 Task: Open Card Mediation Execution Review in Board Sales Forecasting Software to Workspace Administrative Assistance and add a team member Softage.4@softage.net, a label Red, a checklist Aromatherapy, an attachment from your google drive, a color Red and finally, add a card description 'Conduct customer research for new service' and a comment 'This task presents an opportunity to innovate and come up with new solutions to old problems.'. Add a start date 'Jan 04, 1900' with a due date 'Jan 11, 1900'
Action: Mouse moved to (650, 262)
Screenshot: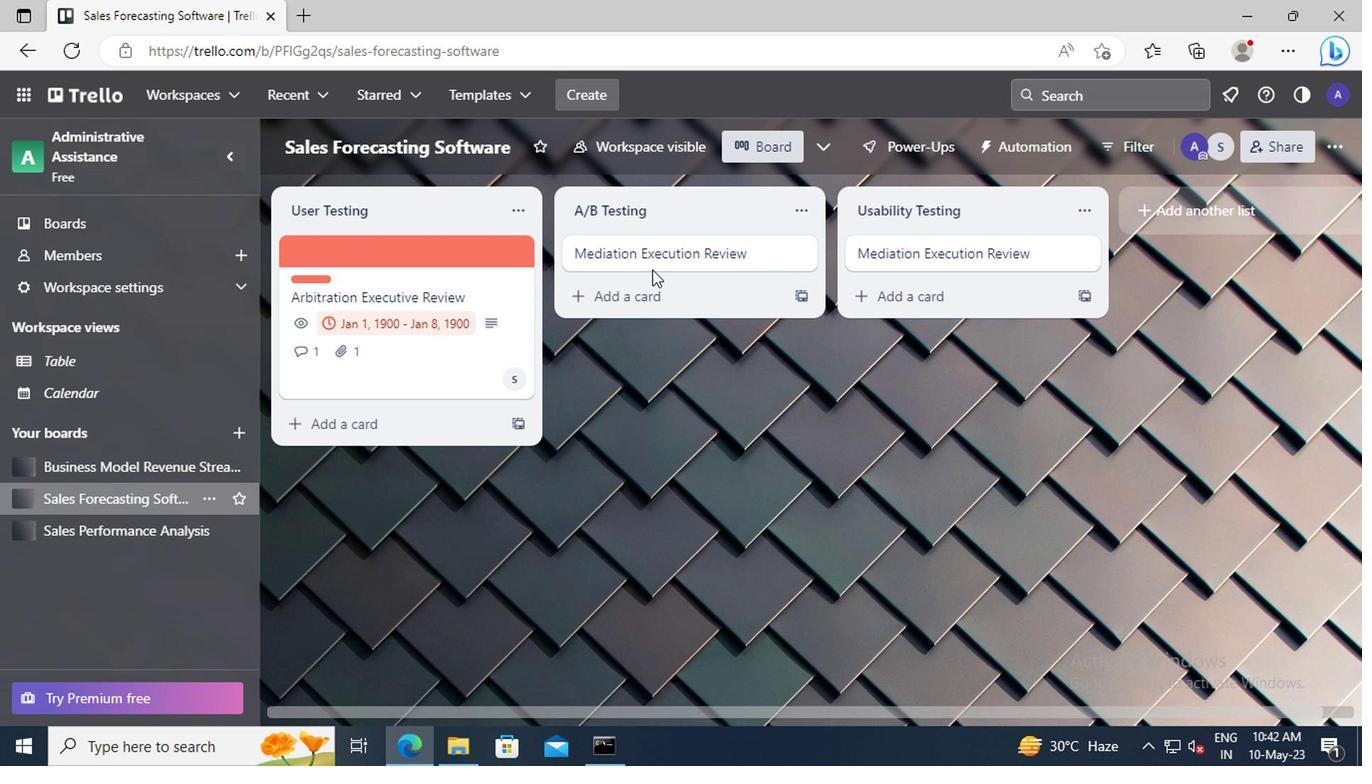 
Action: Mouse pressed left at (650, 262)
Screenshot: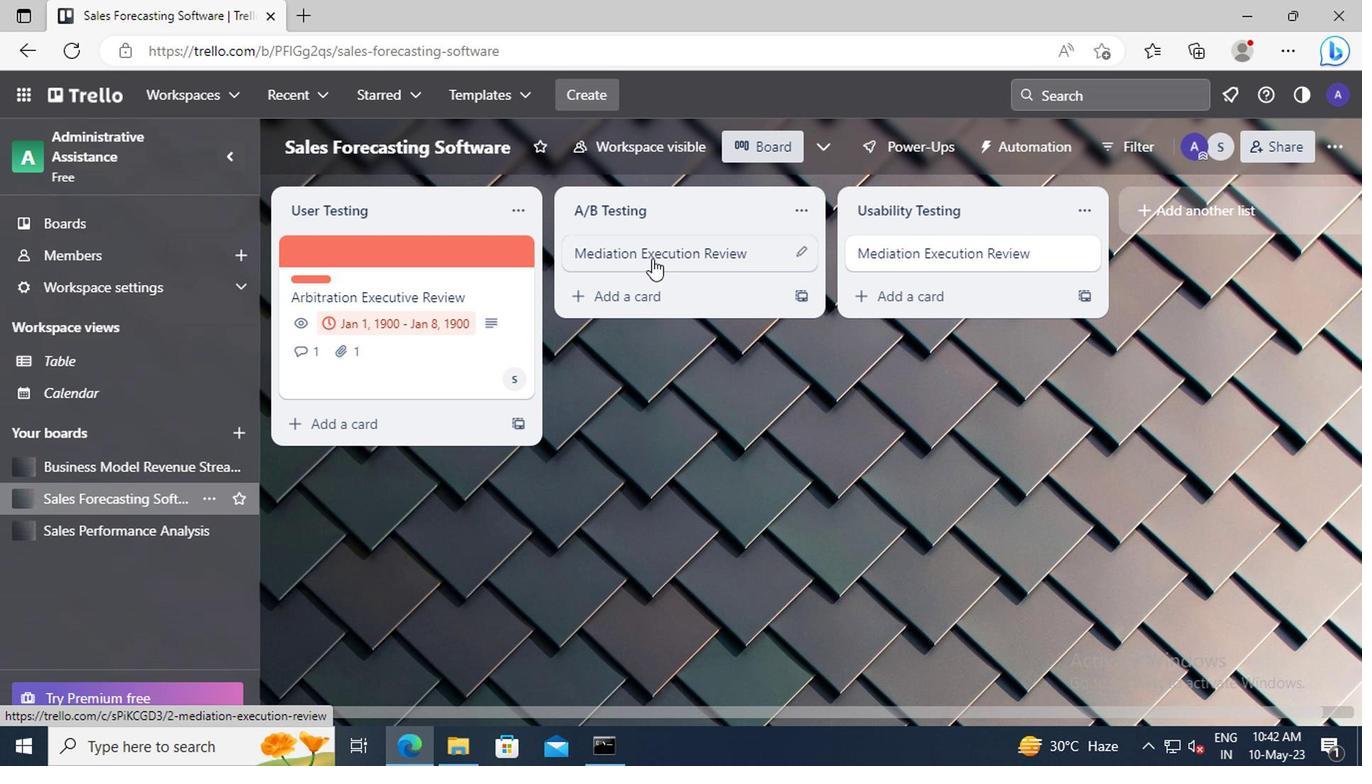 
Action: Mouse moved to (903, 319)
Screenshot: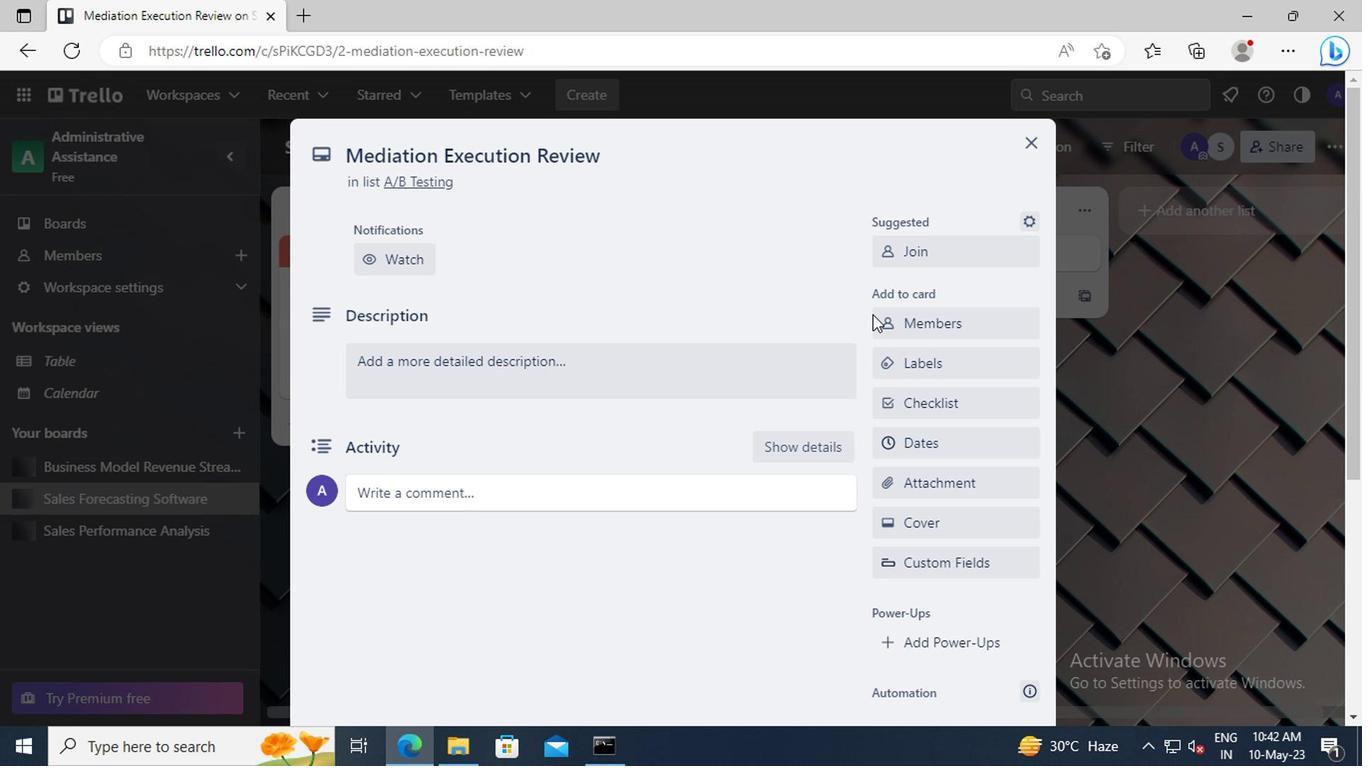 
Action: Mouse pressed left at (903, 319)
Screenshot: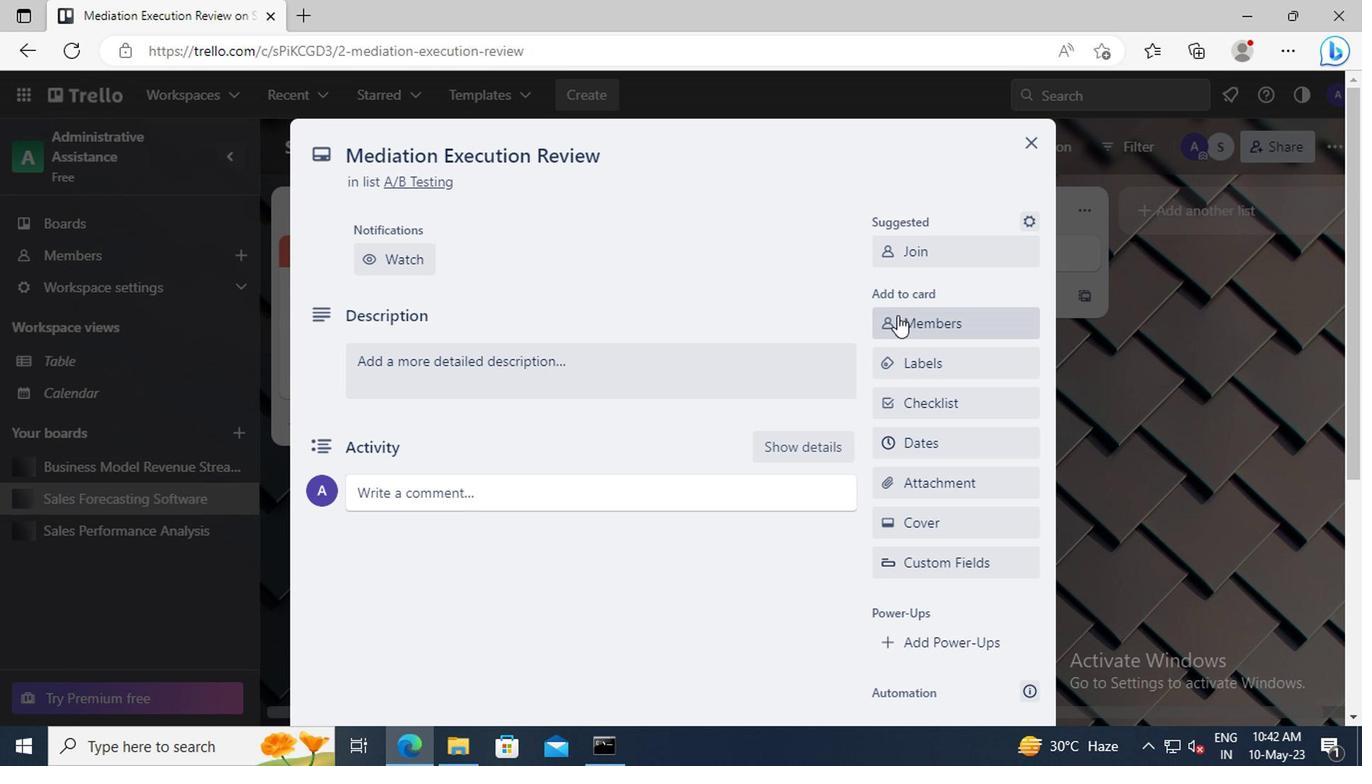 
Action: Mouse moved to (911, 427)
Screenshot: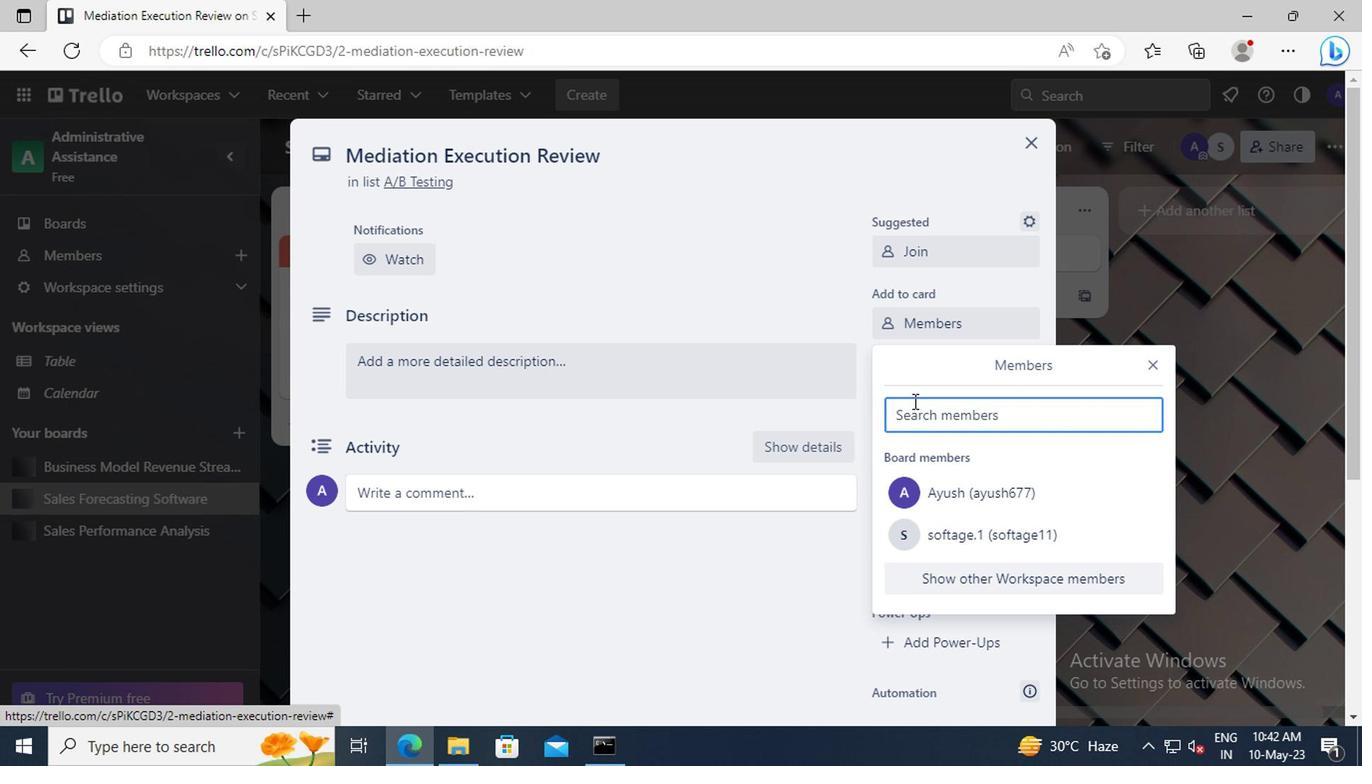 
Action: Mouse pressed left at (911, 427)
Screenshot: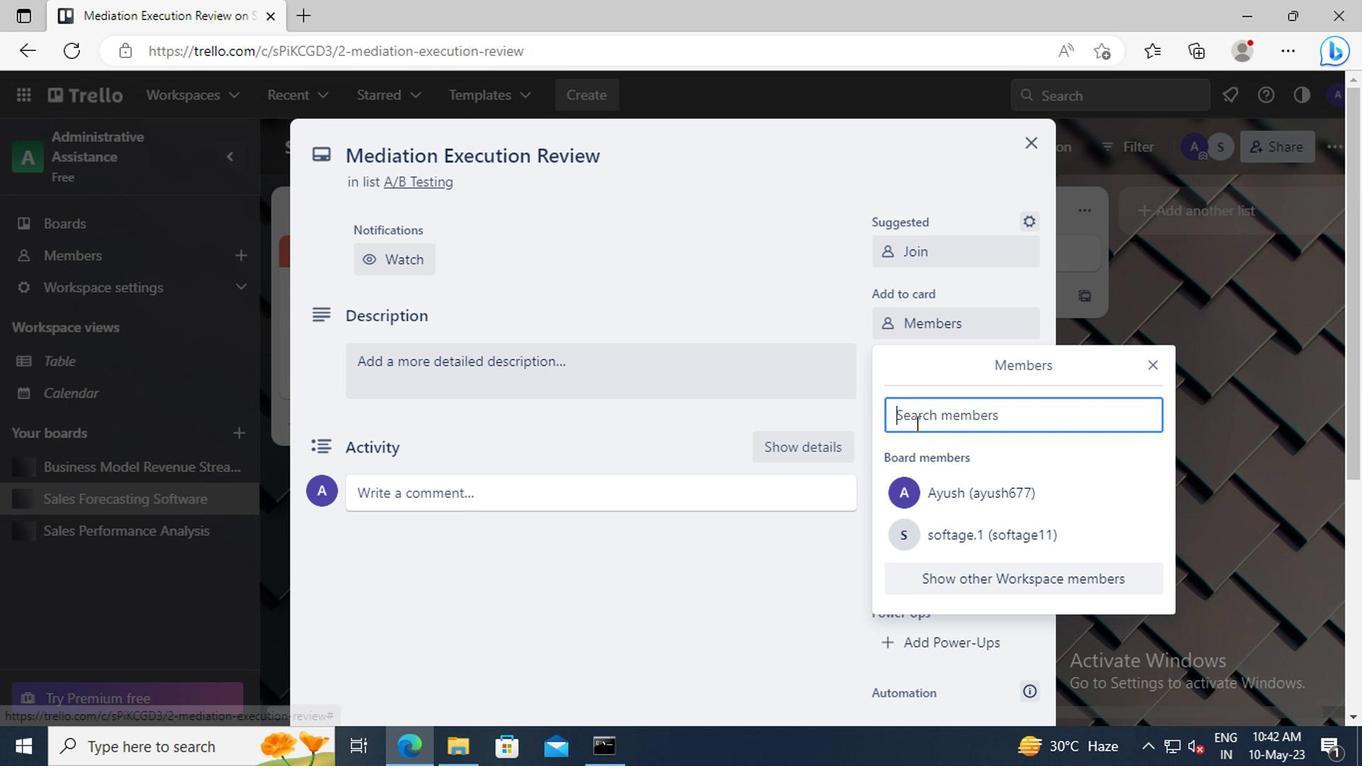 
Action: Key pressed <Key.shift>SOFTAGE.4
Screenshot: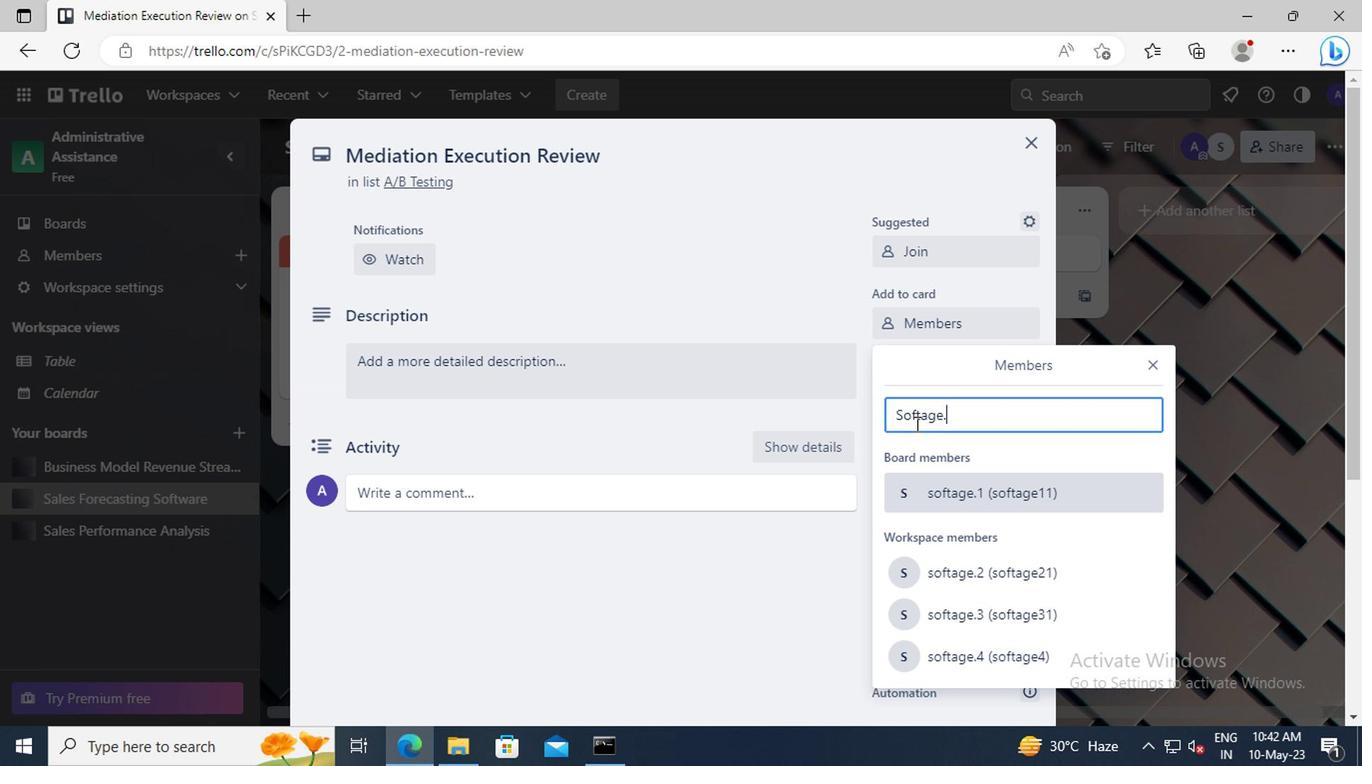 
Action: Mouse moved to (949, 605)
Screenshot: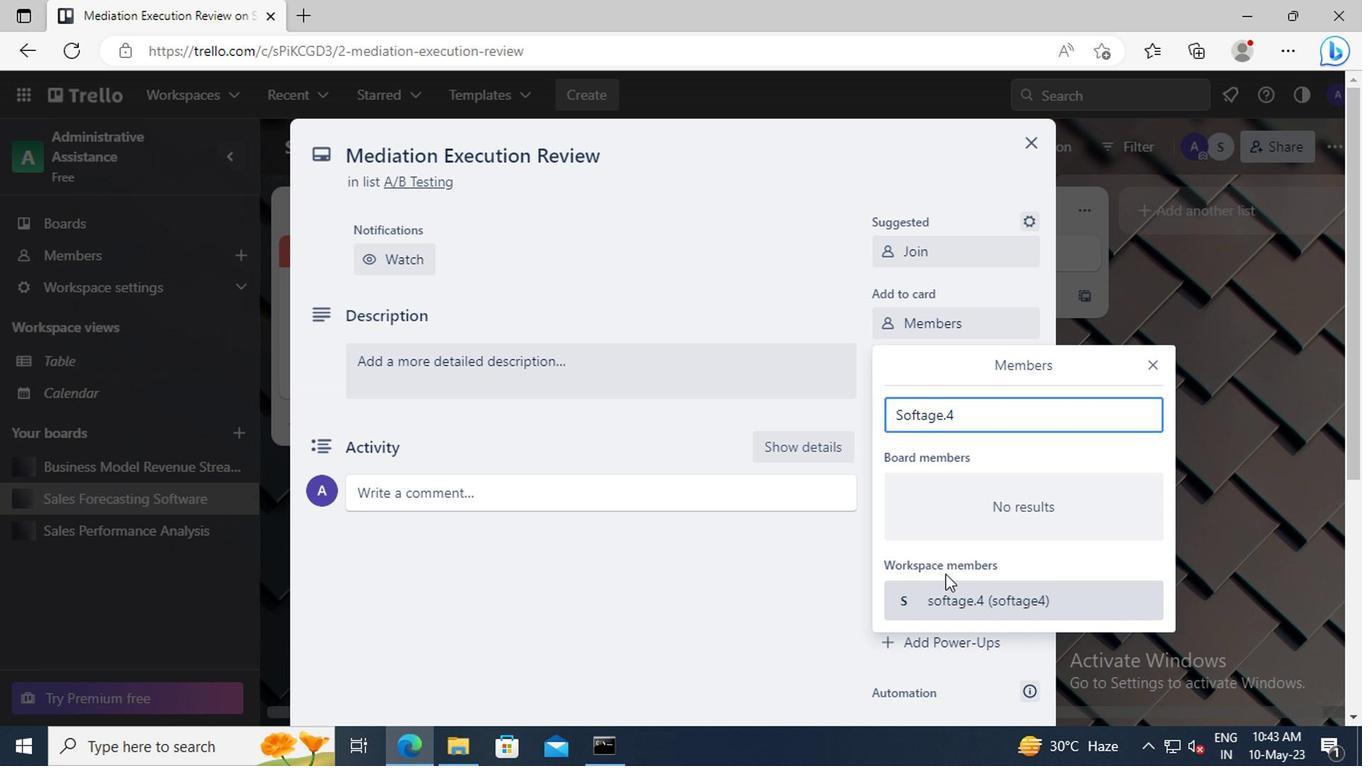 
Action: Mouse pressed left at (949, 605)
Screenshot: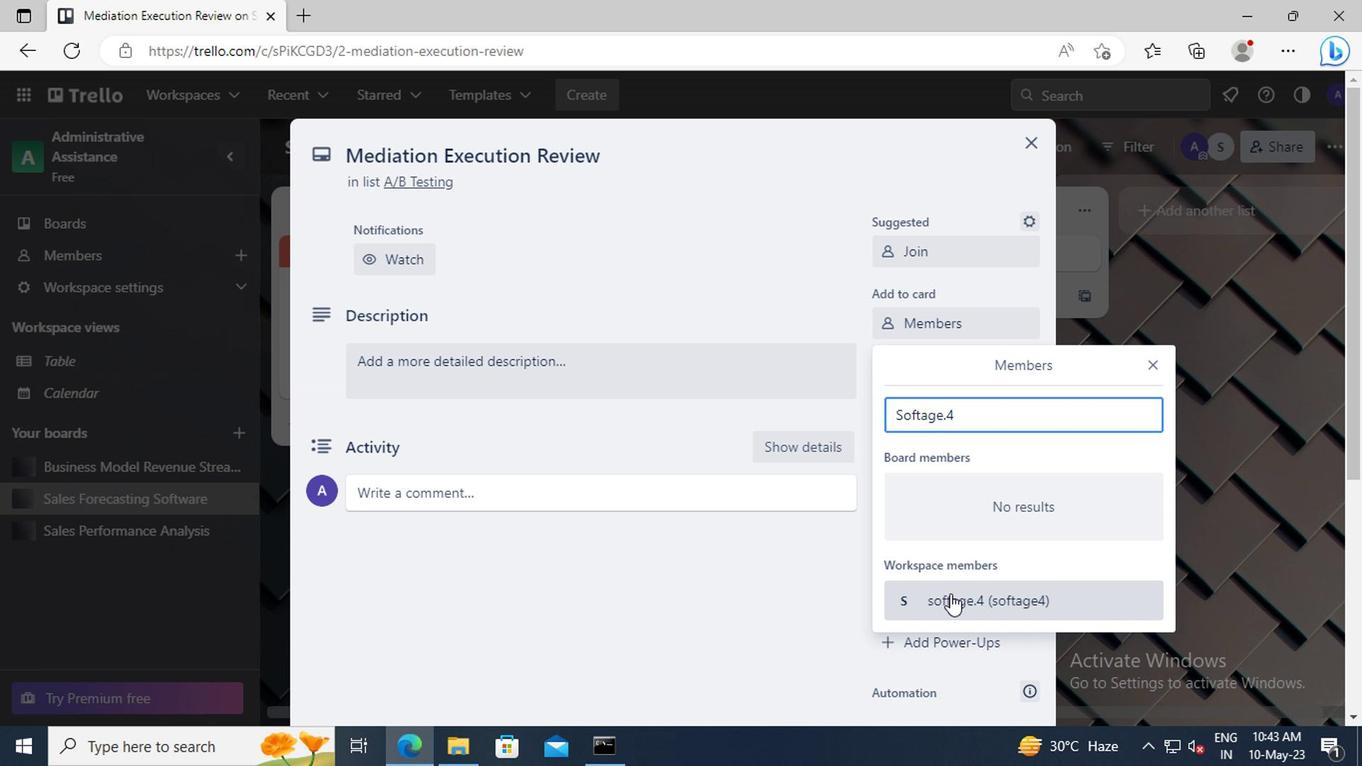 
Action: Mouse moved to (1143, 370)
Screenshot: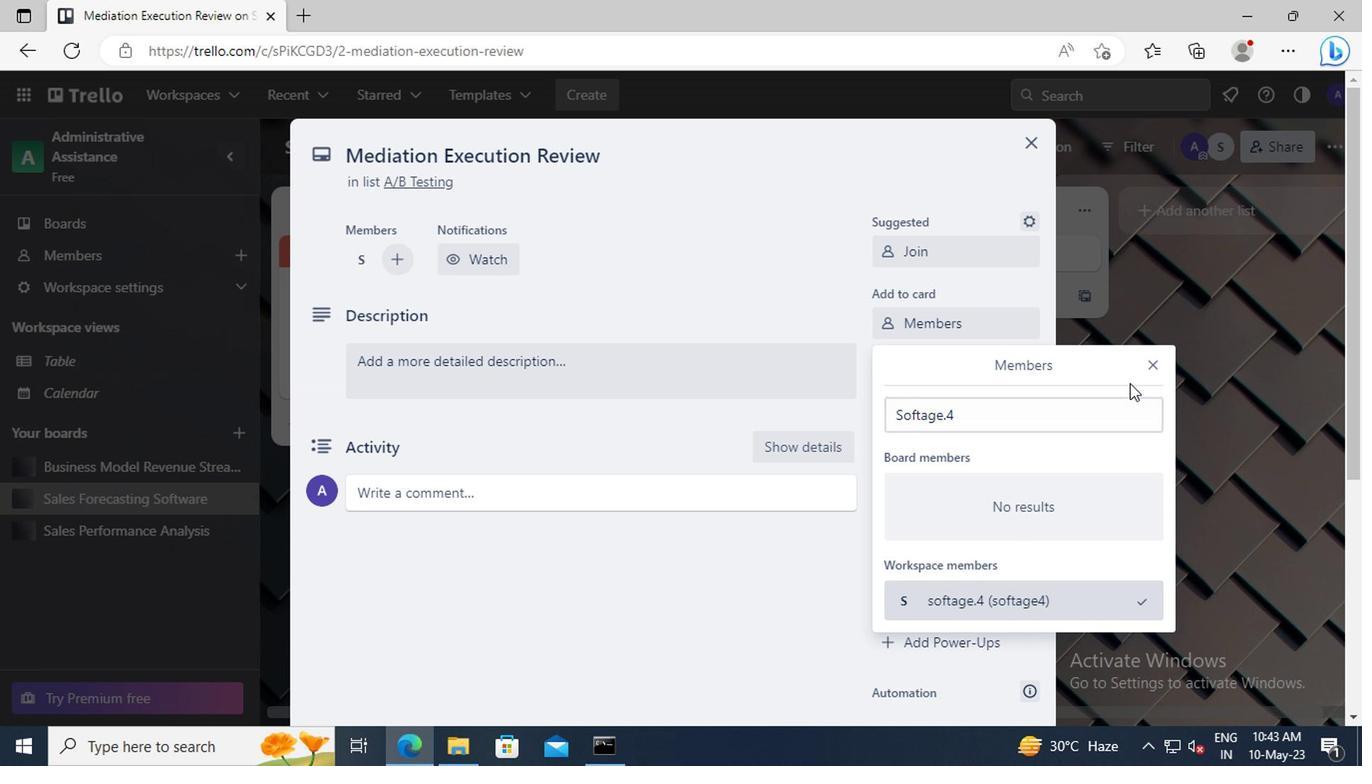 
Action: Mouse pressed left at (1143, 370)
Screenshot: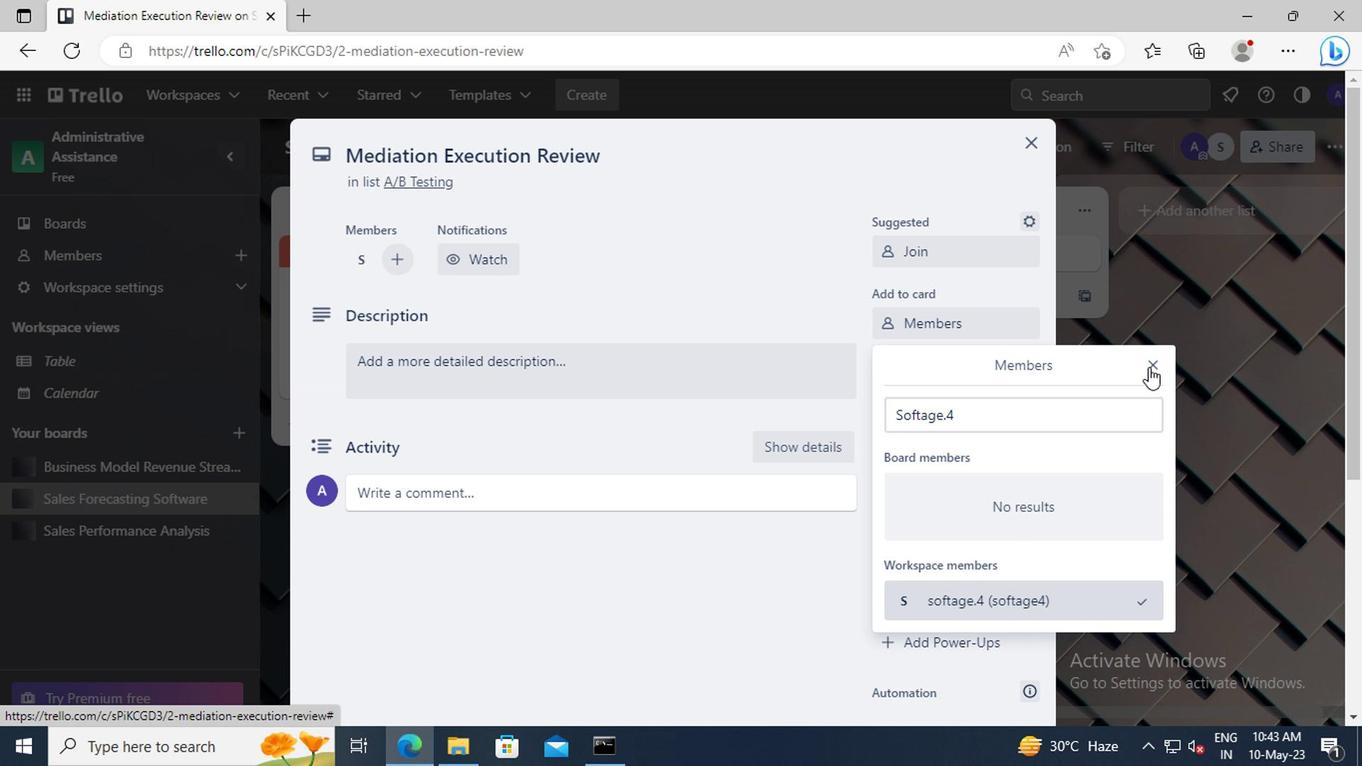 
Action: Mouse moved to (991, 367)
Screenshot: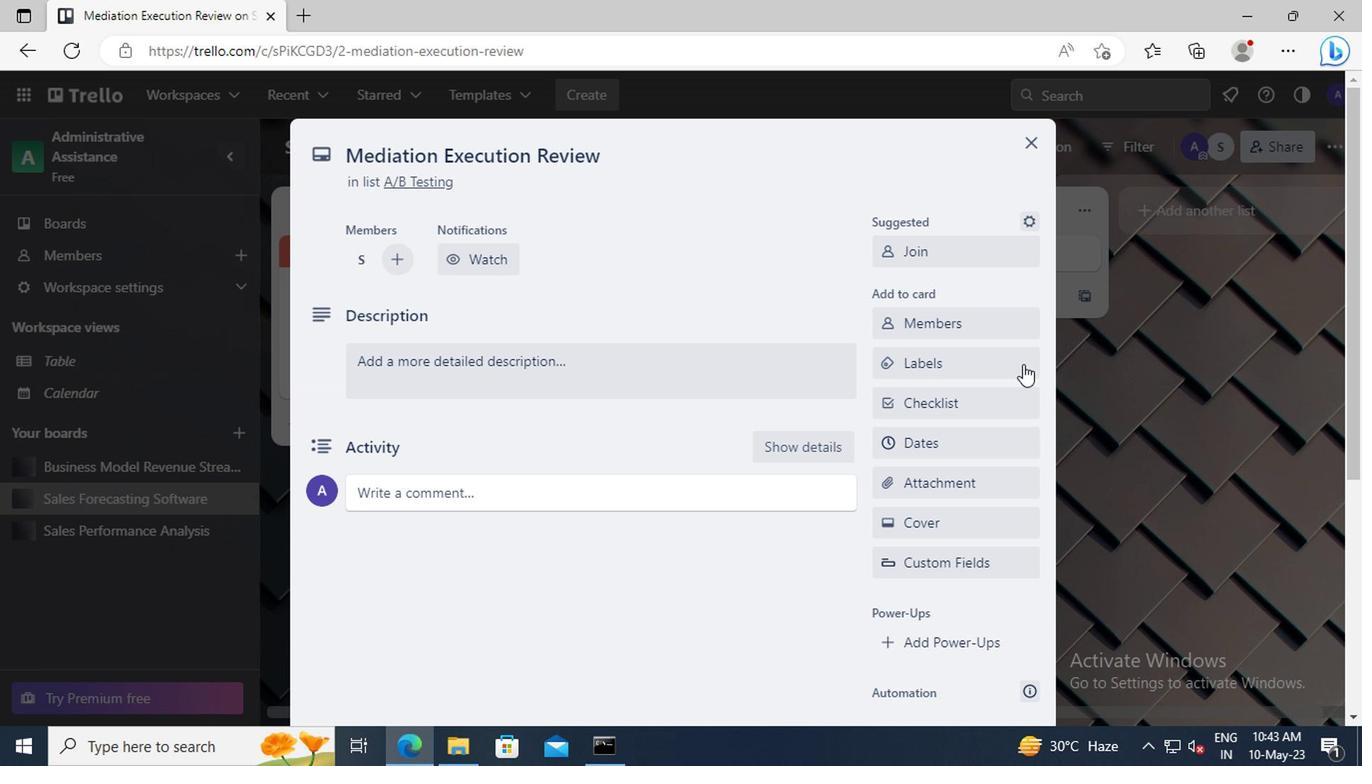 
Action: Mouse pressed left at (991, 367)
Screenshot: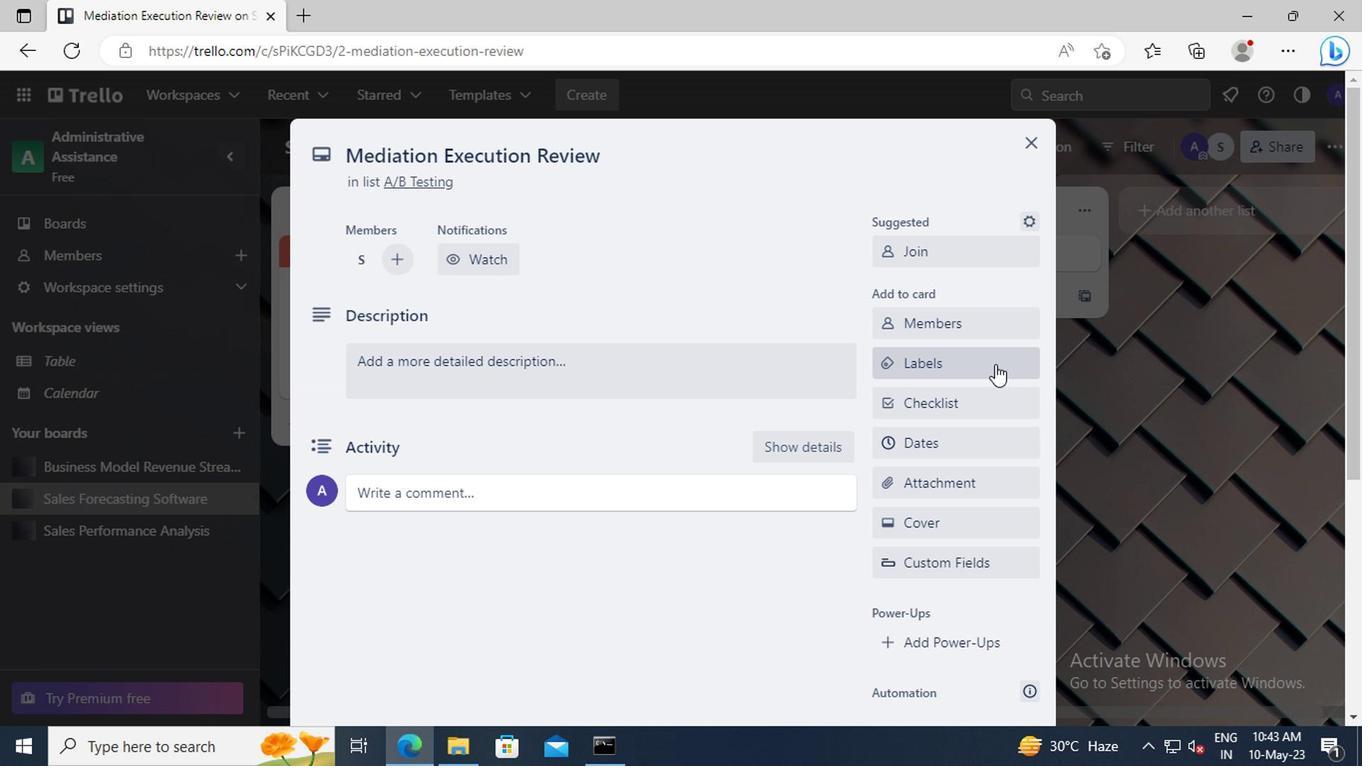 
Action: Mouse moved to (1003, 500)
Screenshot: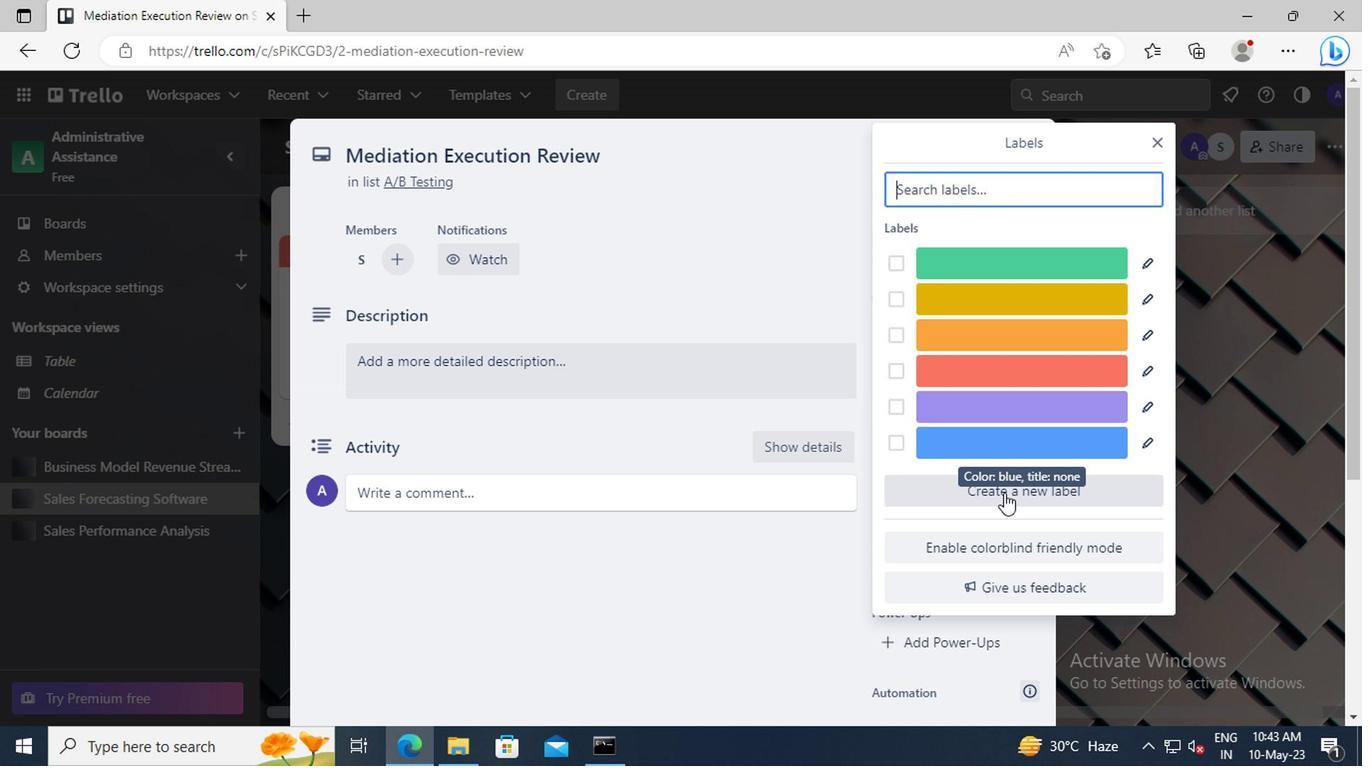 
Action: Mouse pressed left at (1003, 500)
Screenshot: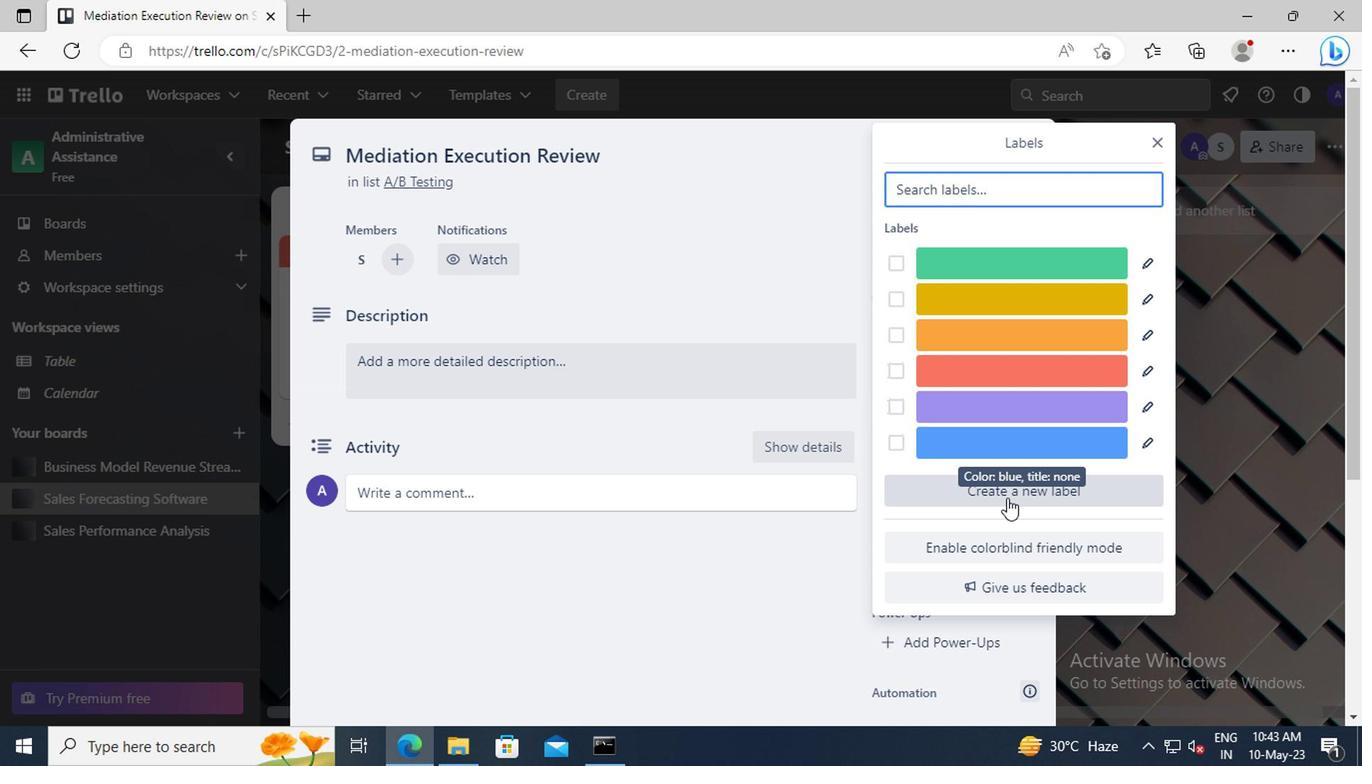 
Action: Mouse moved to (1071, 432)
Screenshot: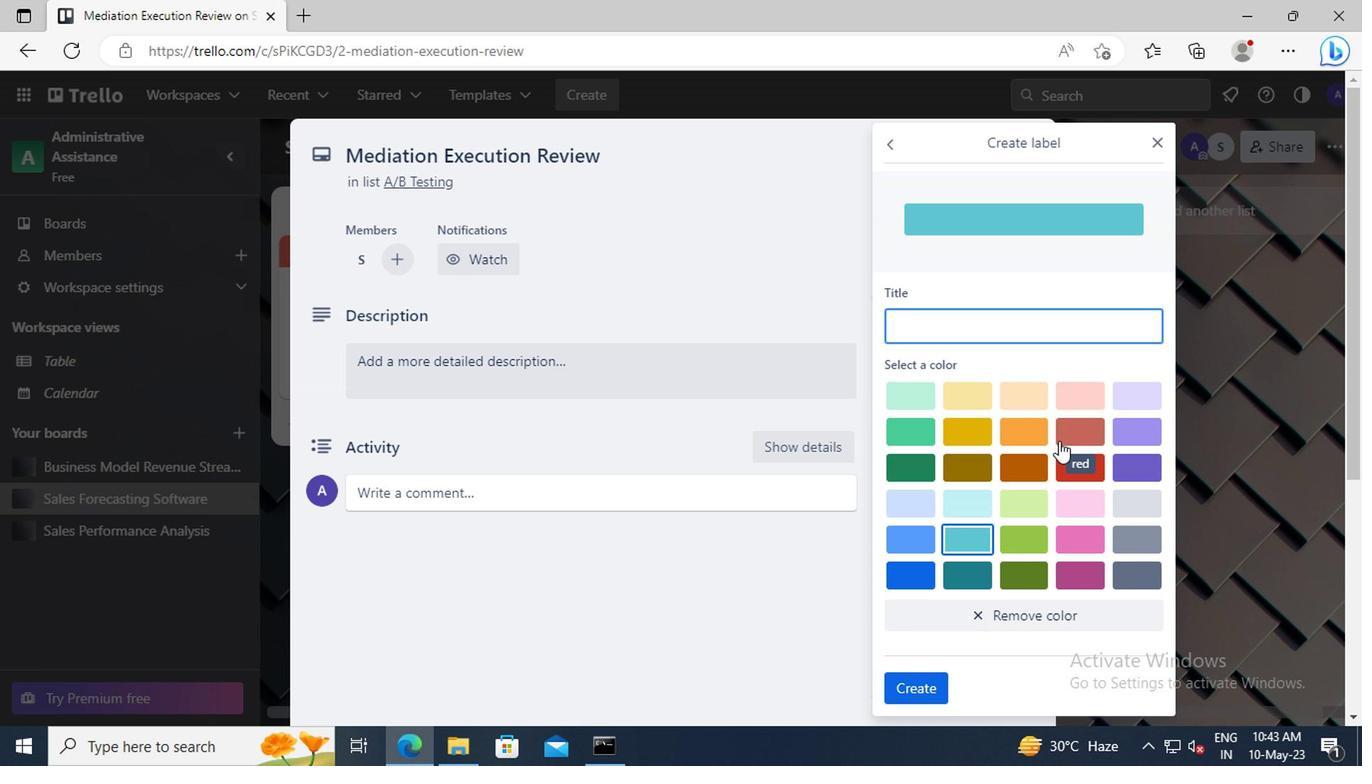 
Action: Mouse pressed left at (1071, 432)
Screenshot: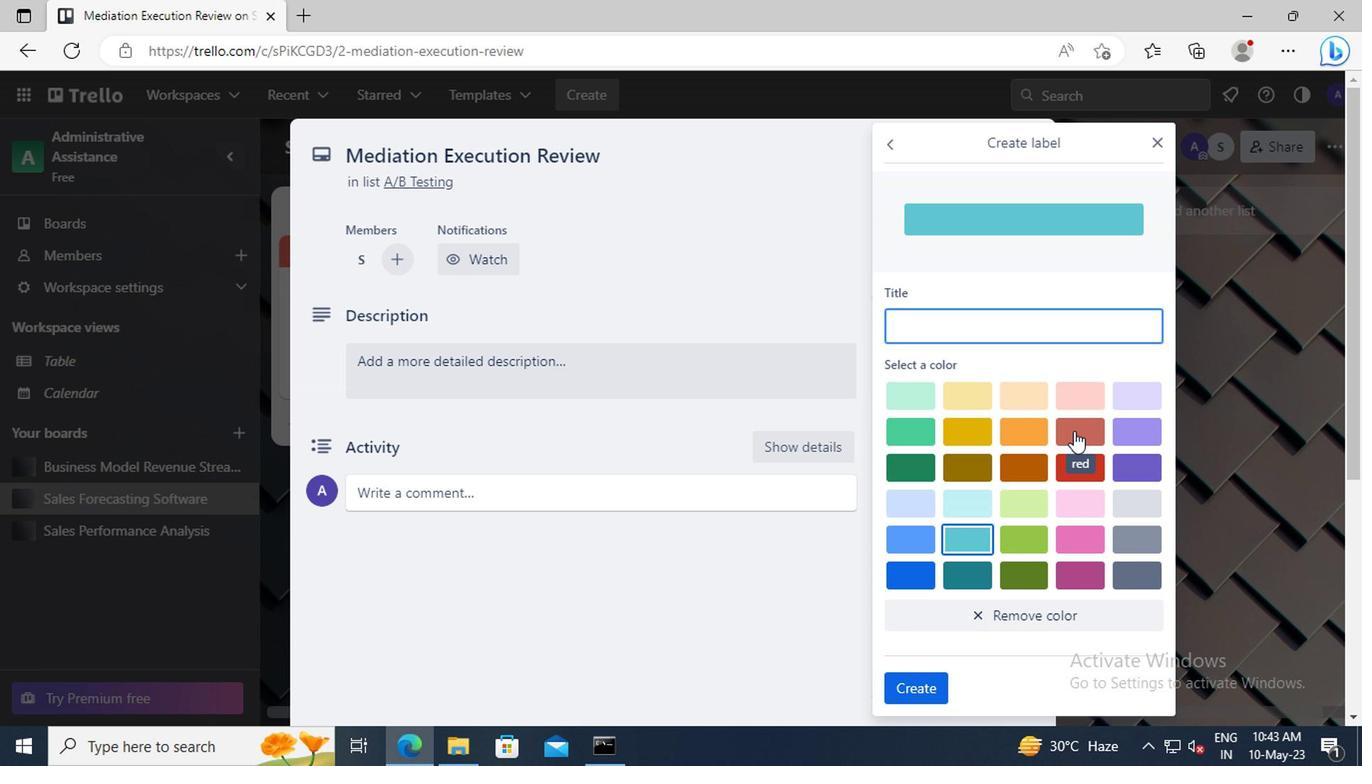 
Action: Mouse moved to (925, 687)
Screenshot: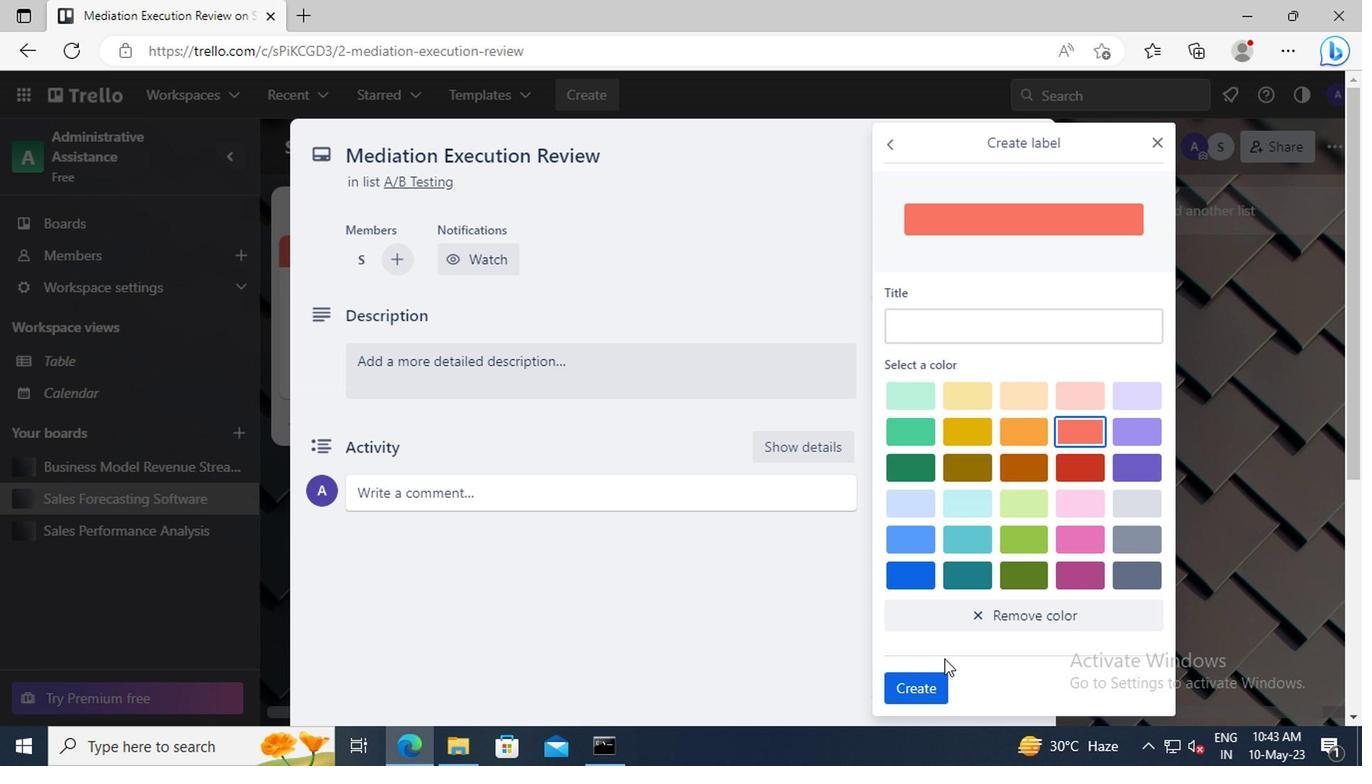 
Action: Mouse pressed left at (925, 687)
Screenshot: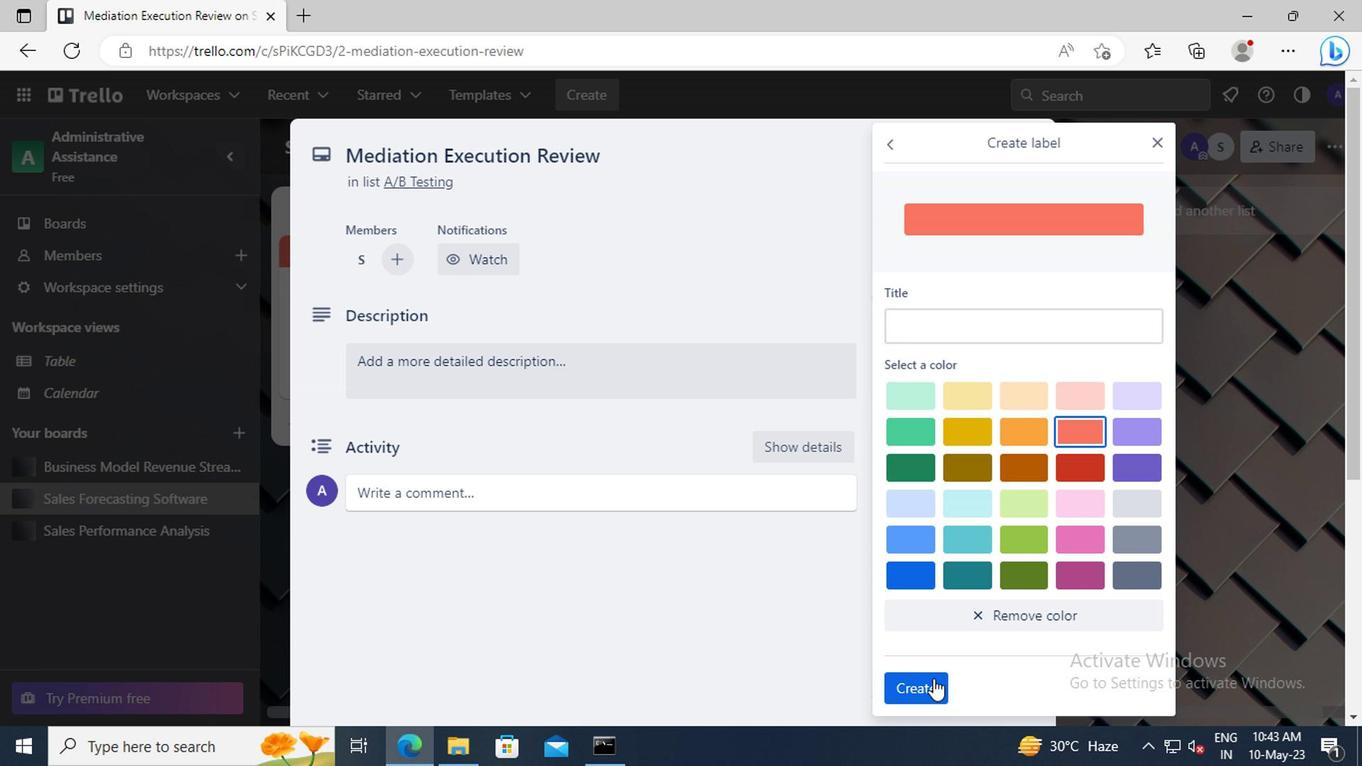 
Action: Mouse moved to (1148, 148)
Screenshot: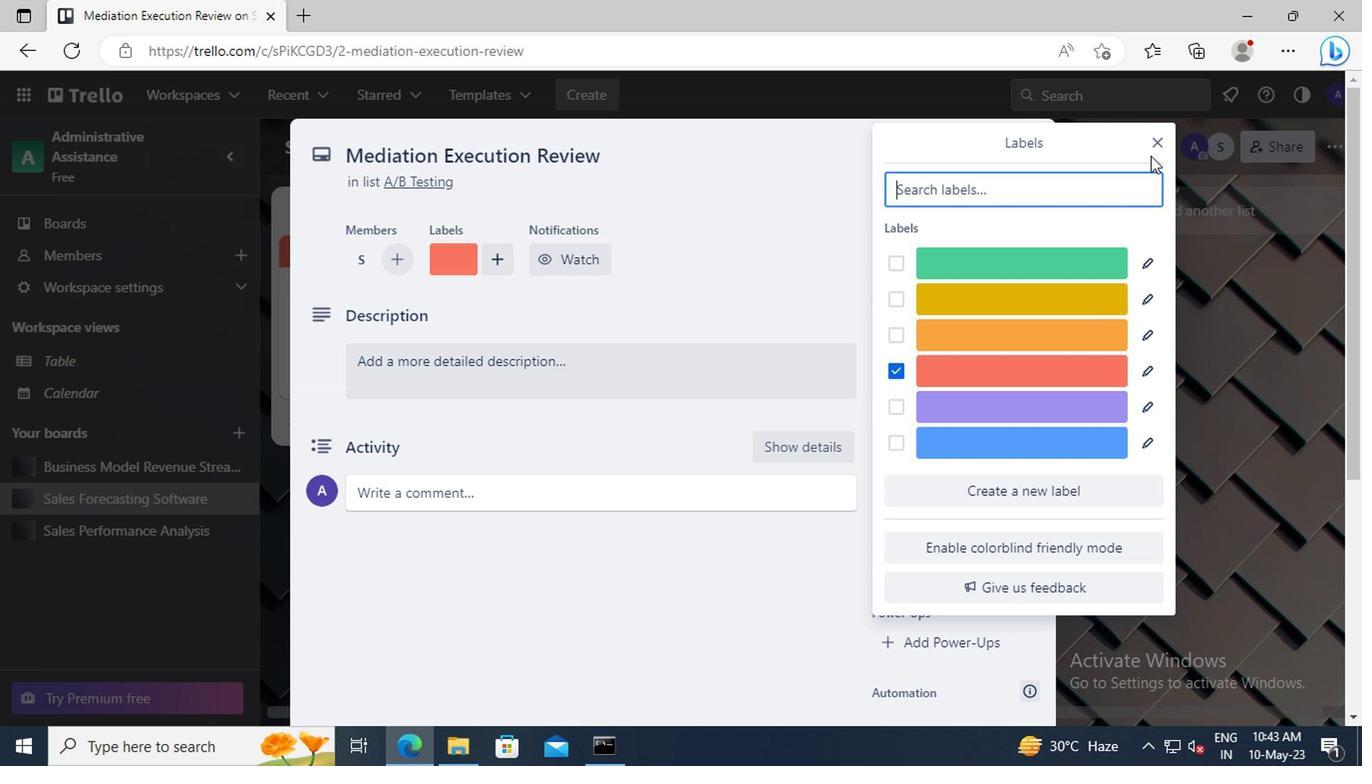 
Action: Mouse pressed left at (1148, 148)
Screenshot: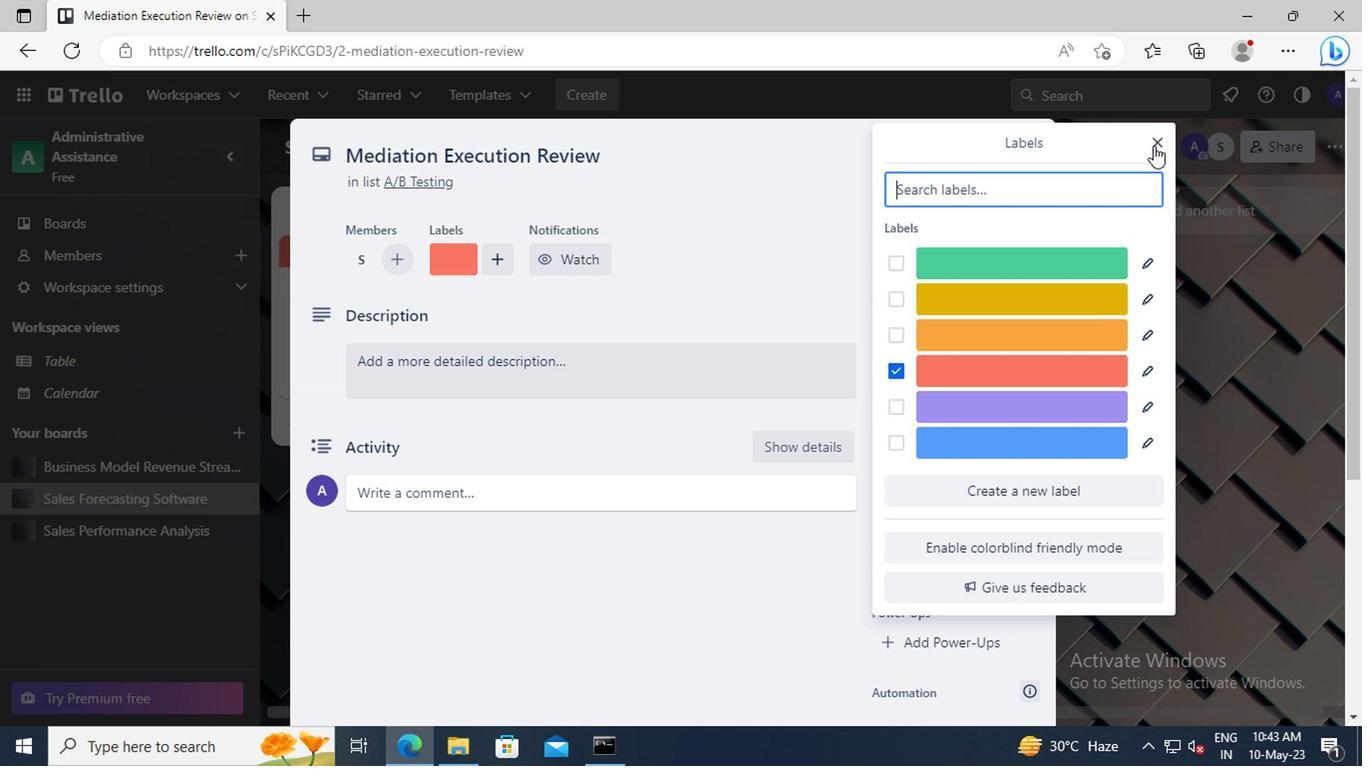 
Action: Mouse moved to (950, 405)
Screenshot: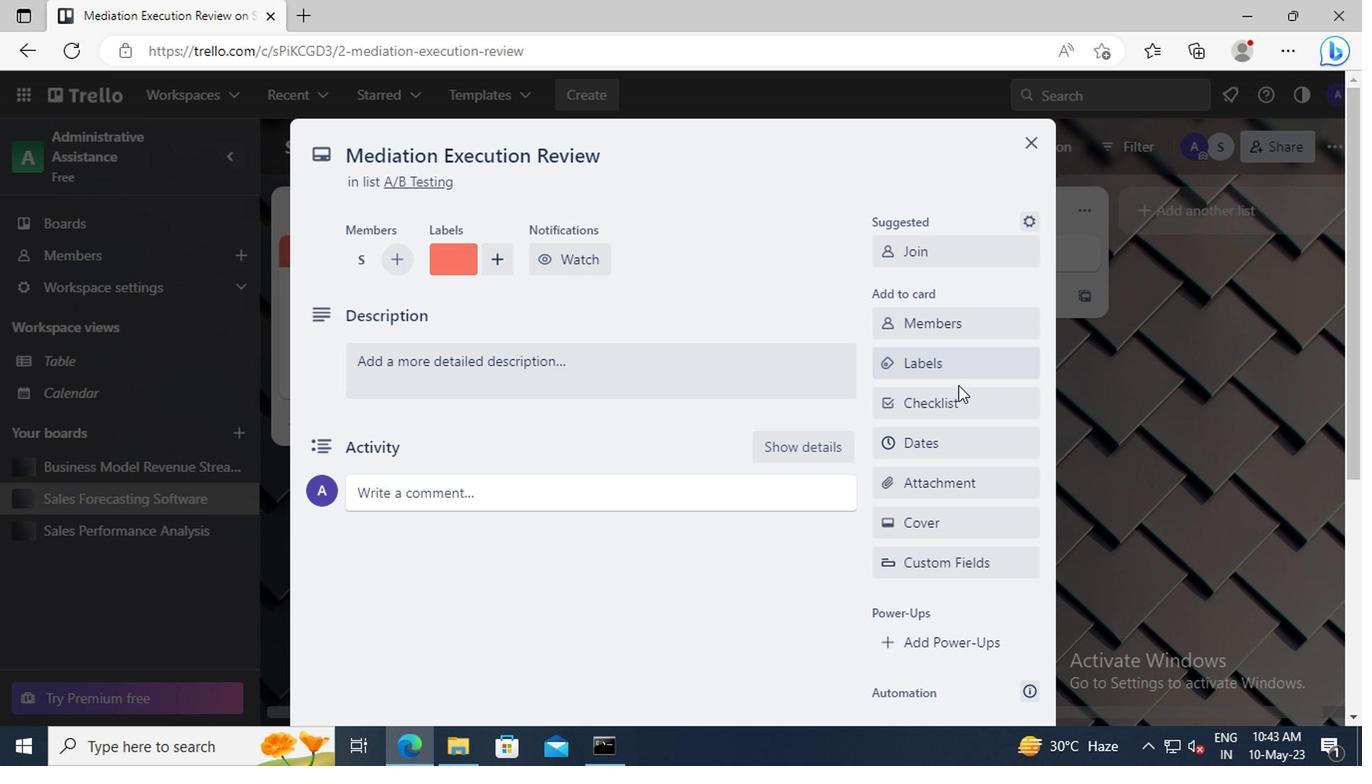 
Action: Mouse pressed left at (950, 405)
Screenshot: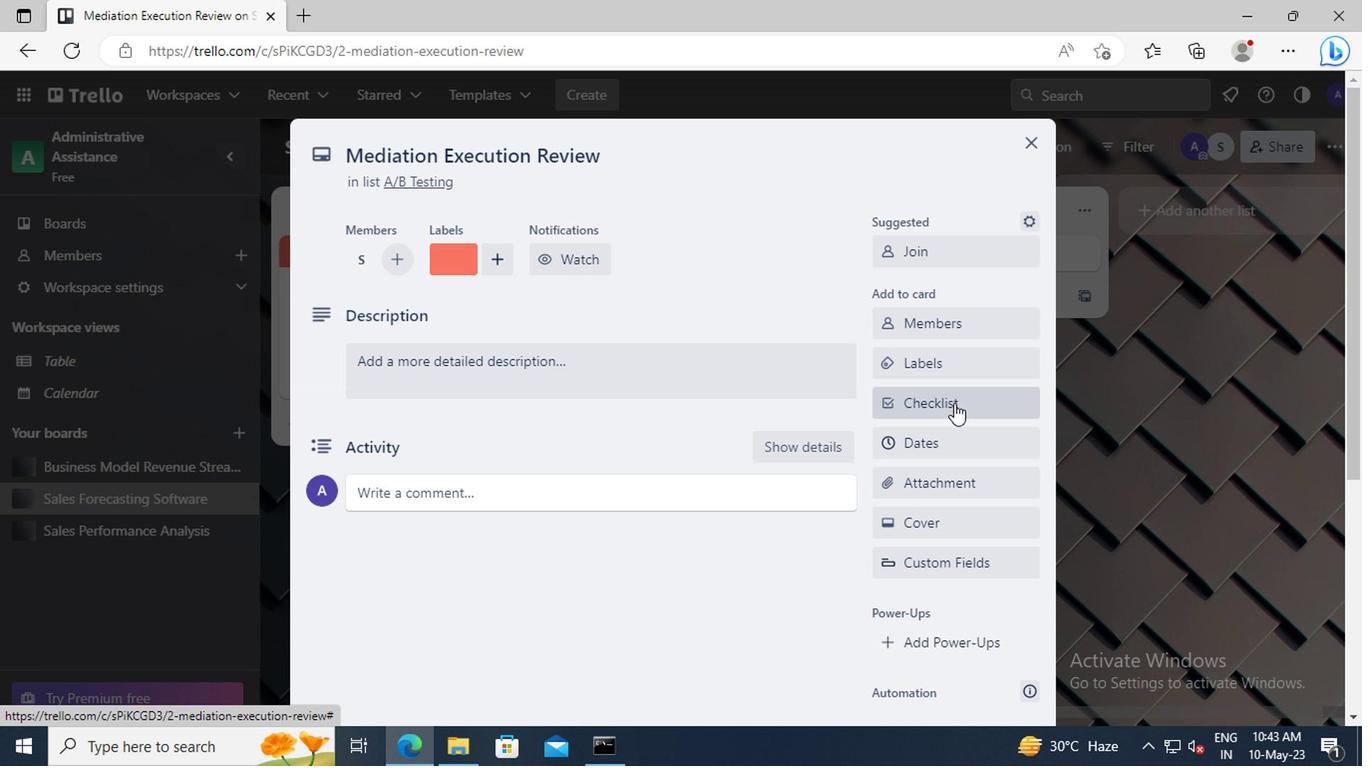 
Action: Key pressed <Key.shift>AROMATHERAPY
Screenshot: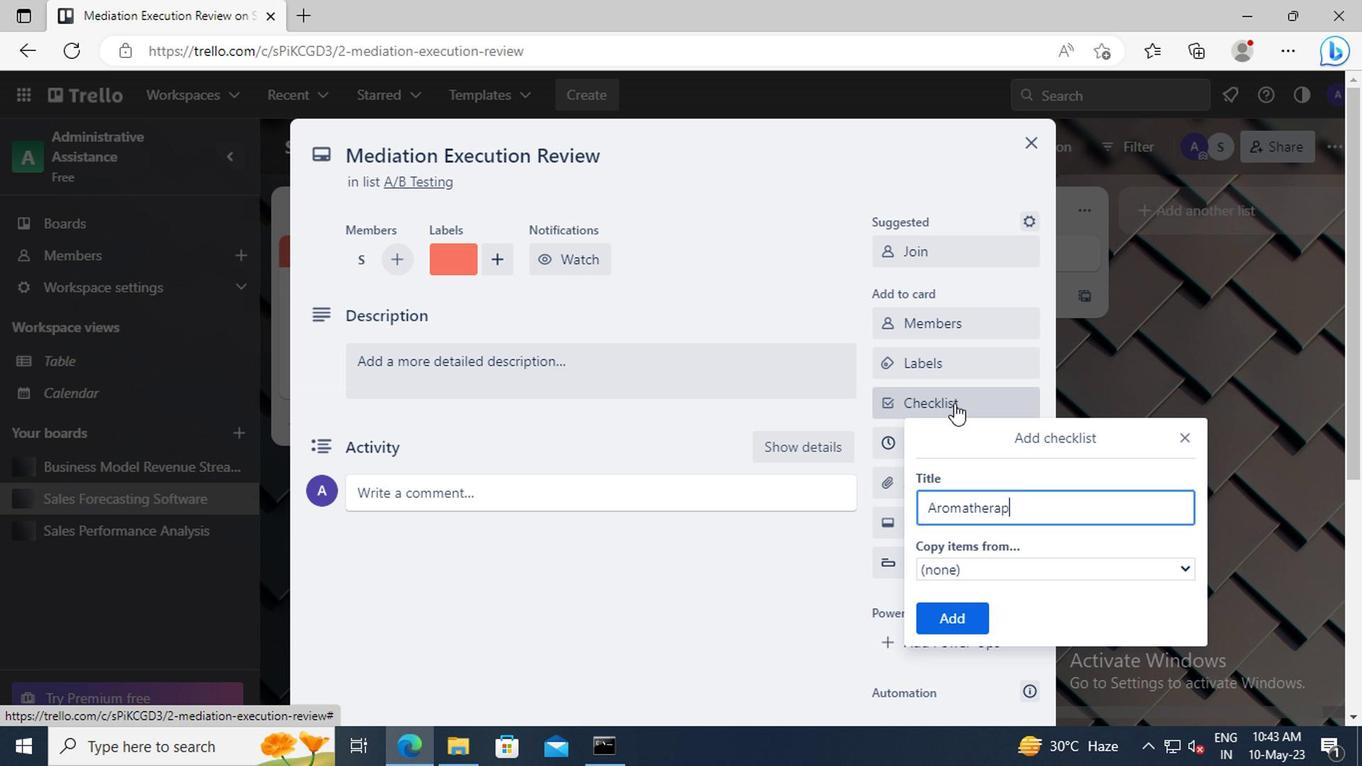 
Action: Mouse moved to (954, 617)
Screenshot: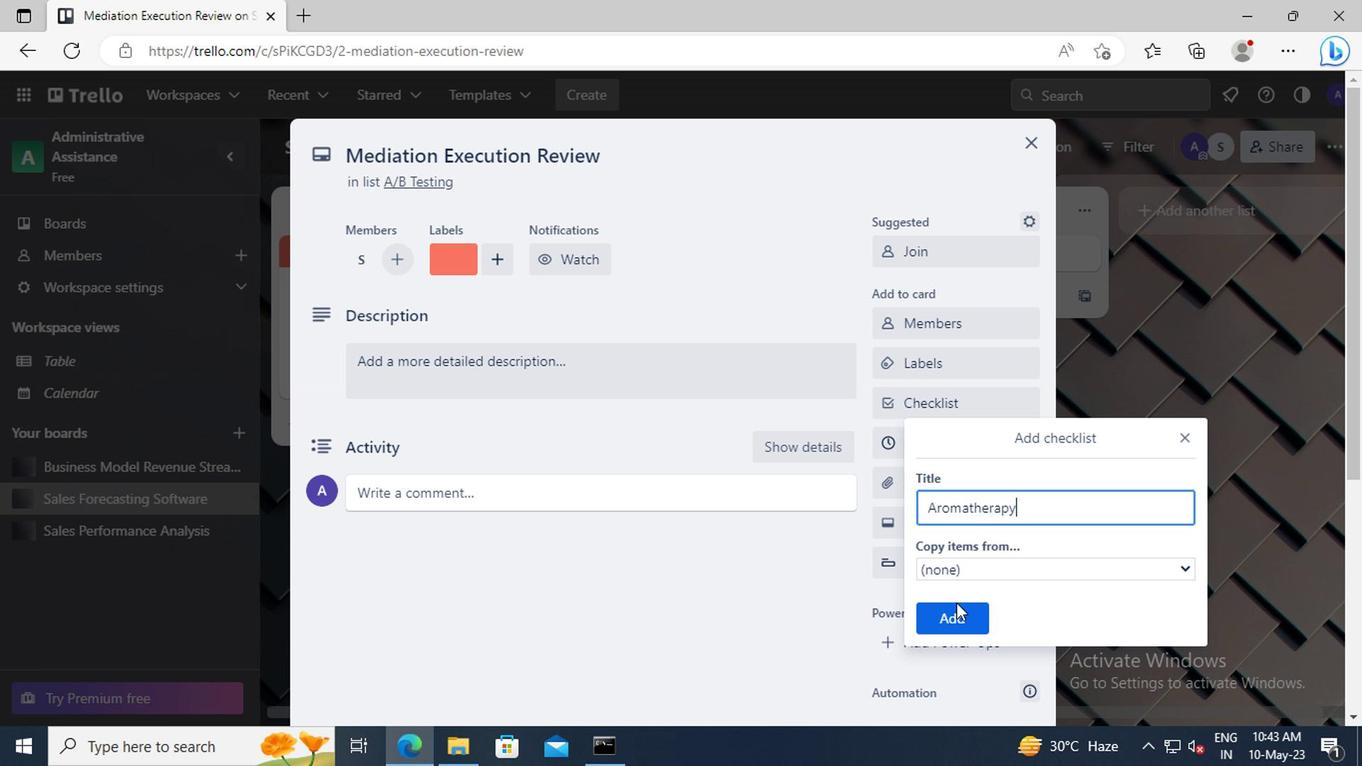 
Action: Mouse pressed left at (954, 617)
Screenshot: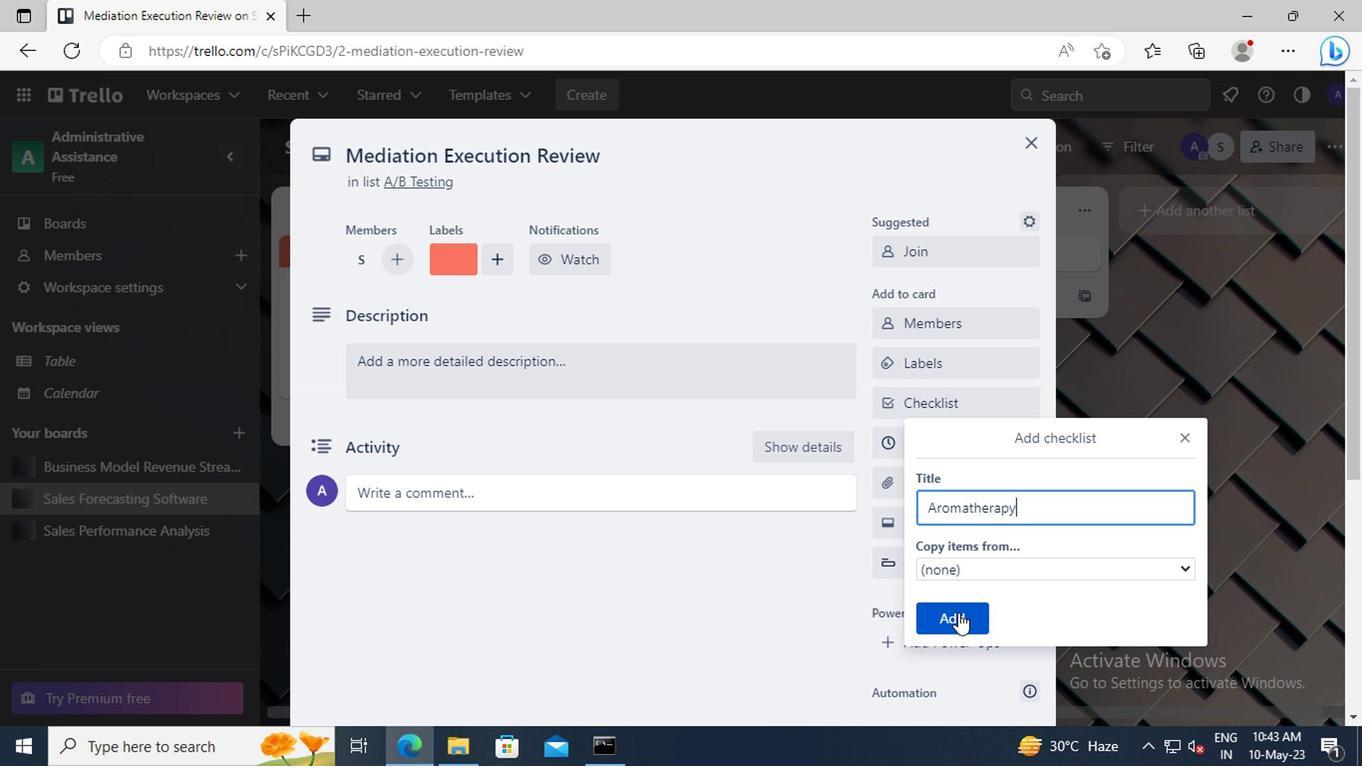 
Action: Mouse moved to (955, 490)
Screenshot: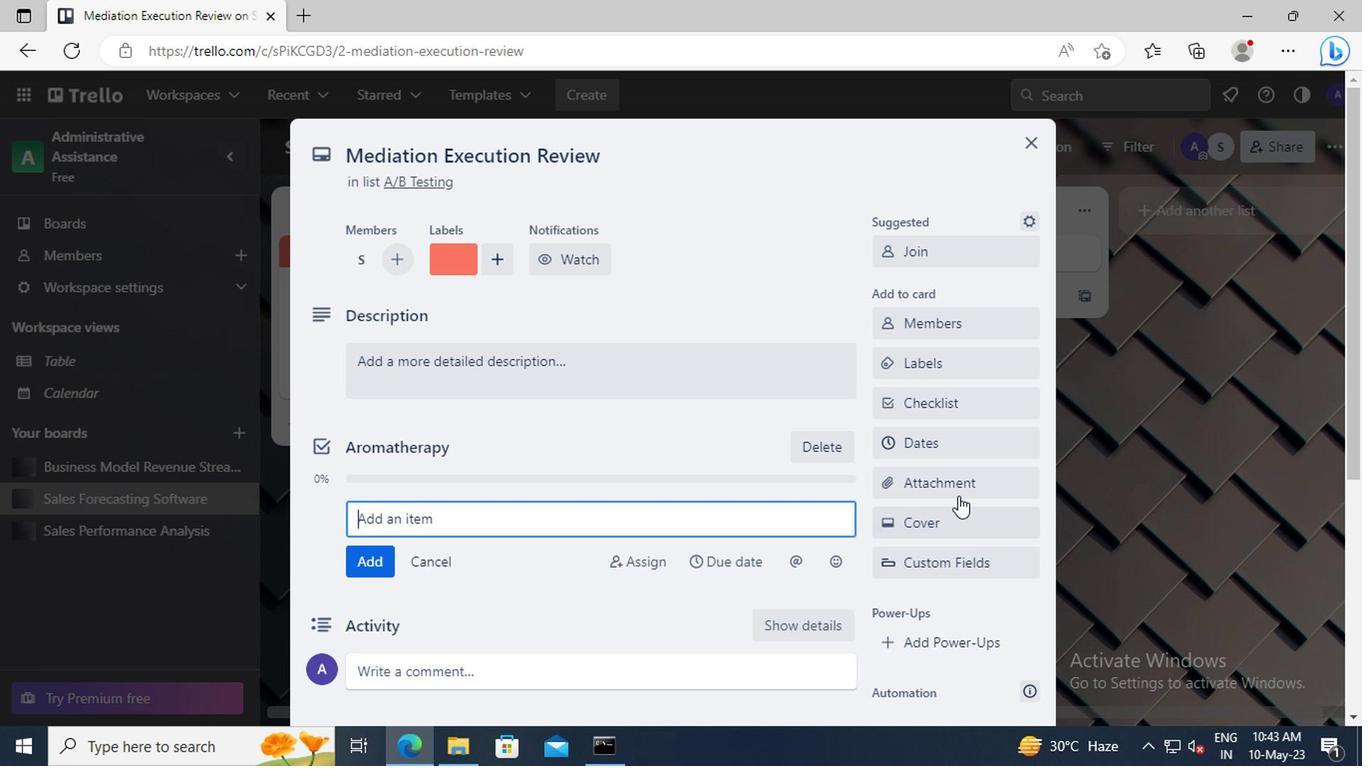 
Action: Mouse pressed left at (955, 490)
Screenshot: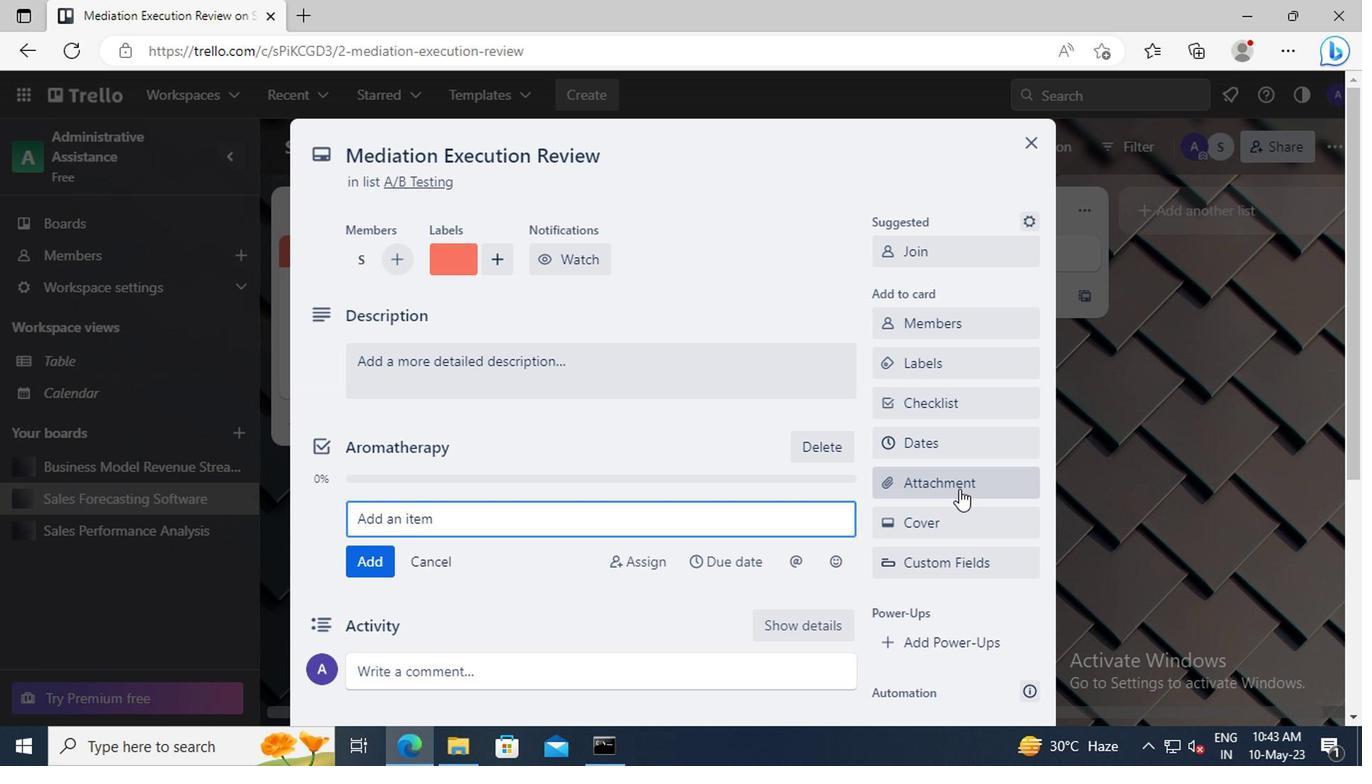 
Action: Mouse moved to (960, 255)
Screenshot: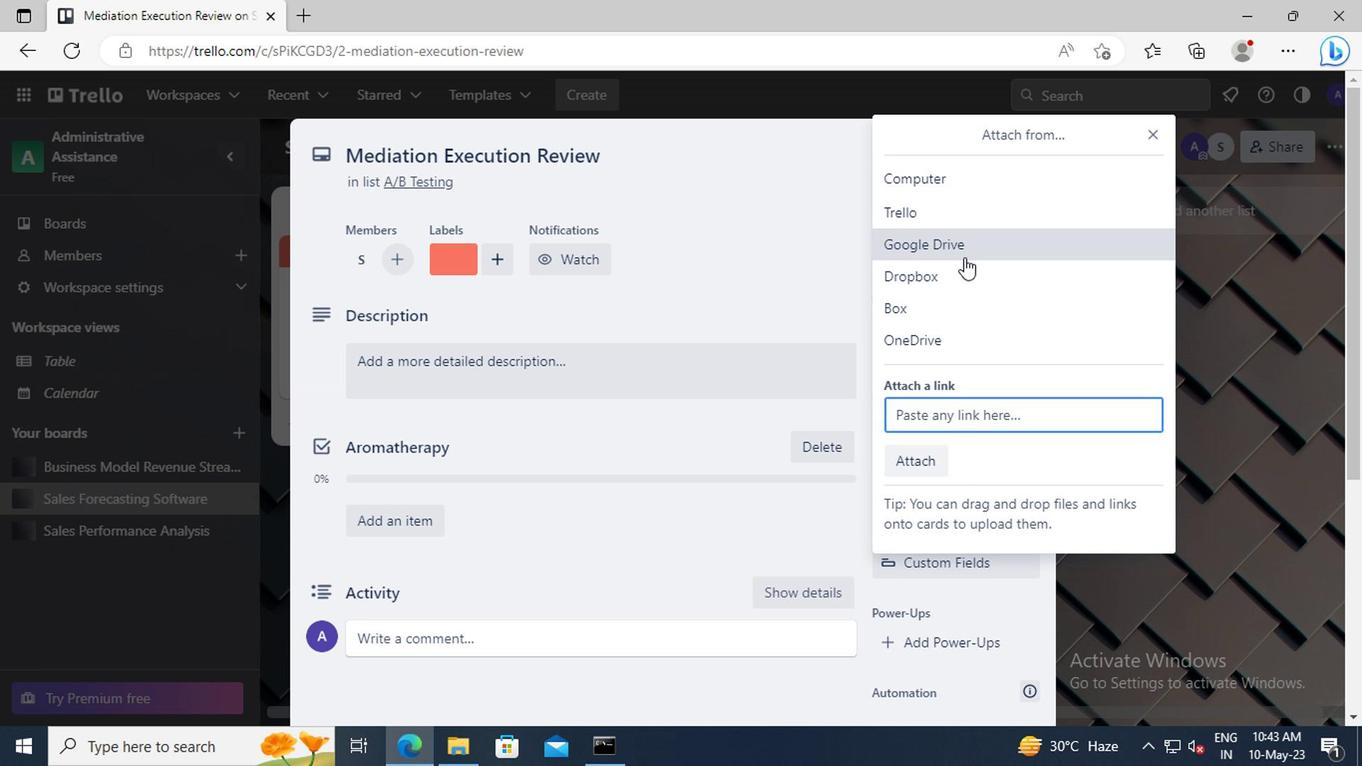
Action: Mouse pressed left at (960, 255)
Screenshot: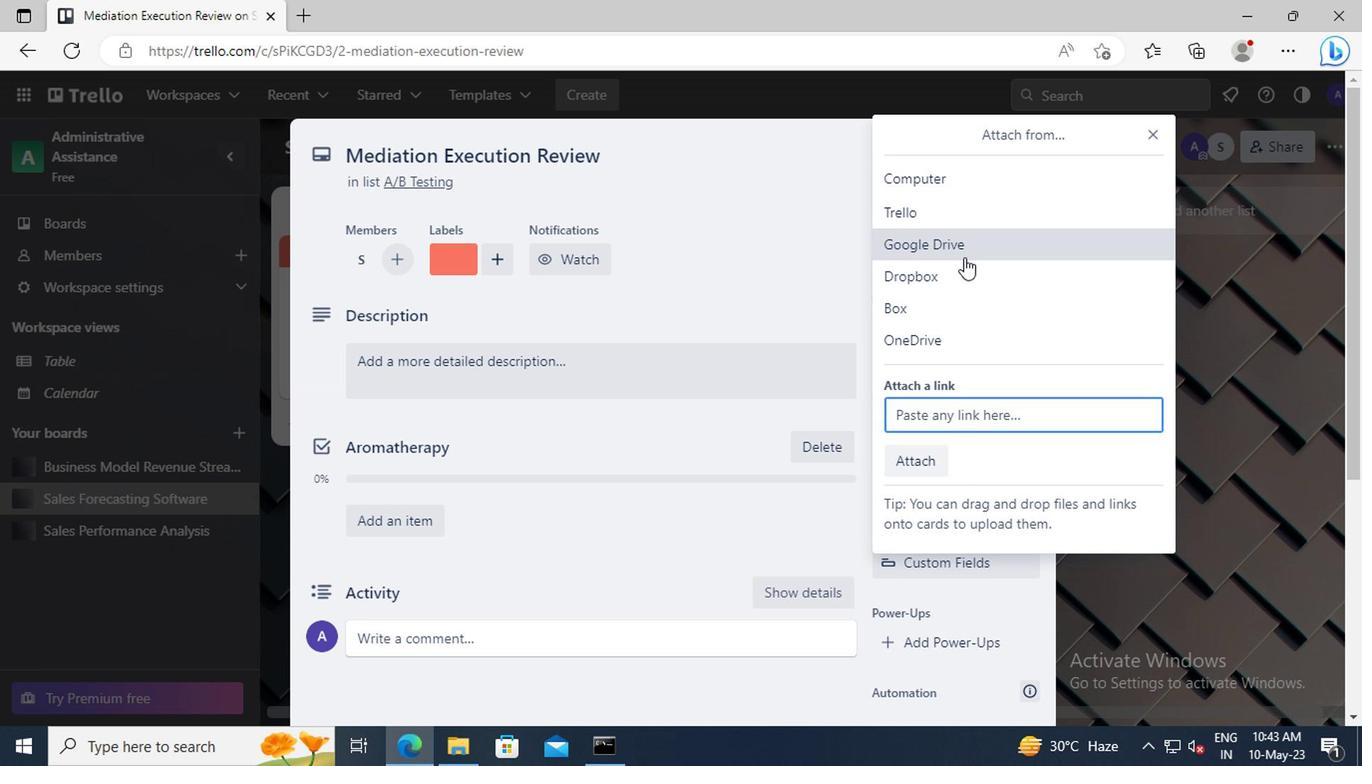 
Action: Mouse moved to (378, 427)
Screenshot: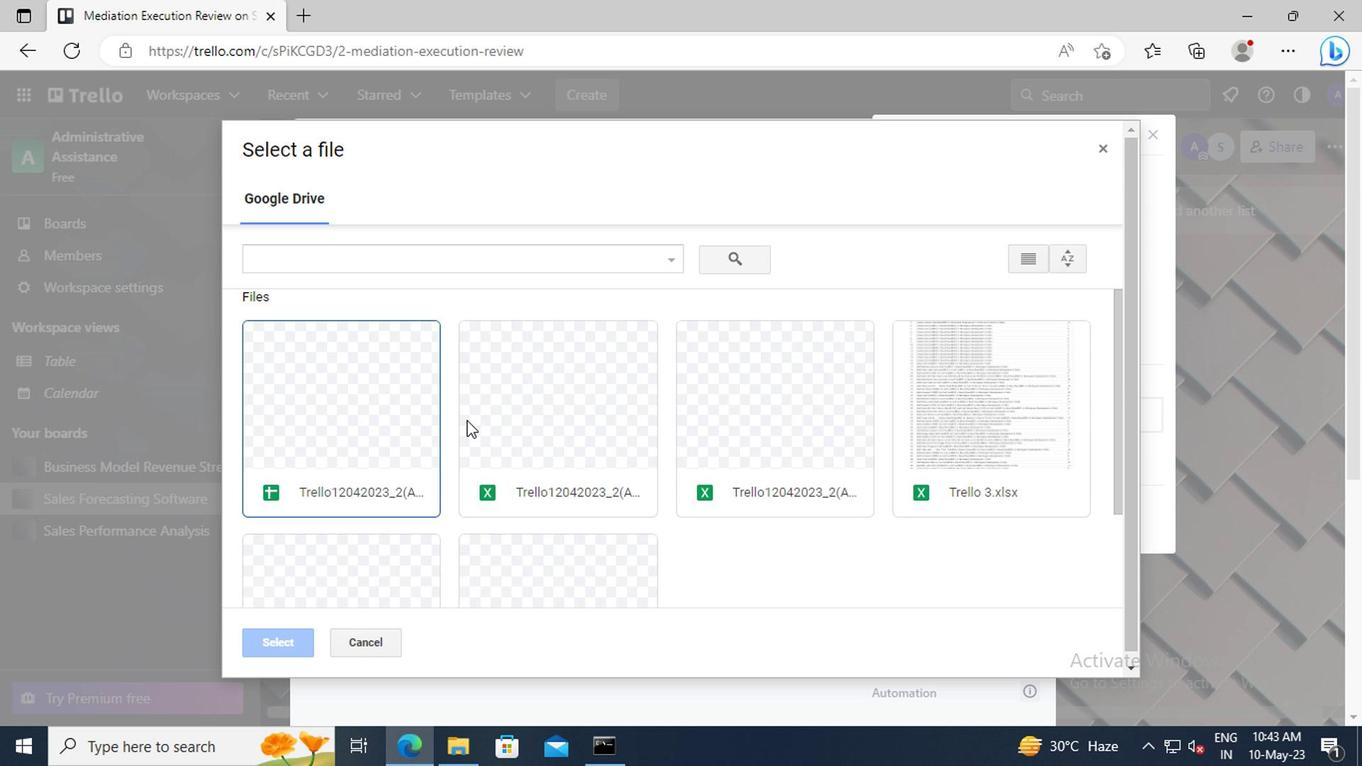 
Action: Mouse pressed left at (378, 427)
Screenshot: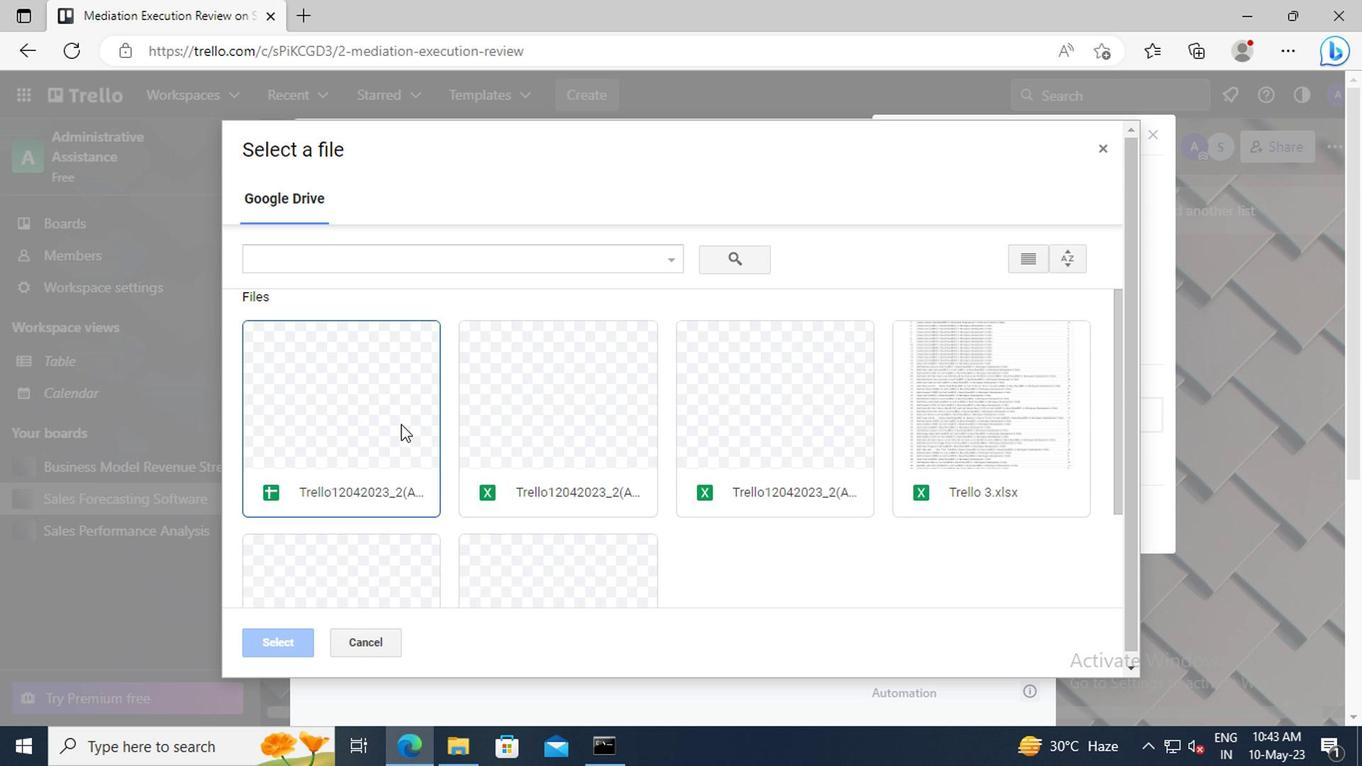 
Action: Mouse moved to (294, 642)
Screenshot: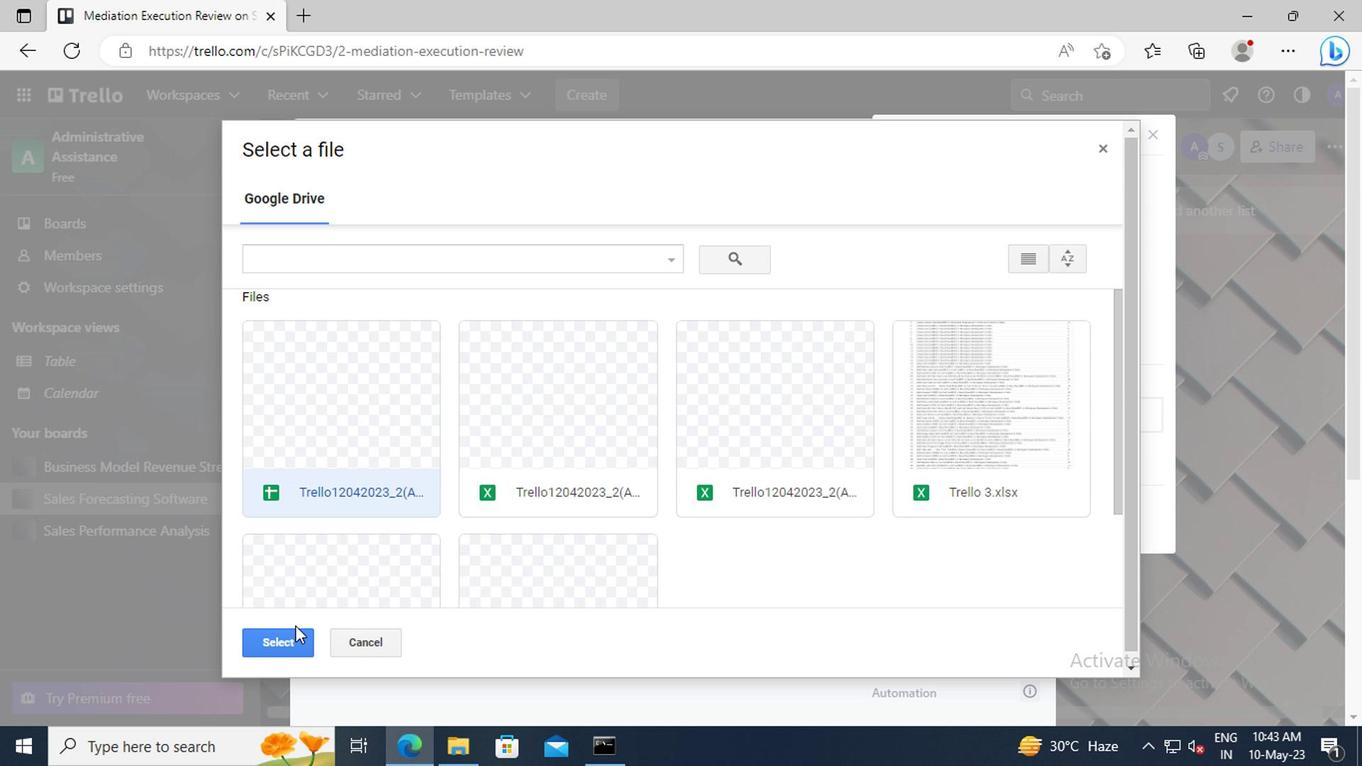 
Action: Mouse pressed left at (294, 642)
Screenshot: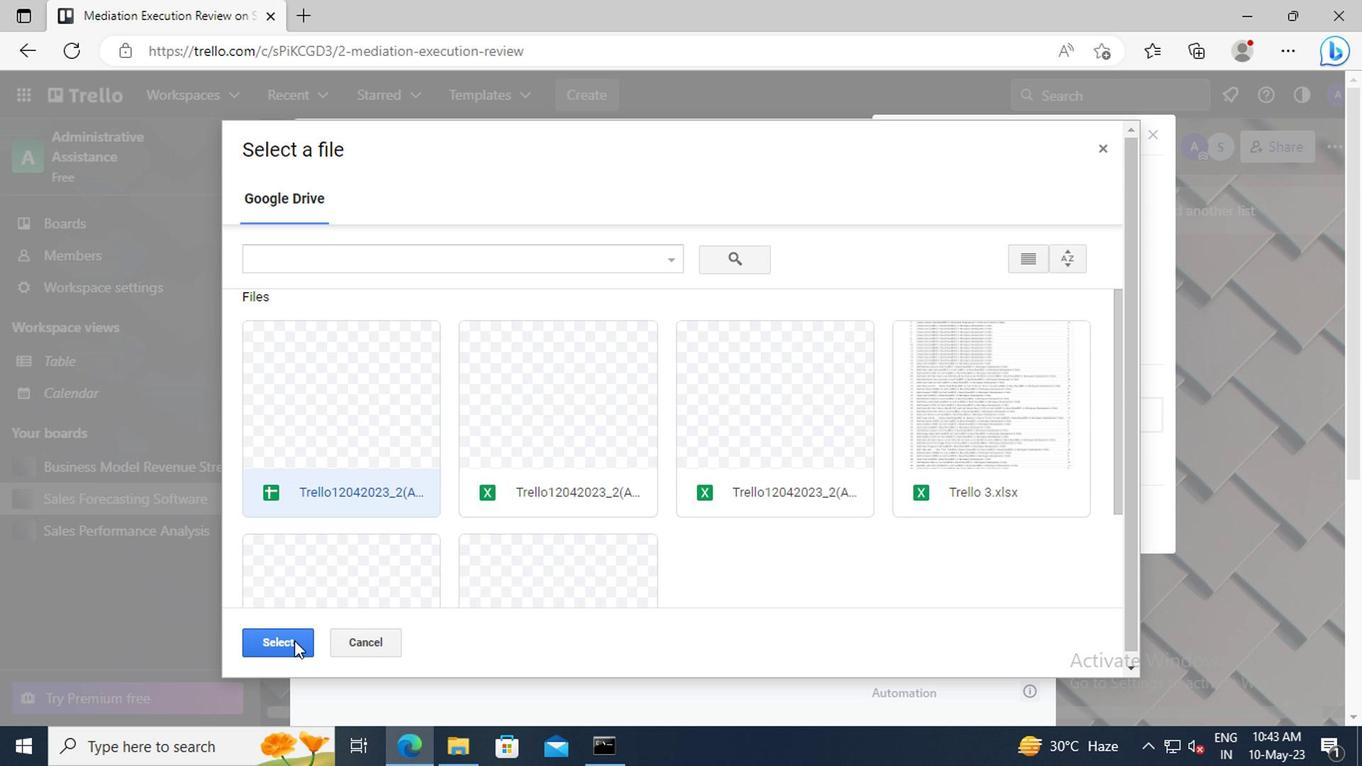 
Action: Mouse moved to (905, 524)
Screenshot: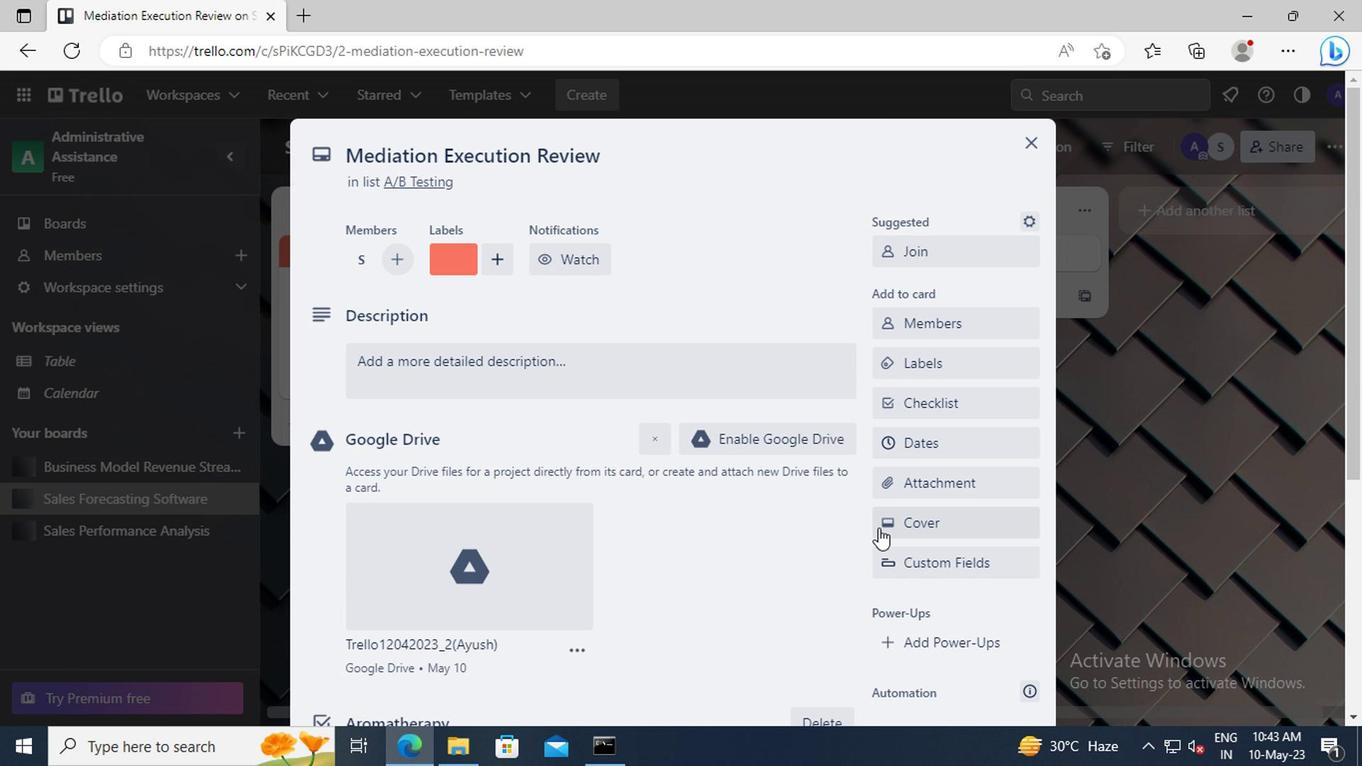 
Action: Mouse pressed left at (905, 524)
Screenshot: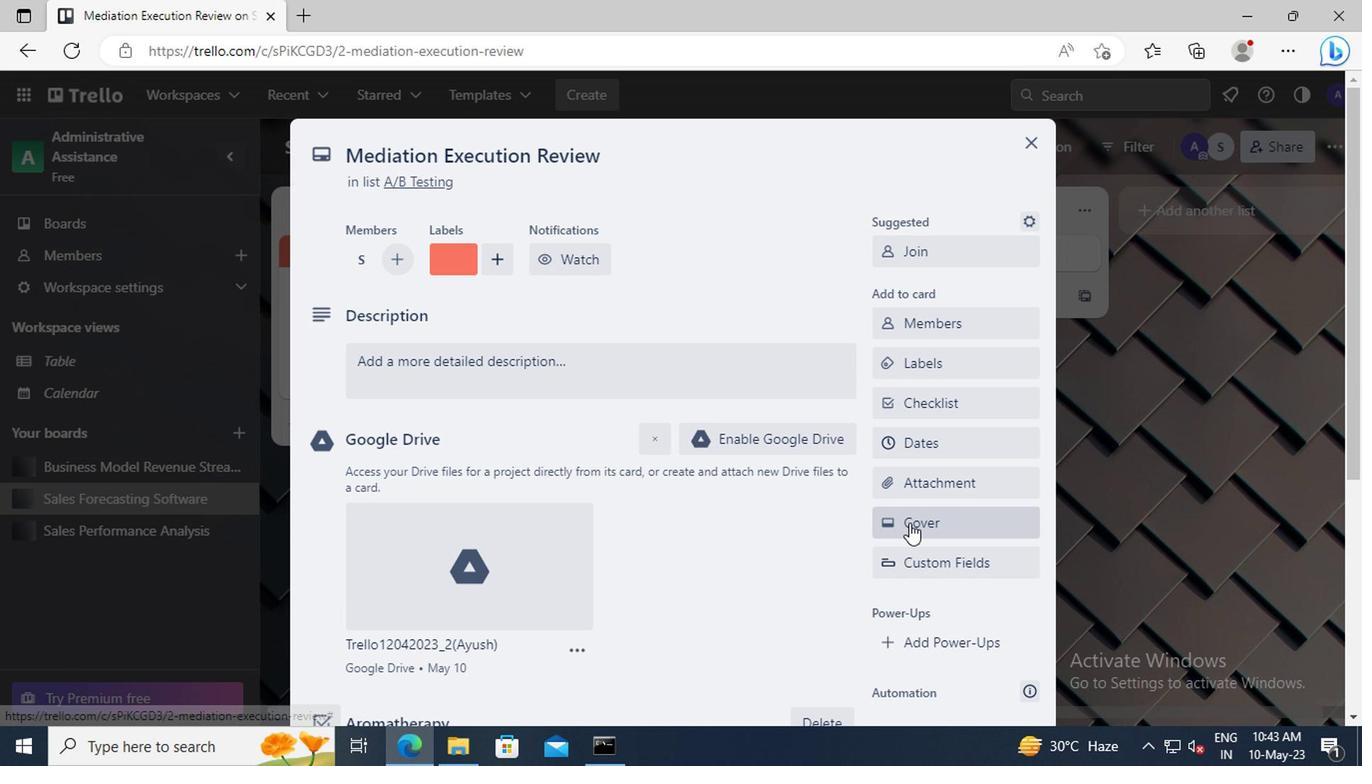 
Action: Mouse moved to (1071, 330)
Screenshot: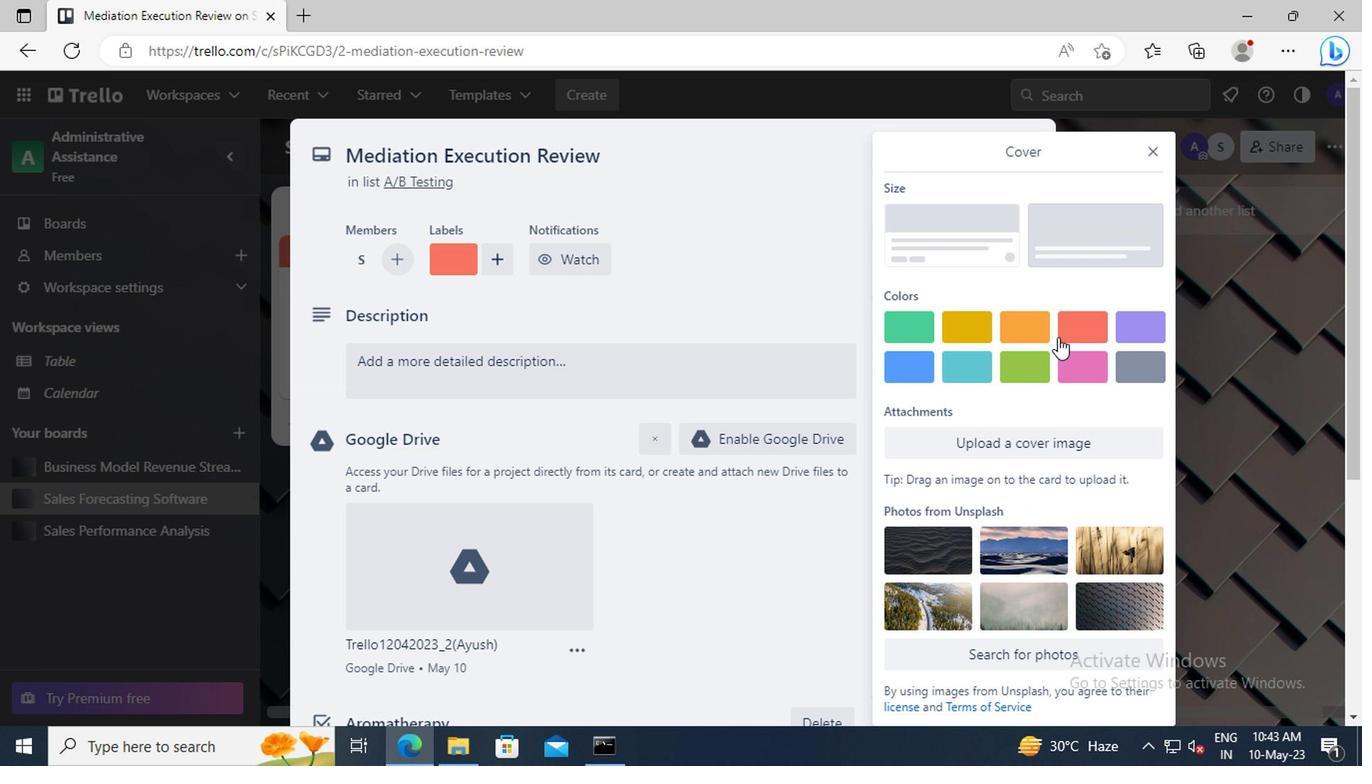 
Action: Mouse pressed left at (1071, 330)
Screenshot: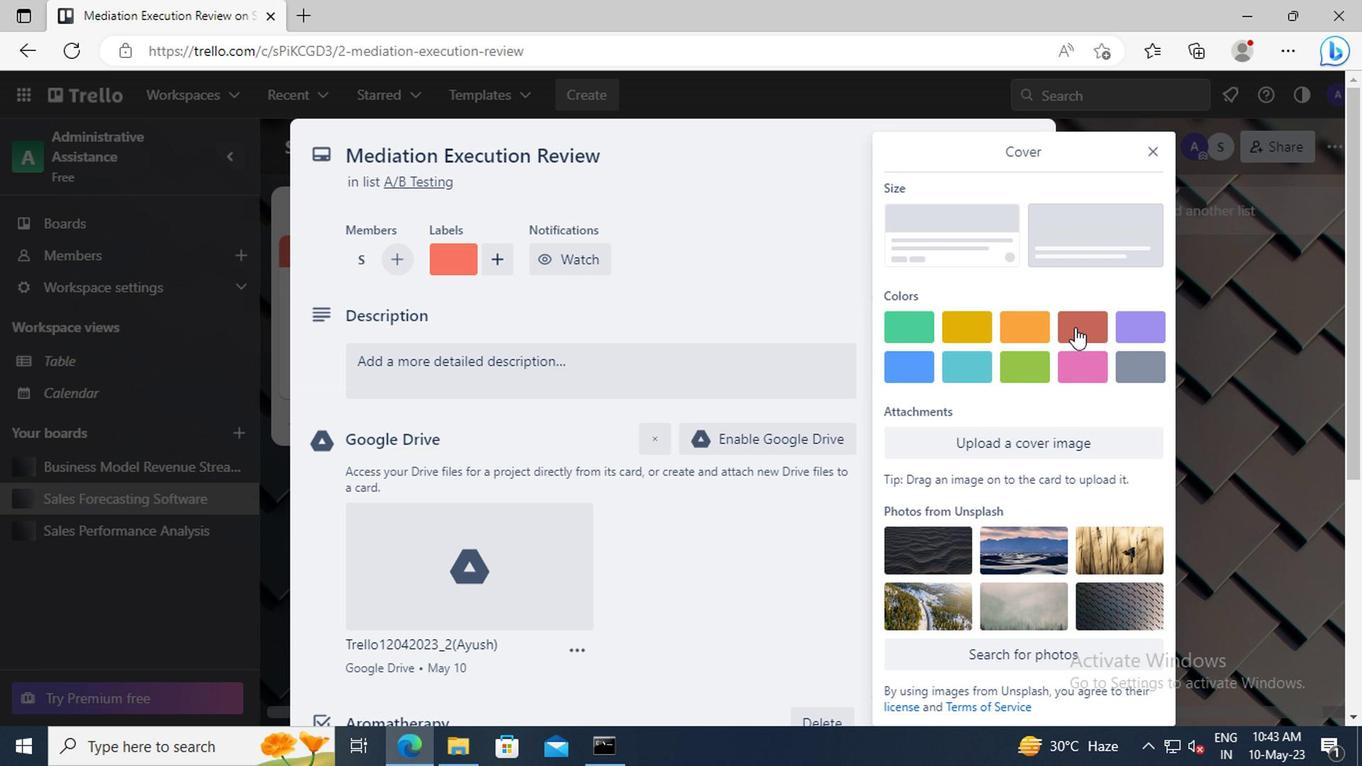 
Action: Mouse moved to (1145, 143)
Screenshot: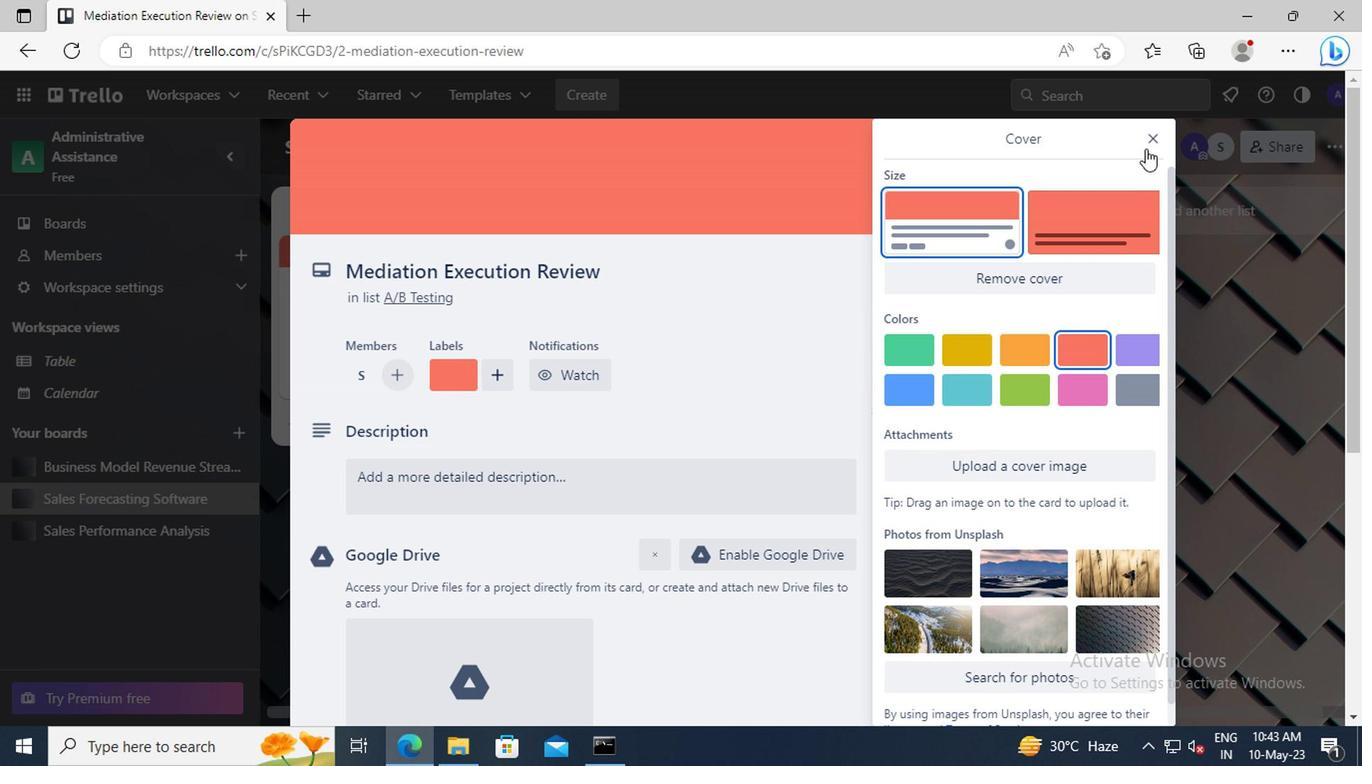 
Action: Mouse pressed left at (1145, 143)
Screenshot: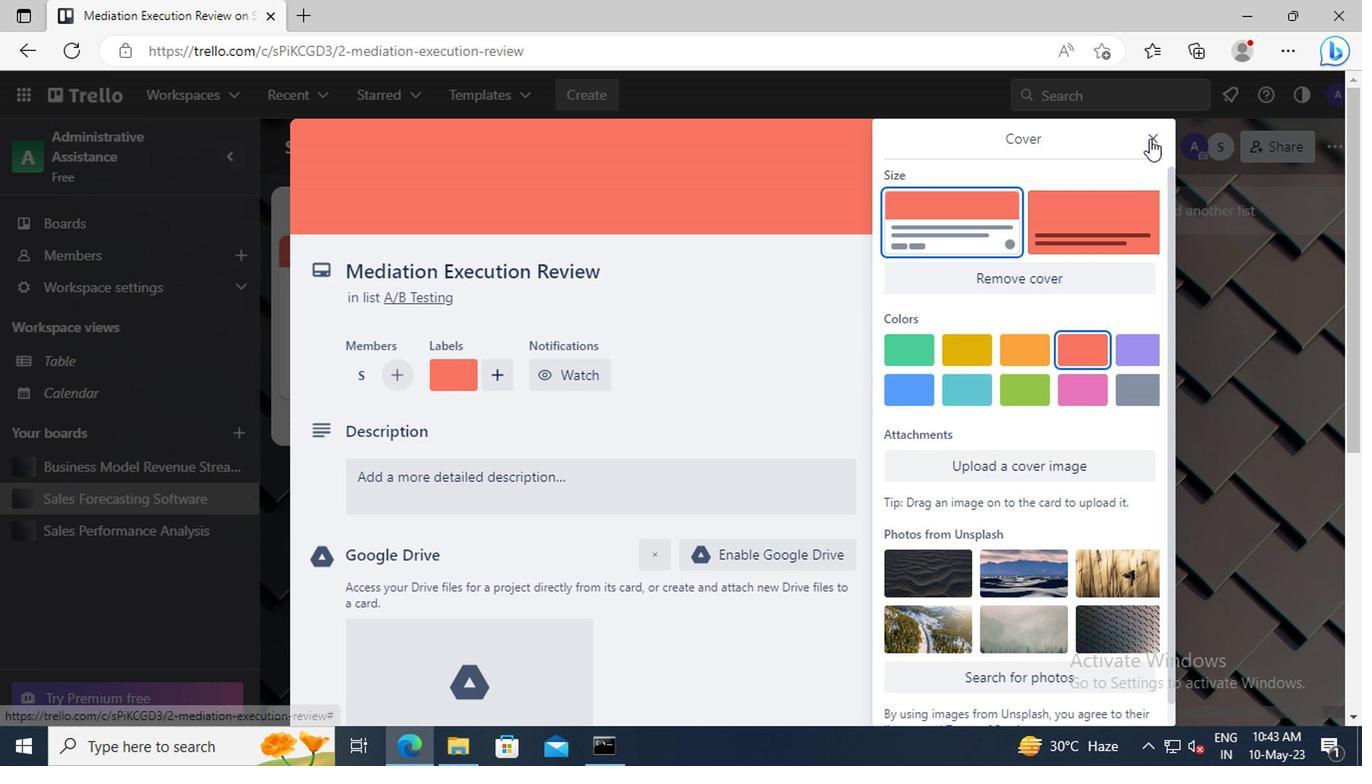 
Action: Mouse moved to (442, 510)
Screenshot: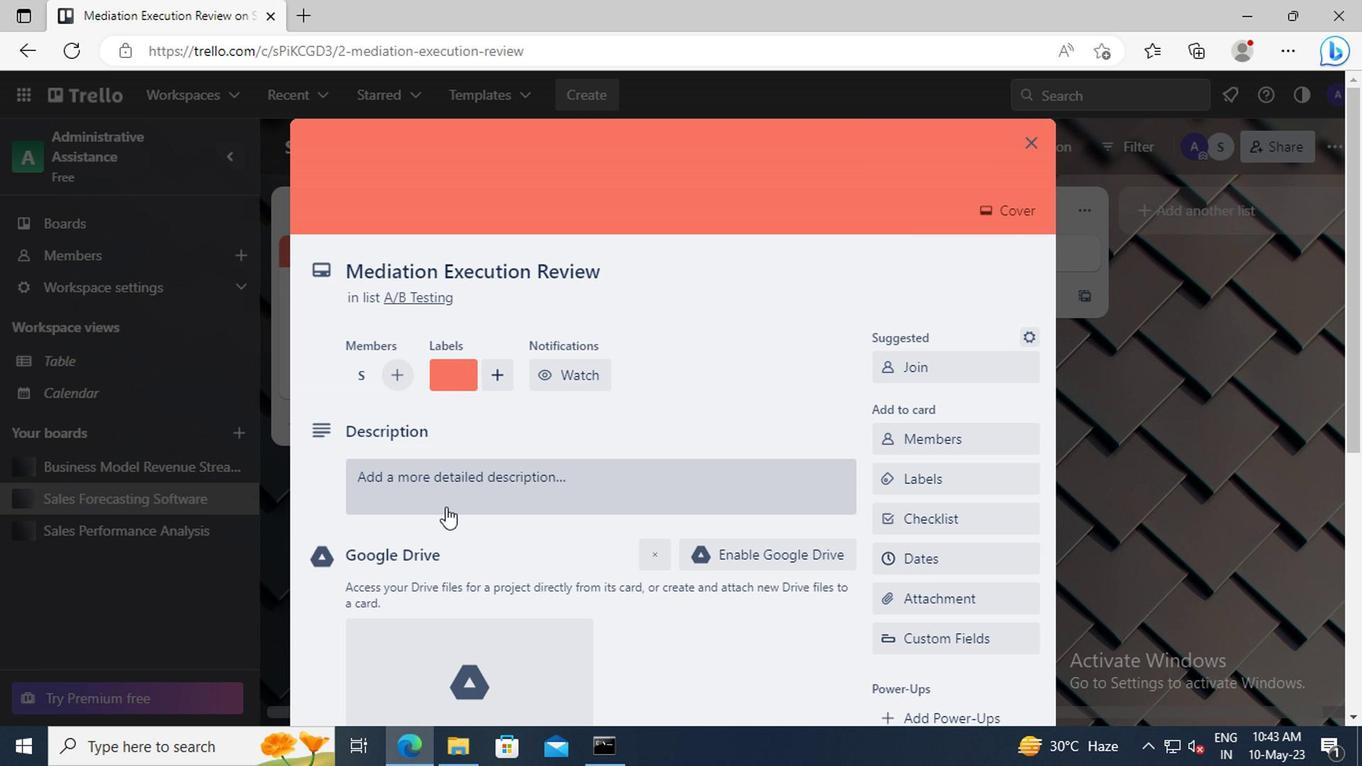 
Action: Mouse scrolled (442, 510) with delta (0, 0)
Screenshot: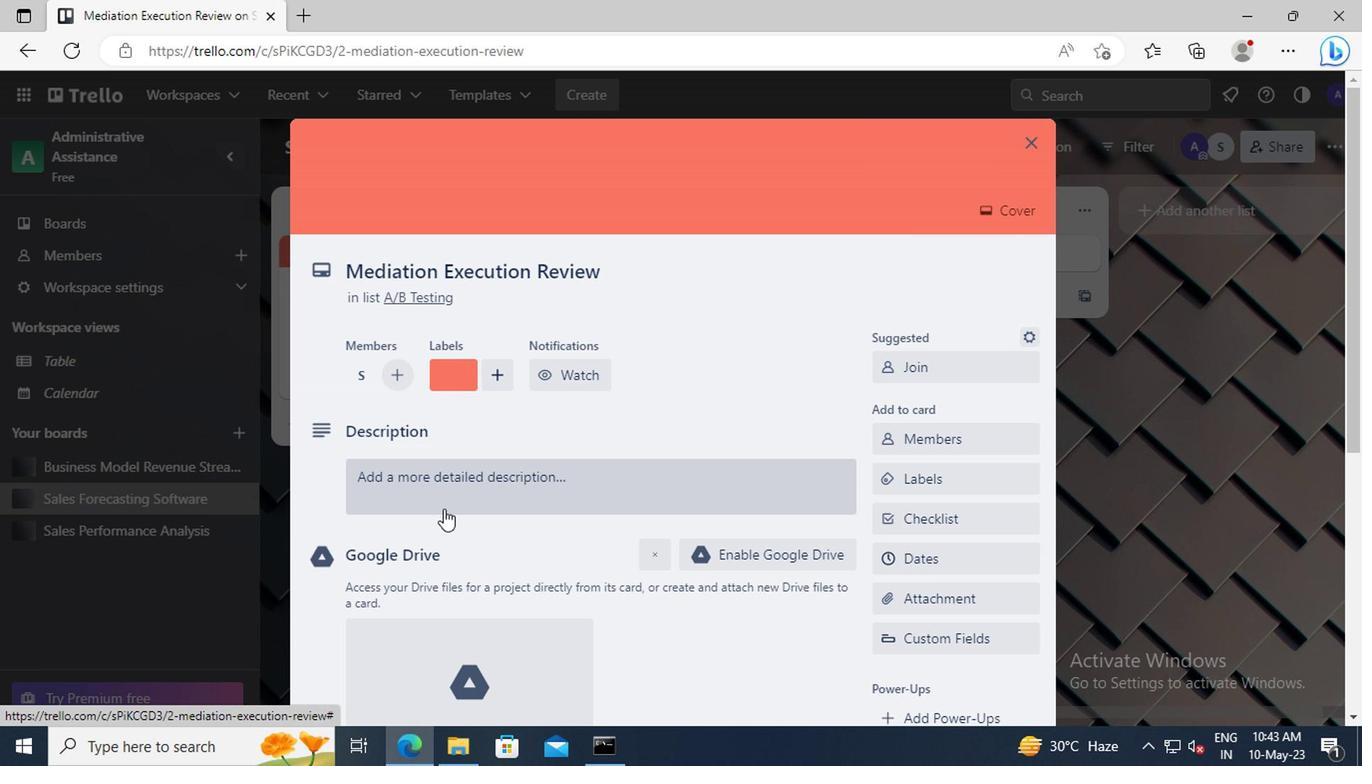 
Action: Mouse moved to (408, 393)
Screenshot: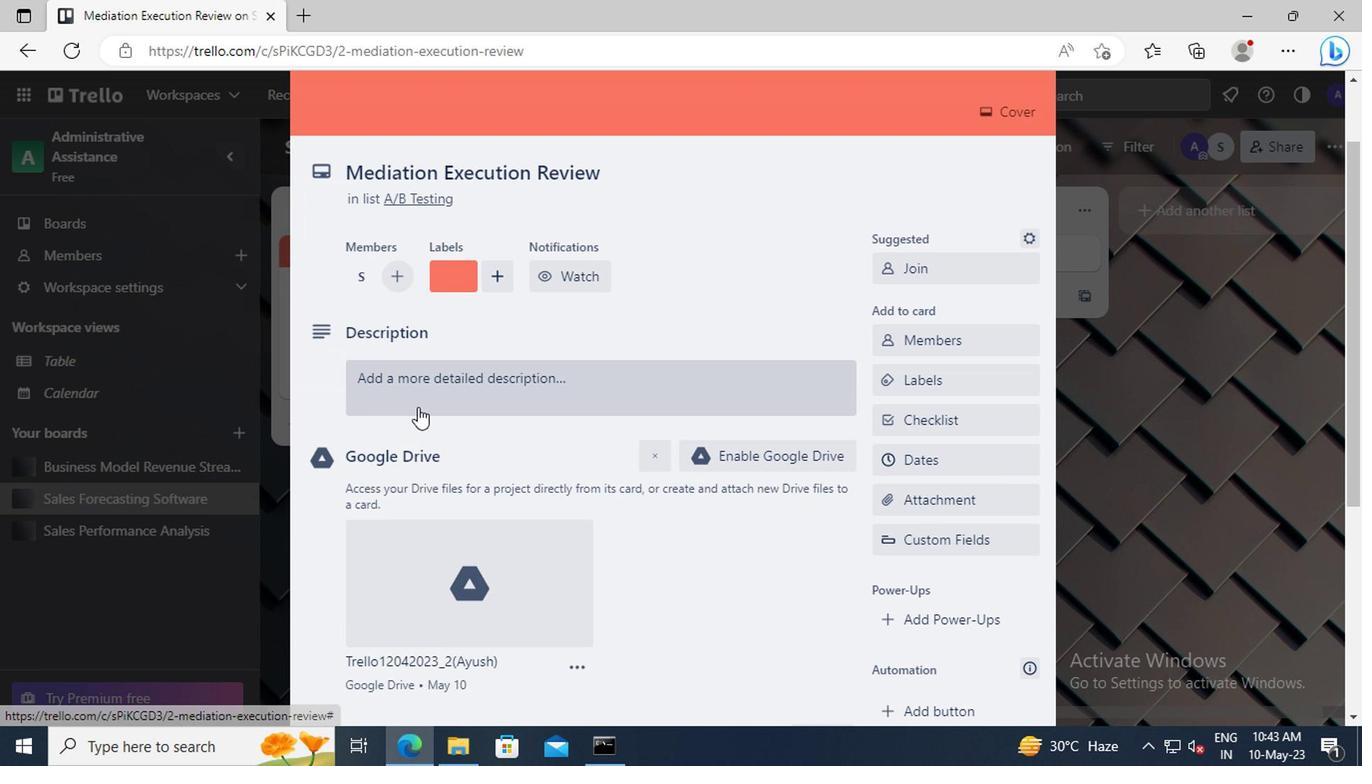 
Action: Mouse pressed left at (408, 393)
Screenshot: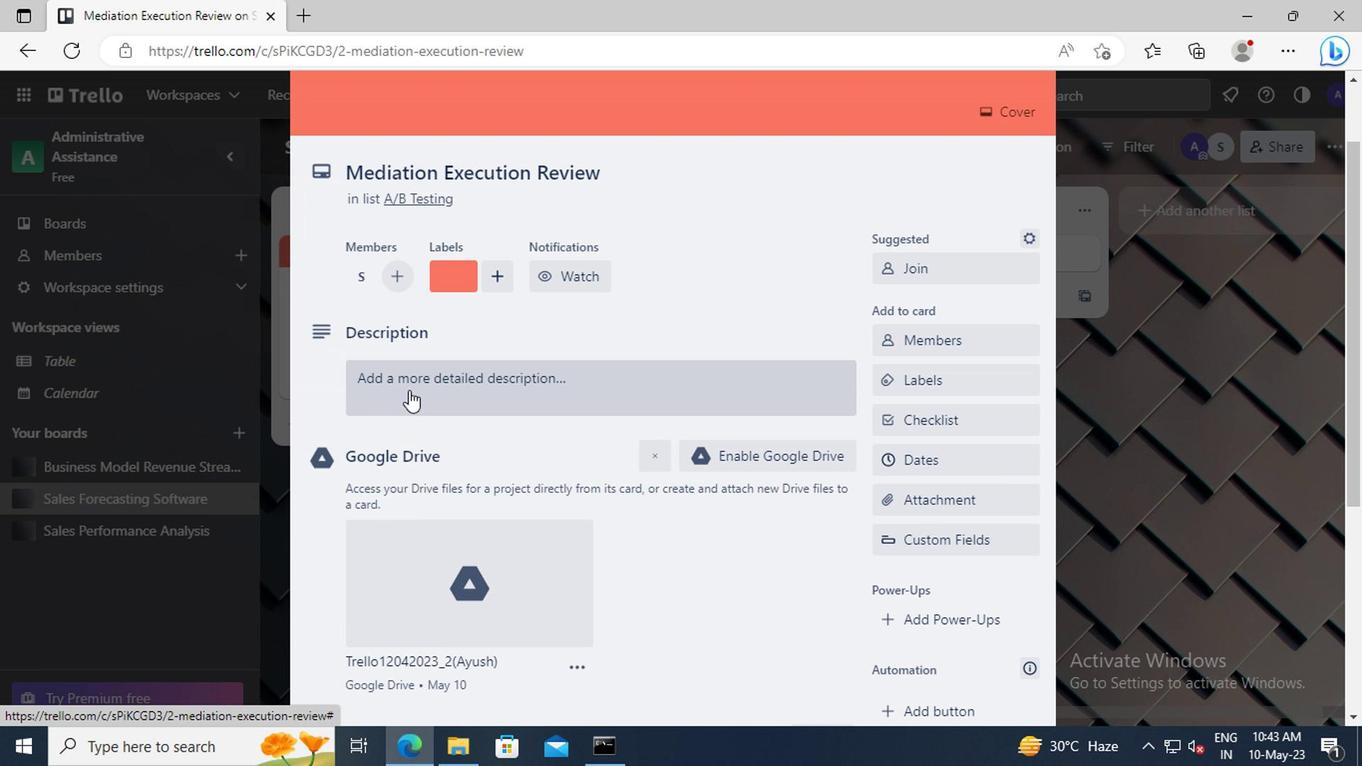 
Action: Key pressed <Key.shift>CONDUCT<Key.space>CUSTOMER<Key.space>RESEARCH<Key.space>FOR<Key.space>NEW<Key.space>SERVICE
Screenshot: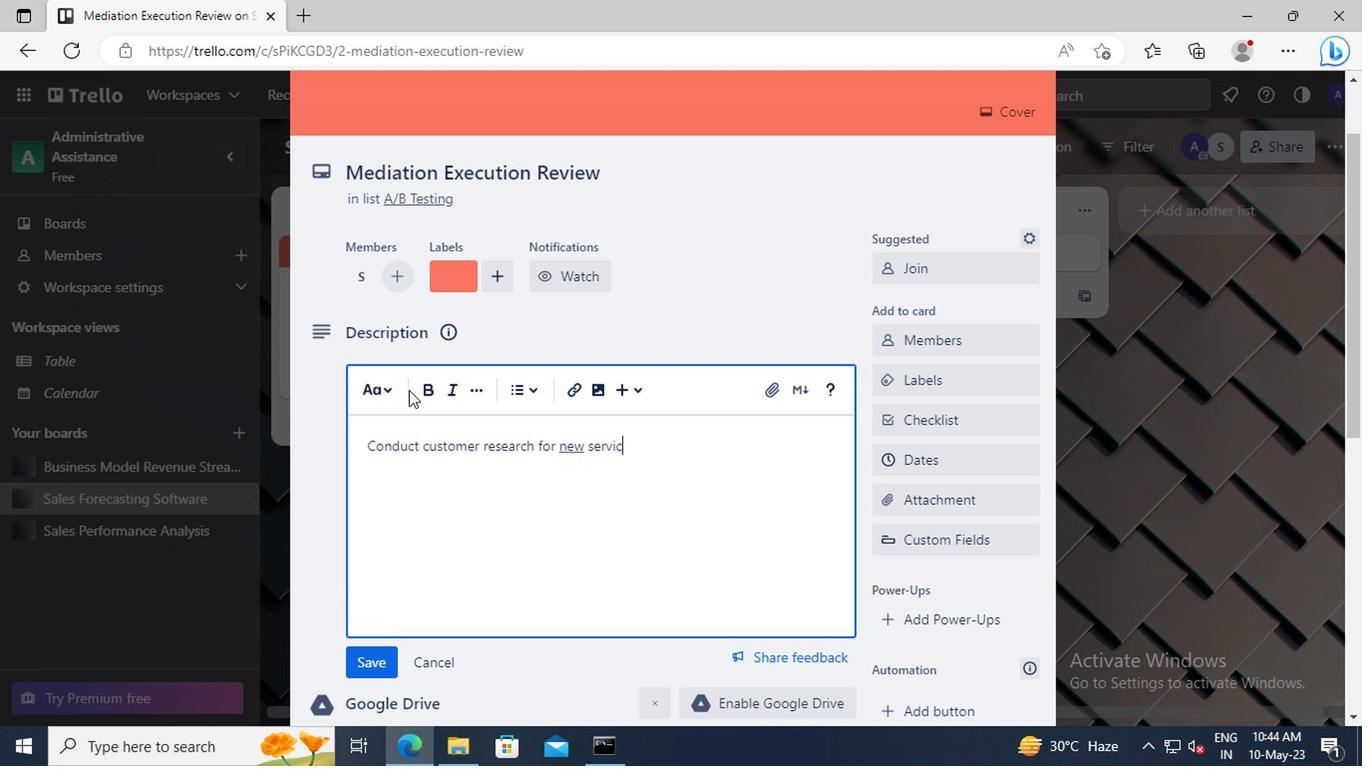 
Action: Mouse scrolled (408, 392) with delta (0, 0)
Screenshot: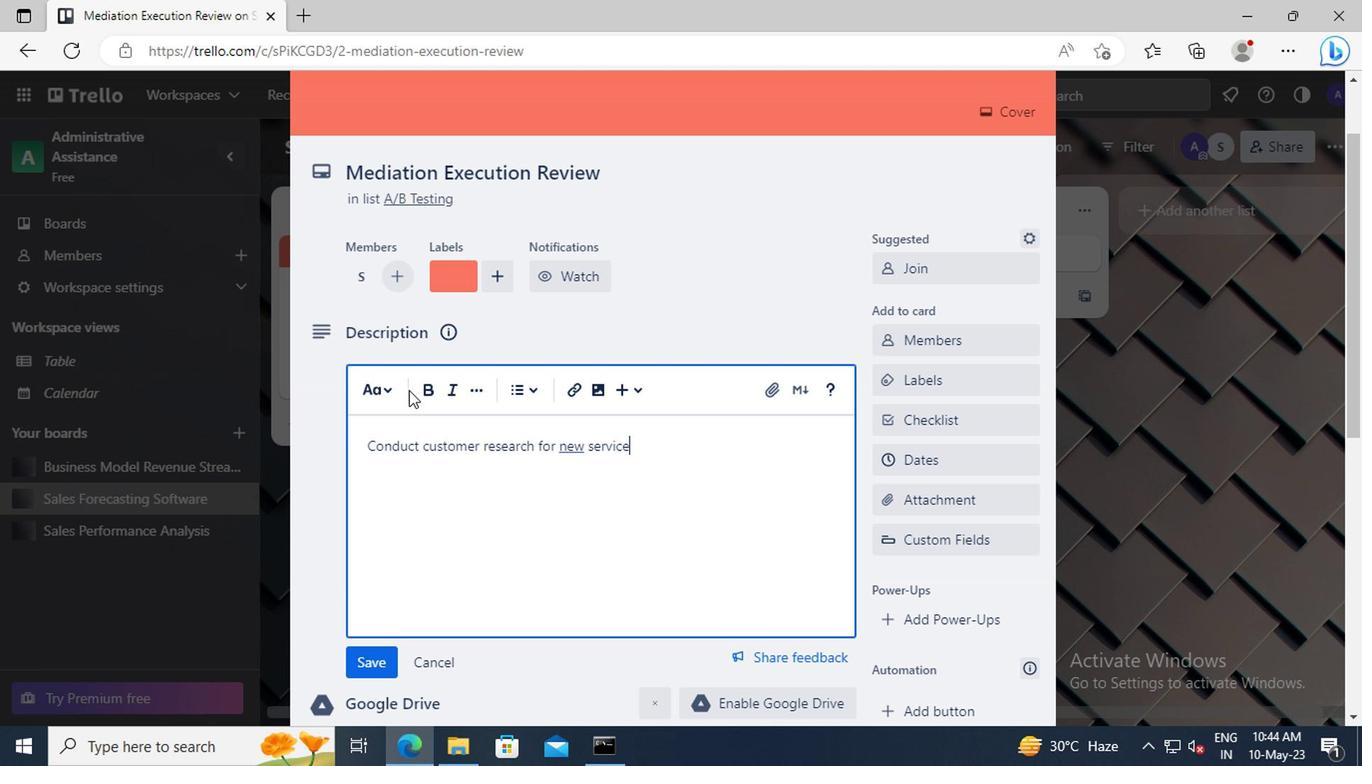 
Action: Mouse scrolled (408, 392) with delta (0, 0)
Screenshot: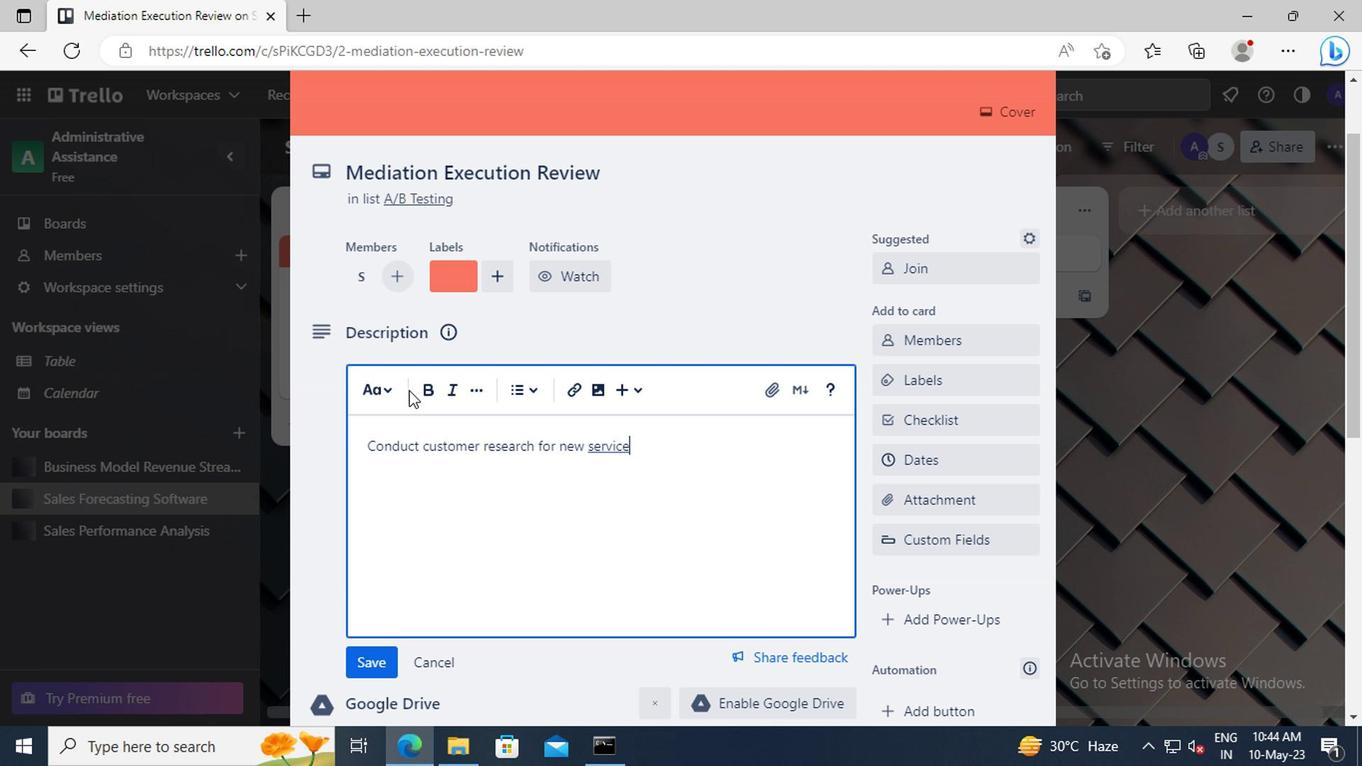 
Action: Mouse moved to (374, 468)
Screenshot: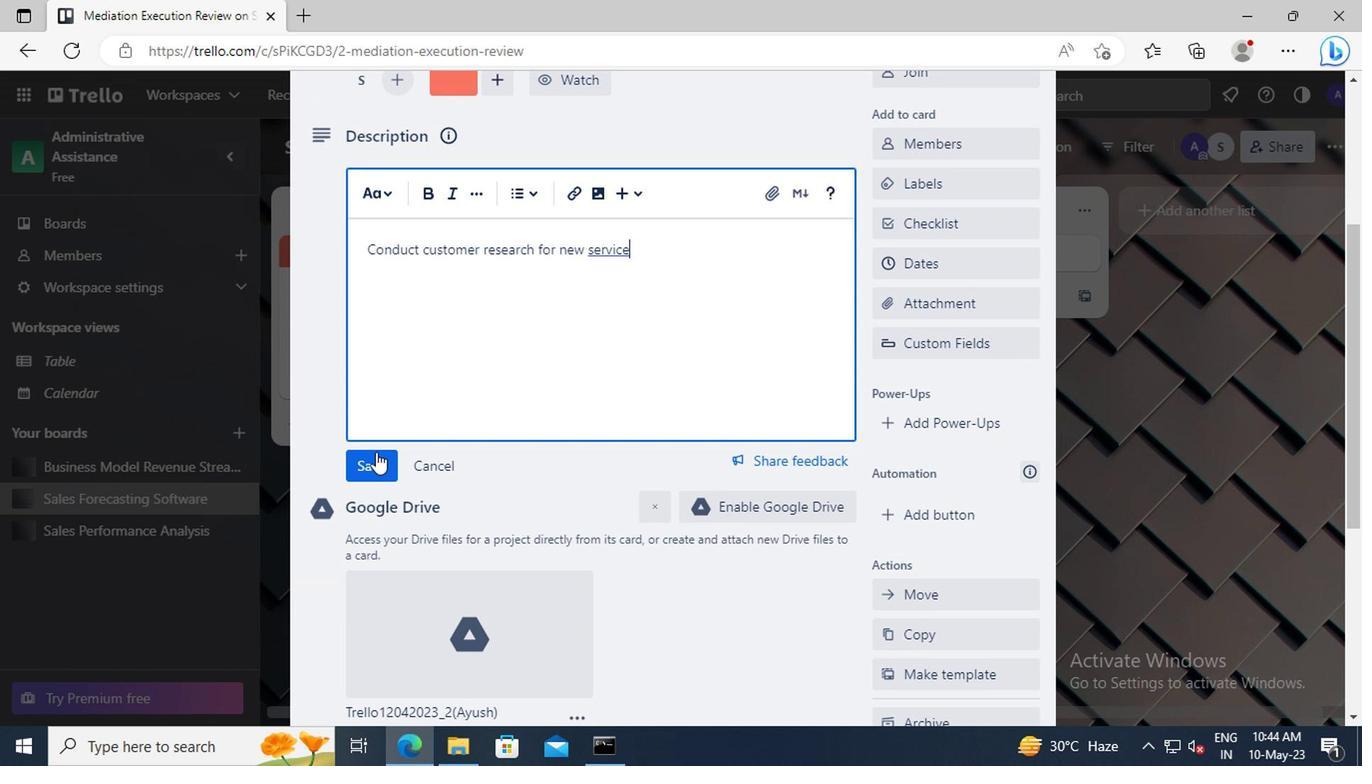 
Action: Mouse pressed left at (374, 468)
Screenshot: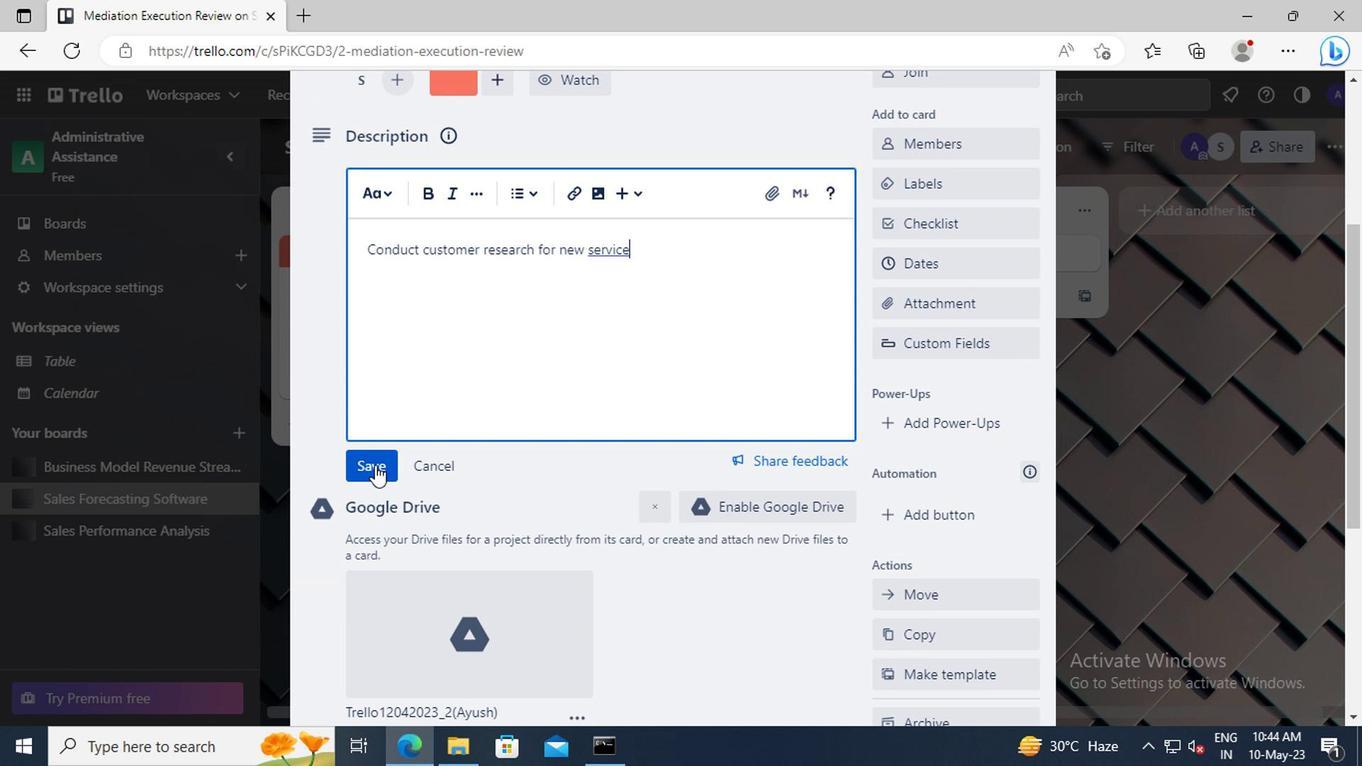 
Action: Mouse scrolled (374, 467) with delta (0, 0)
Screenshot: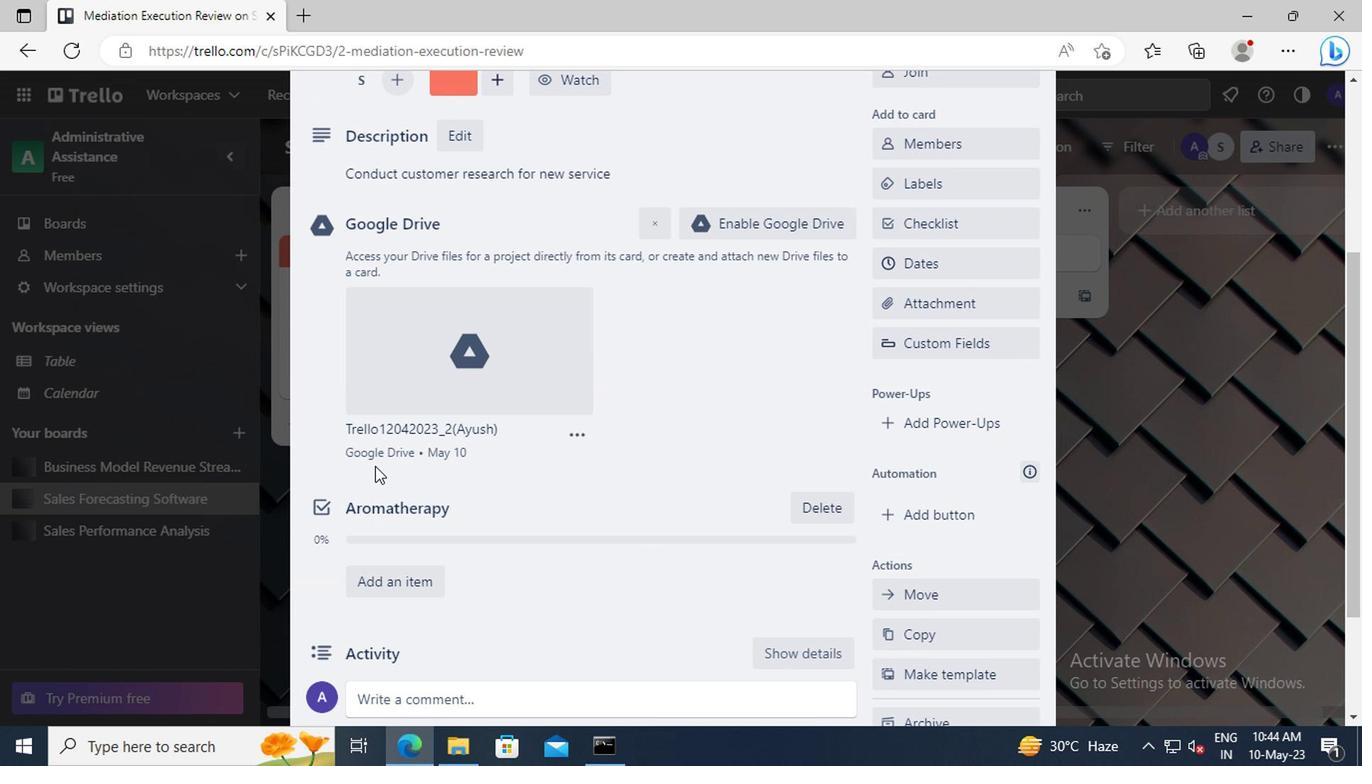 
Action: Mouse scrolled (374, 467) with delta (0, 0)
Screenshot: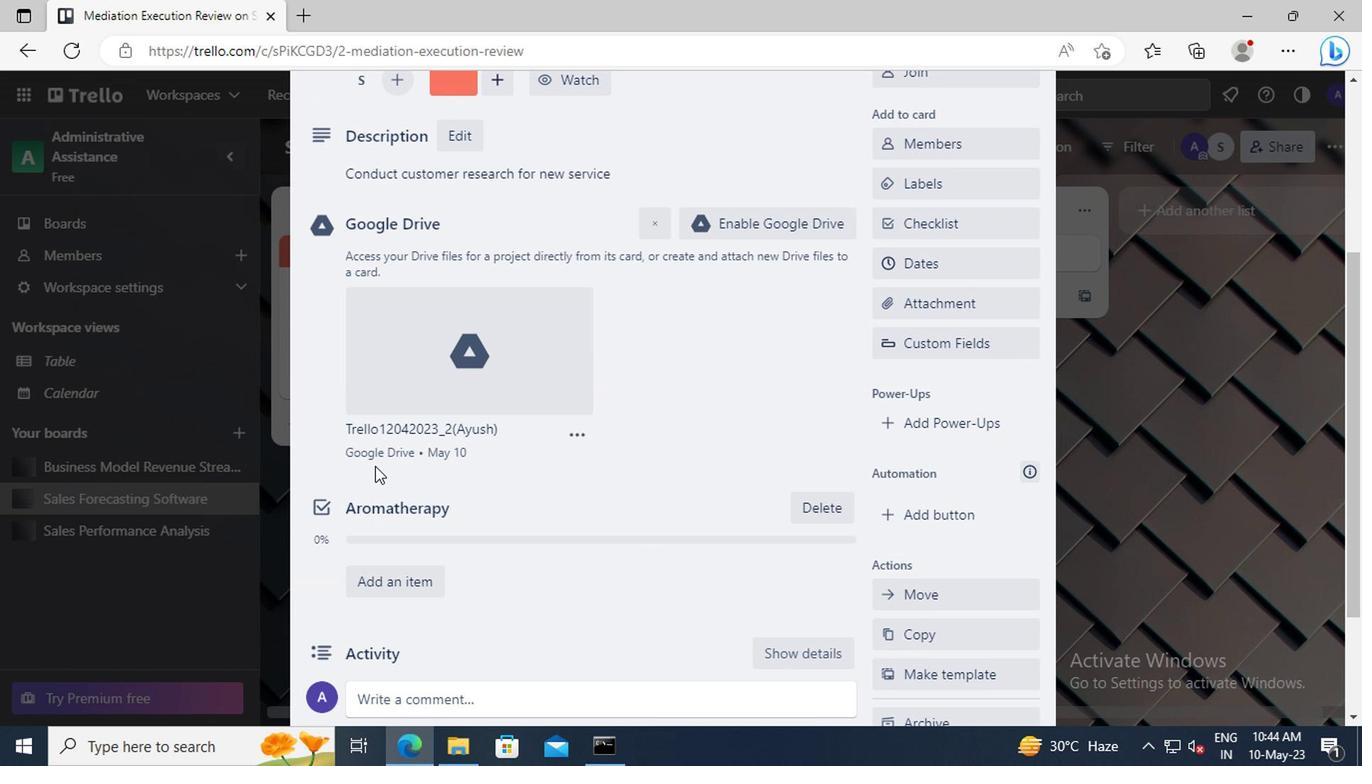 
Action: Mouse moved to (374, 538)
Screenshot: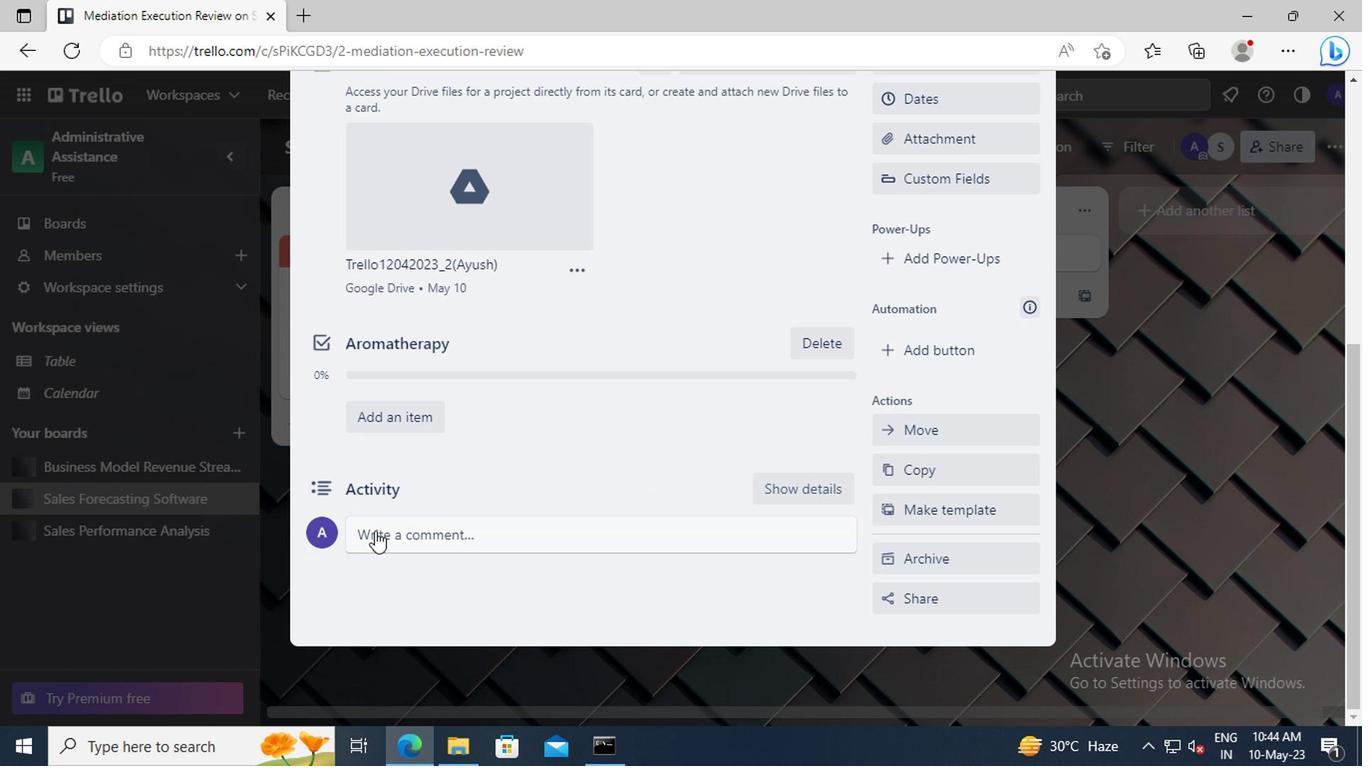 
Action: Mouse pressed left at (374, 538)
Screenshot: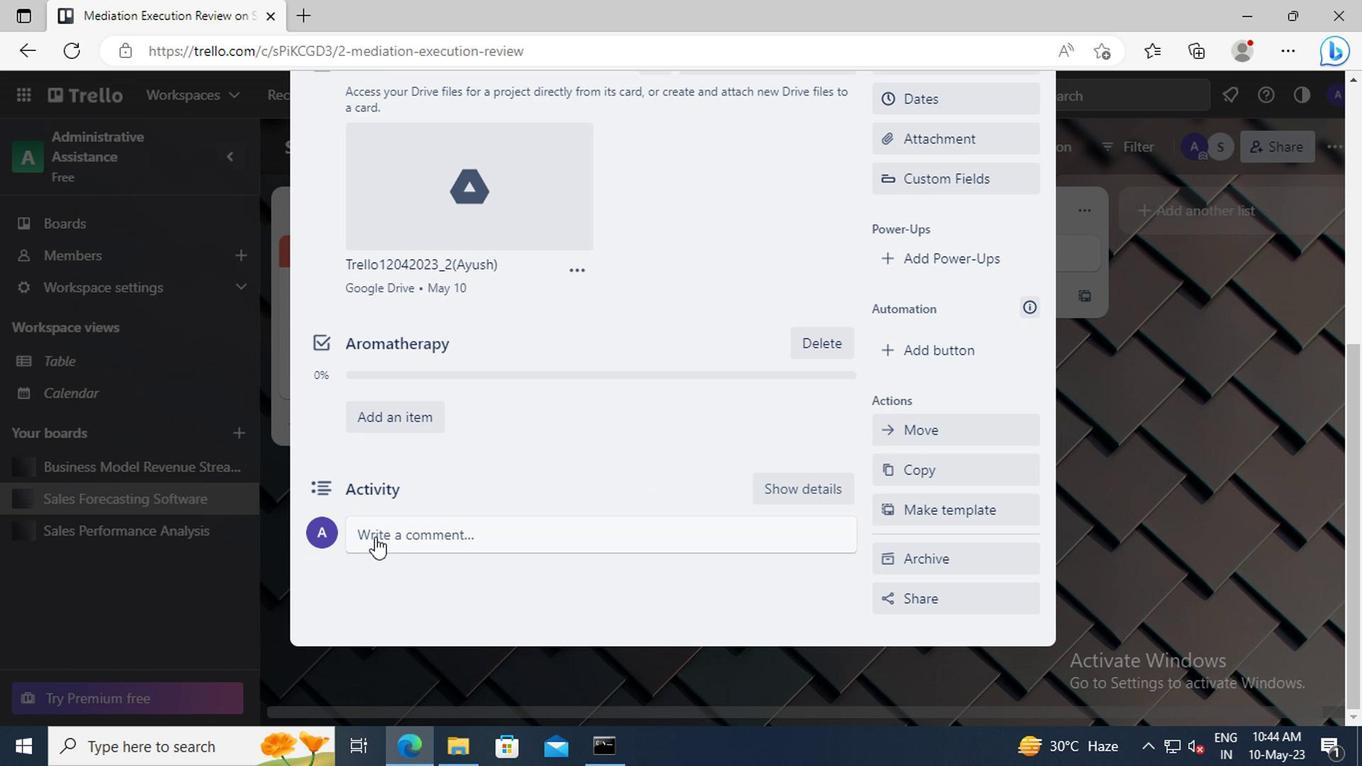 
Action: Key pressed <Key.shift>THIS<Key.space>TASK<Key.space>PRESENTS<Key.space>AN<Key.space>OPPORTUNITY<Key.space>TO<Key.space>INNOVATE<Key.space>AND<Key.space>COME<Key.space>UP<Key.space>WITH<Key.space>NEW<Key.space>SOLUTIONS<Key.space>TO<Key.space>OLD<Key.space>PROBLEMS.
Screenshot: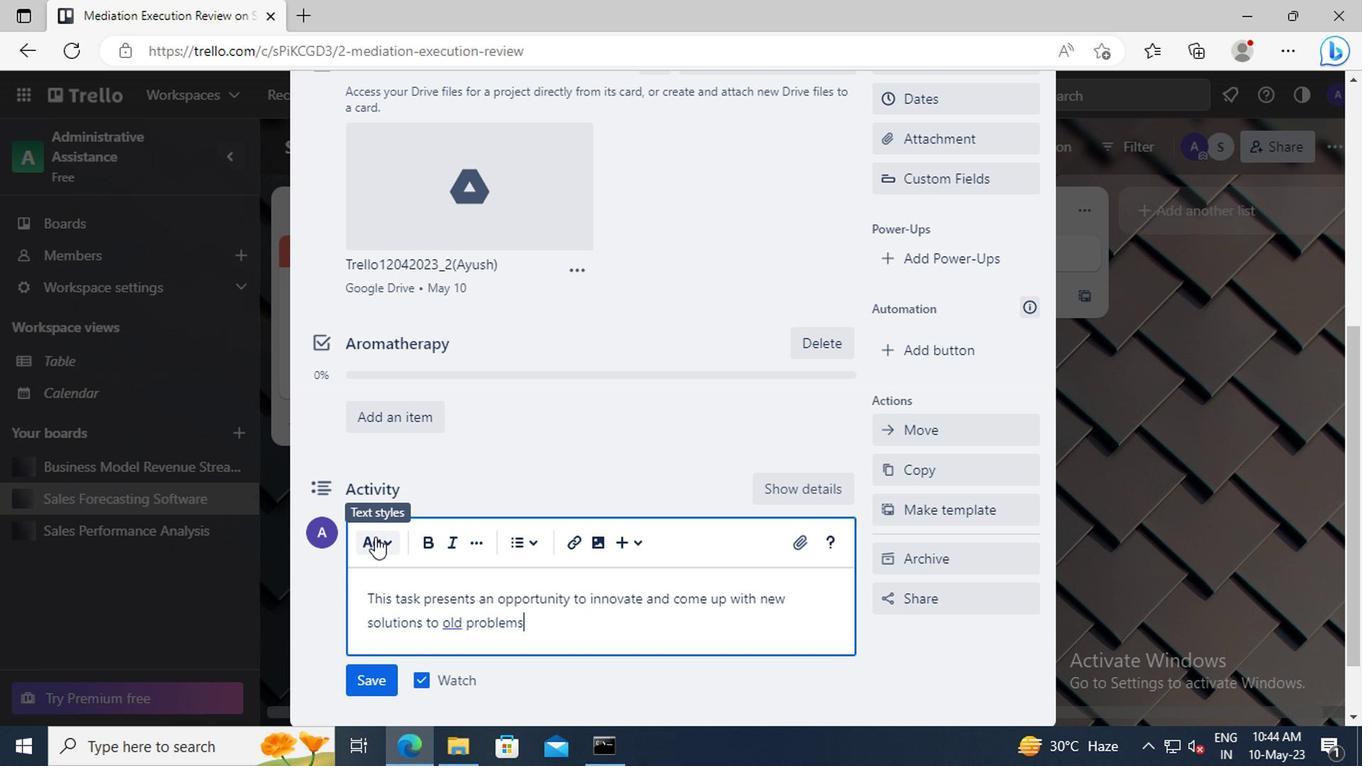 
Action: Mouse moved to (372, 682)
Screenshot: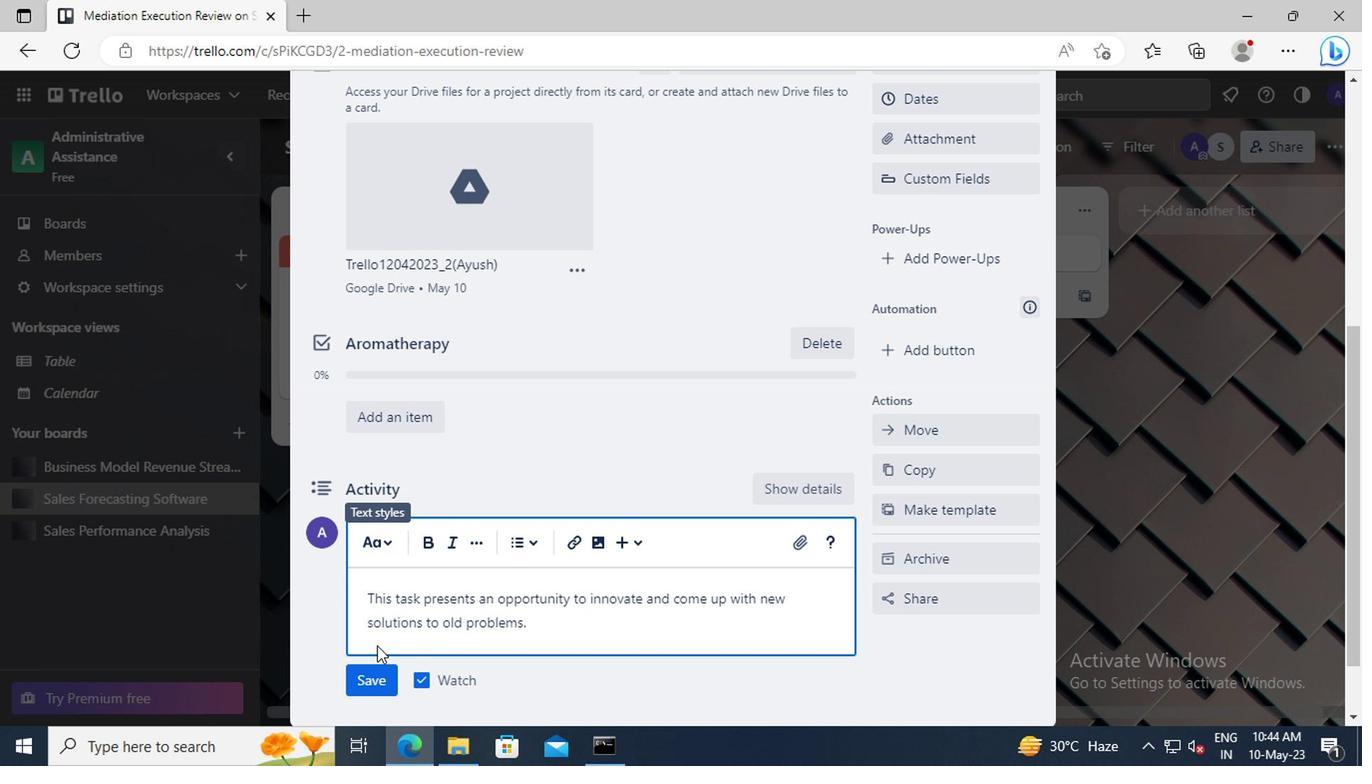 
Action: Mouse pressed left at (372, 682)
Screenshot: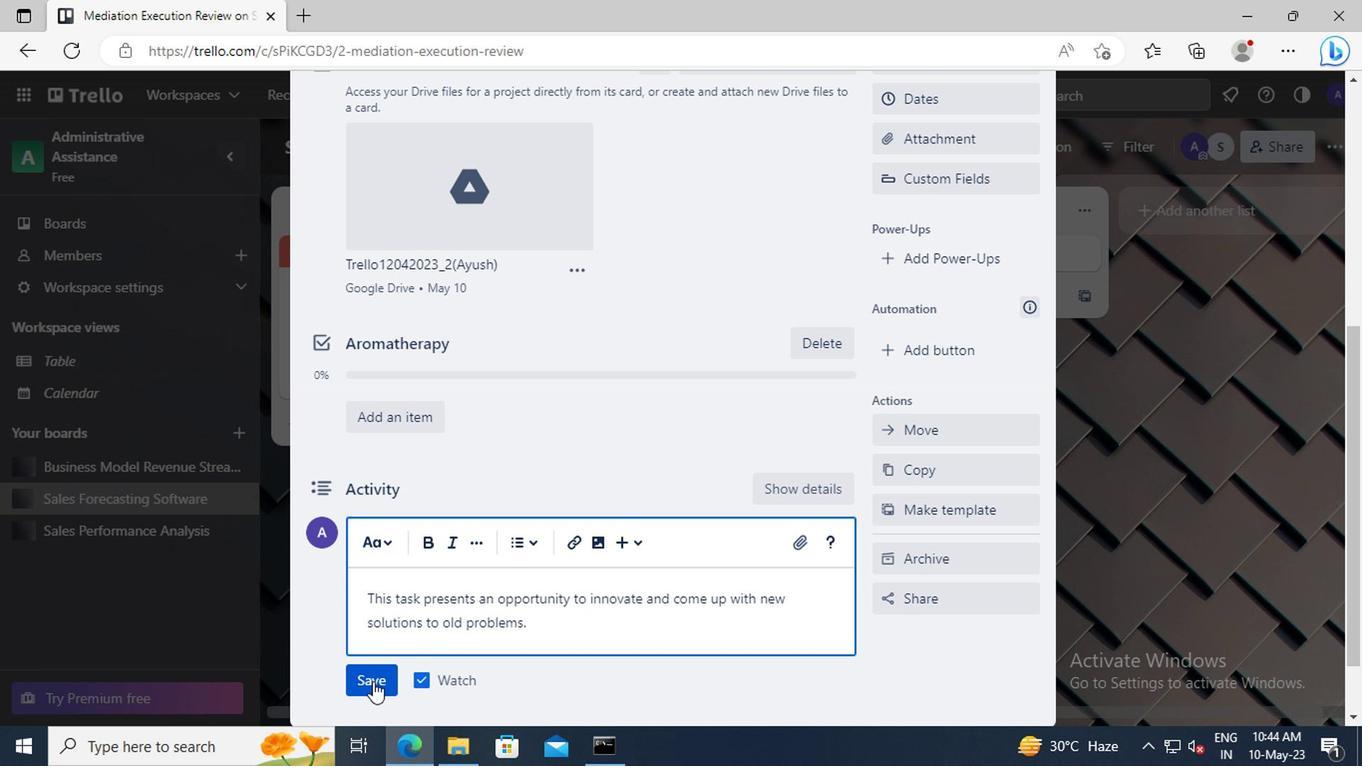 
Action: Mouse moved to (878, 497)
Screenshot: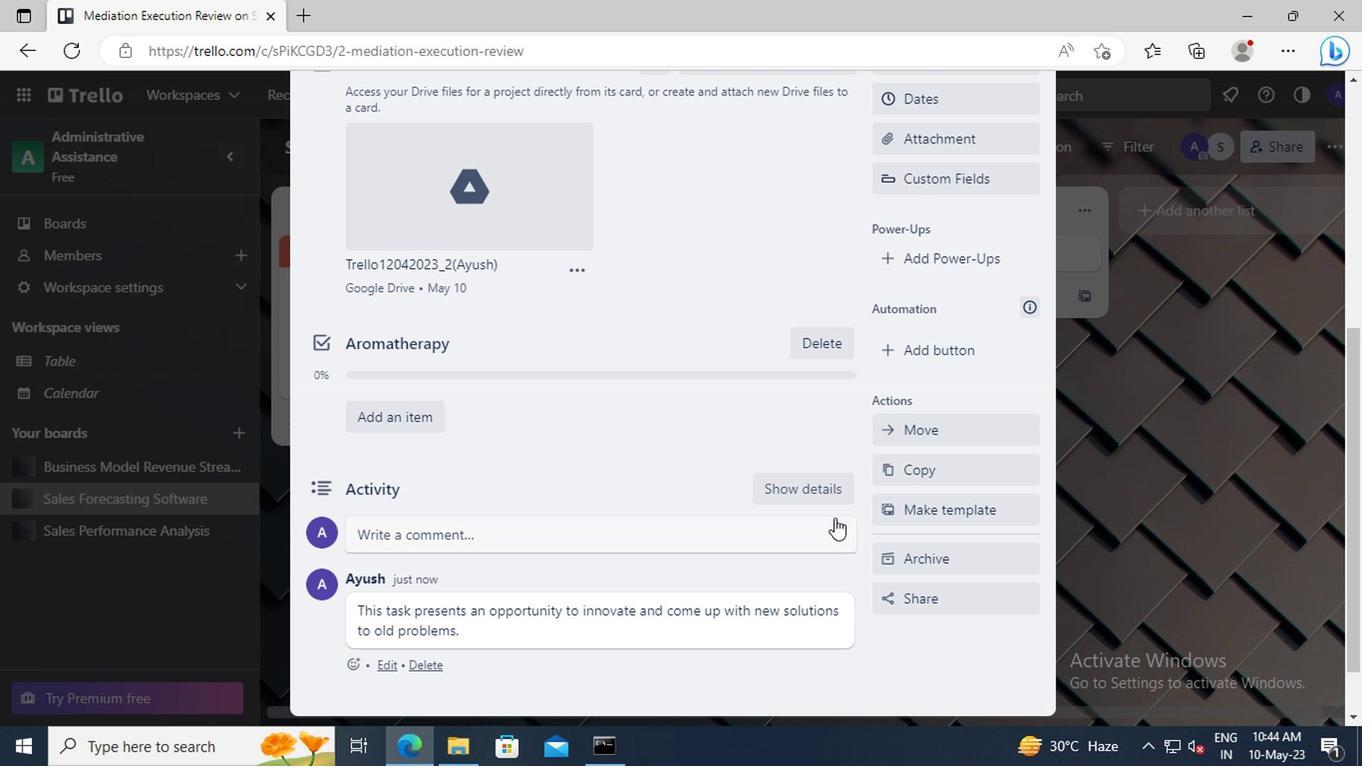 
Action: Mouse scrolled (878, 498) with delta (0, 0)
Screenshot: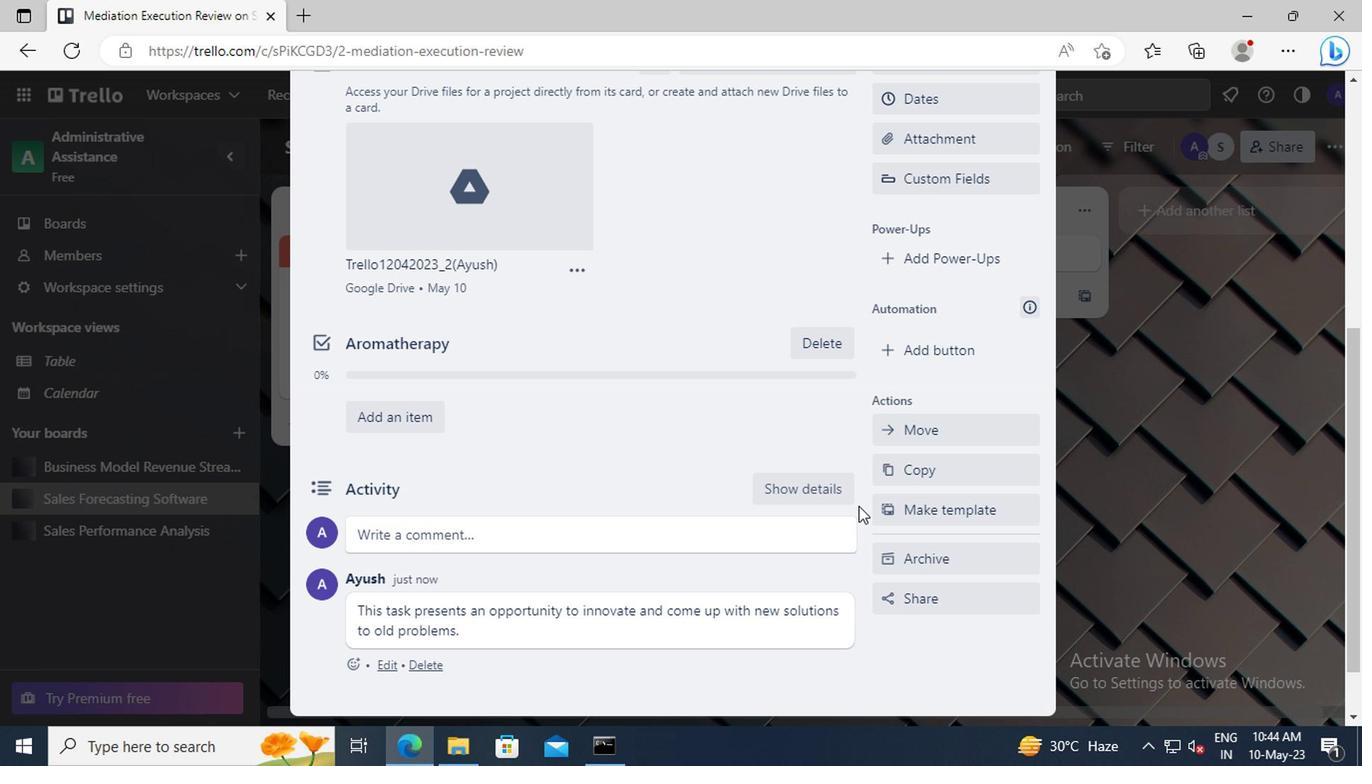
Action: Mouse moved to (913, 488)
Screenshot: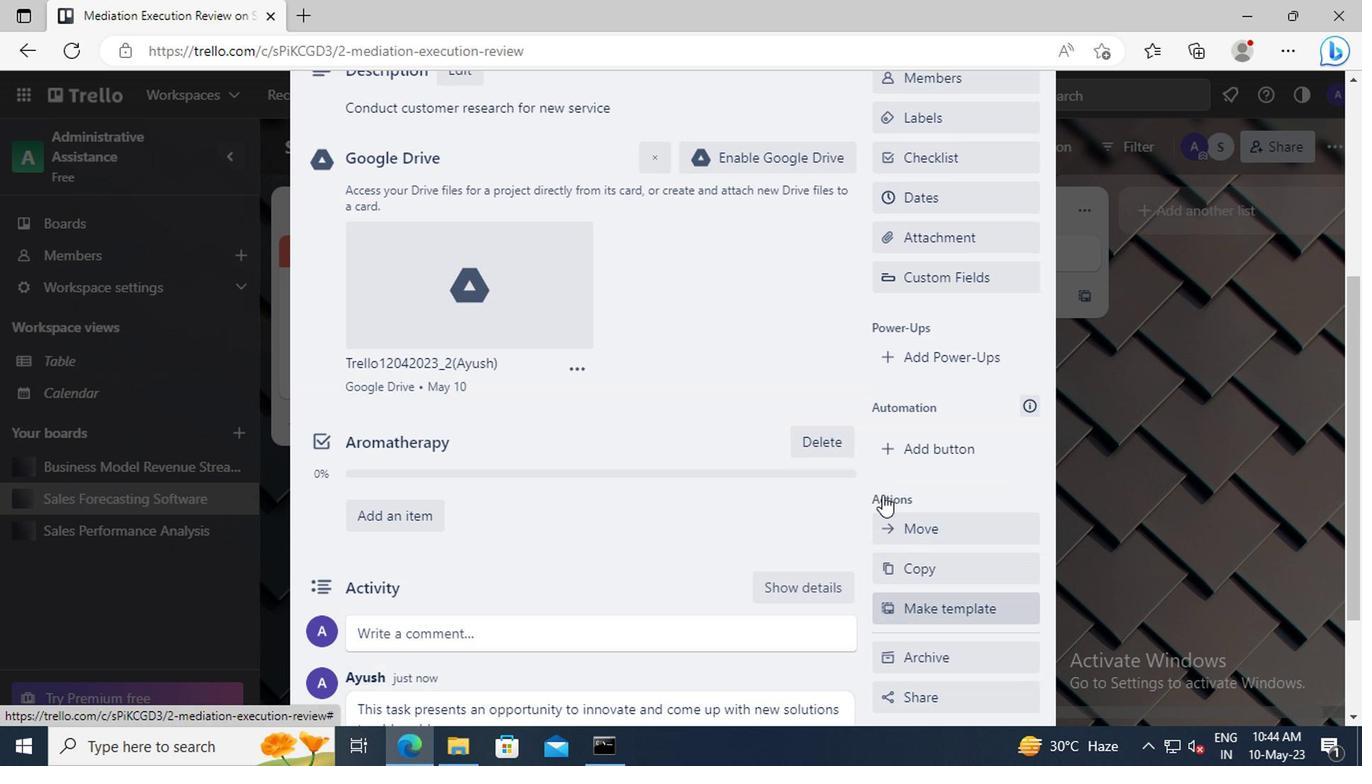 
Action: Mouse scrolled (913, 489) with delta (0, 1)
Screenshot: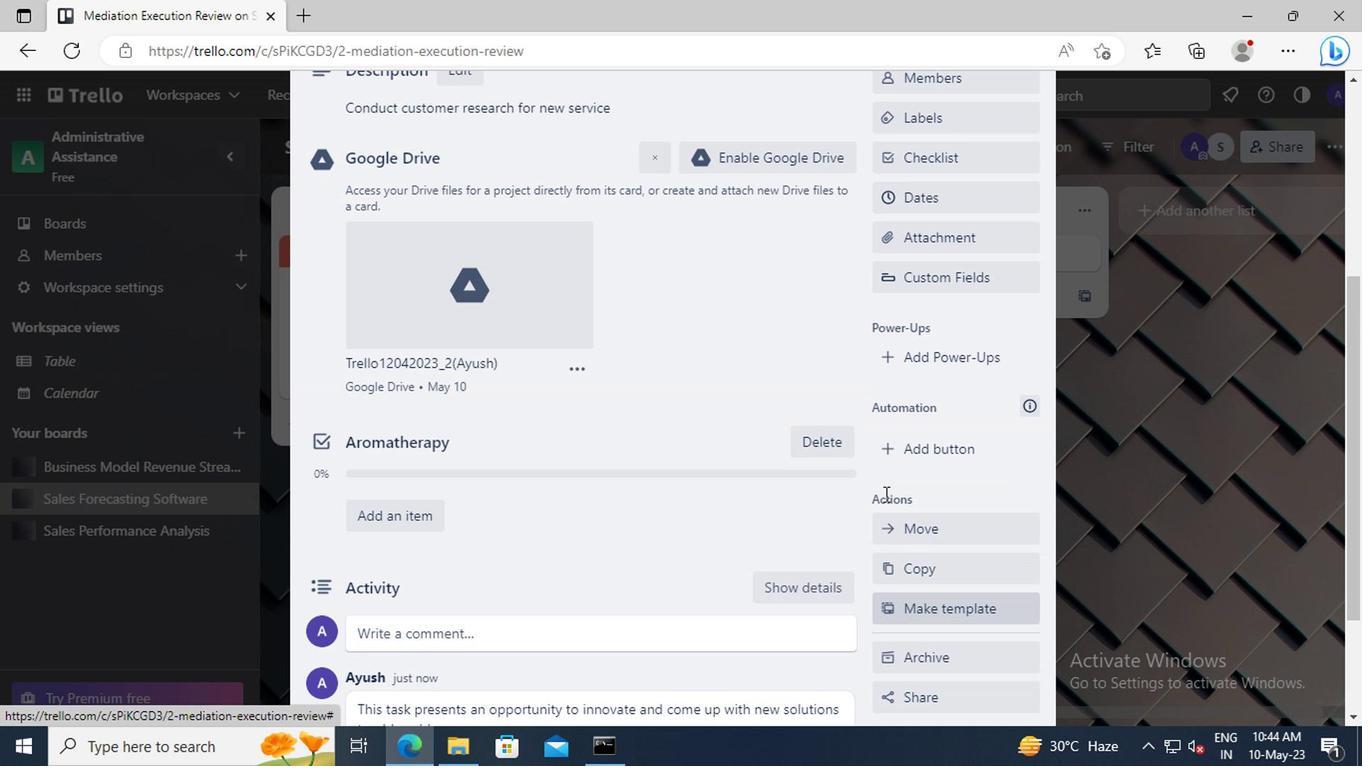 
Action: Mouse scrolled (913, 489) with delta (0, 1)
Screenshot: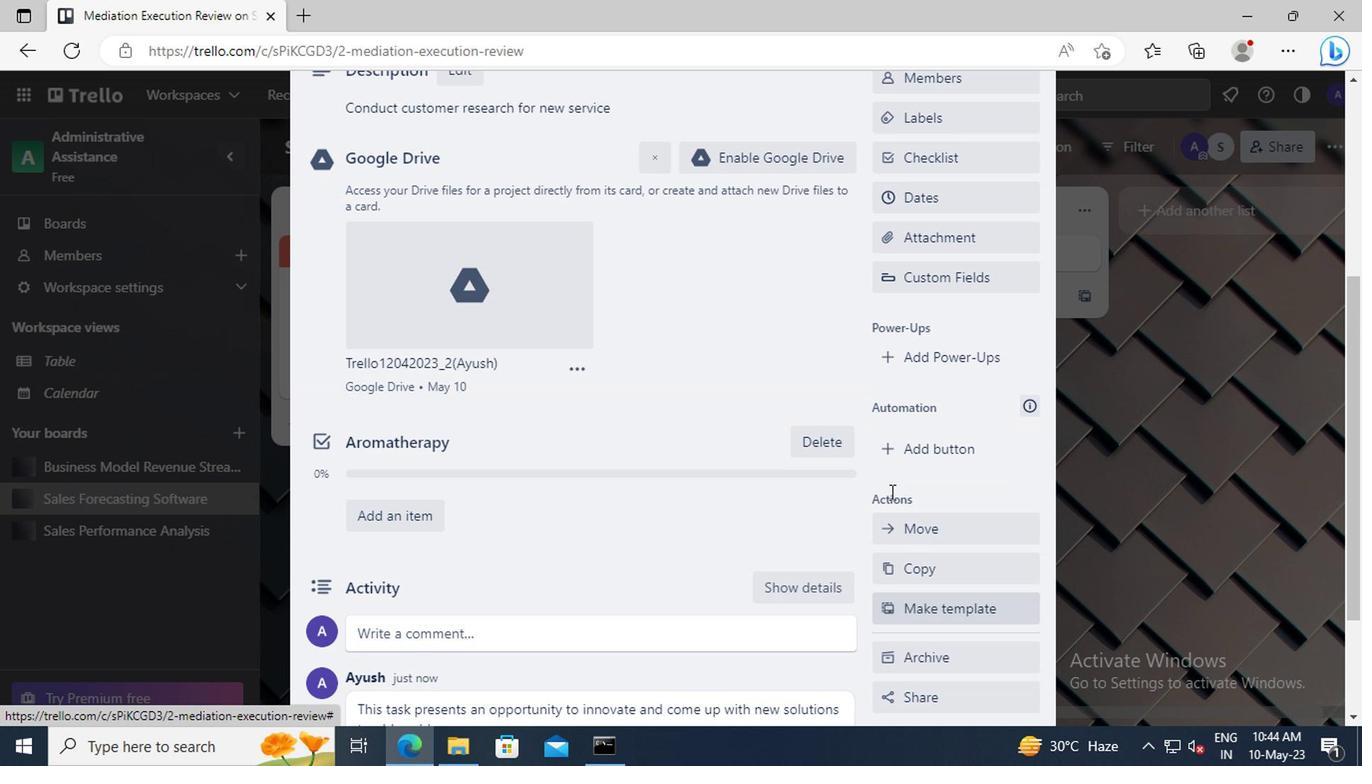 
Action: Mouse moved to (922, 397)
Screenshot: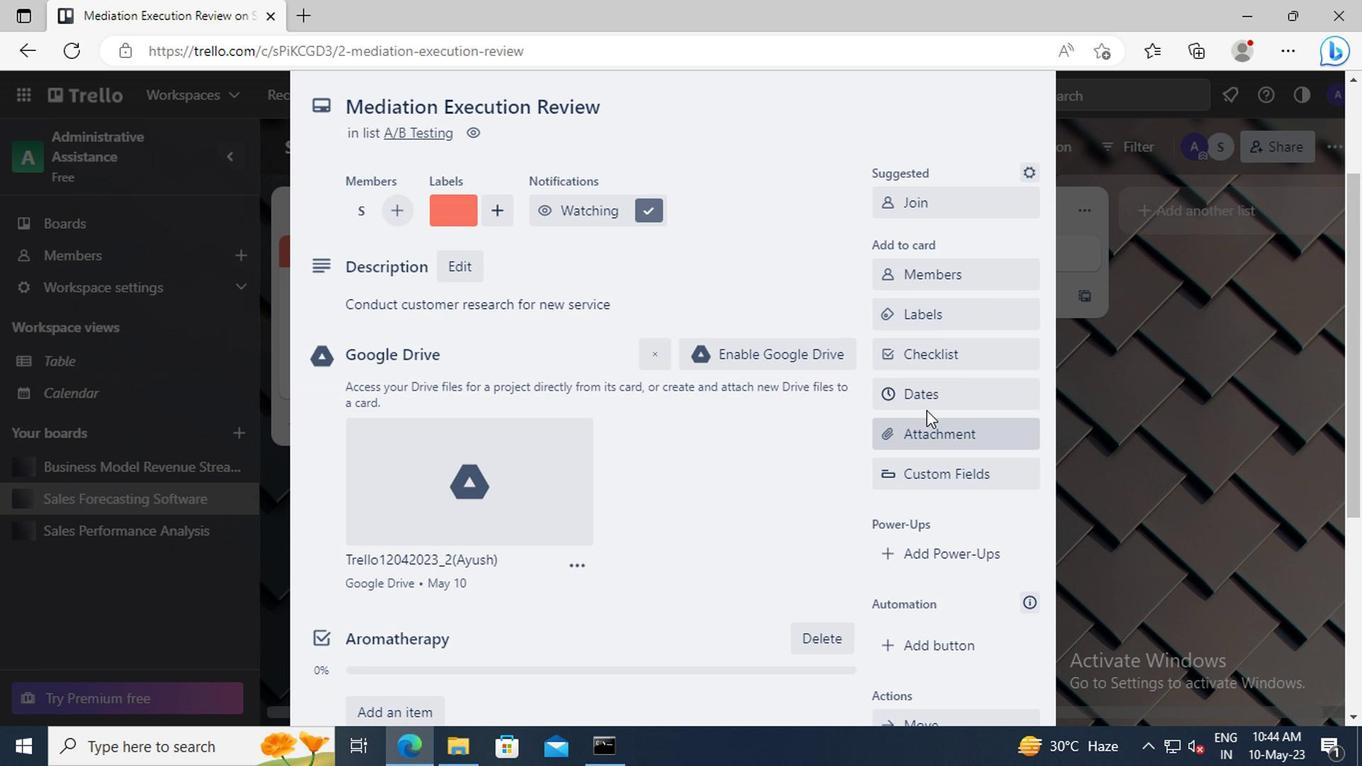 
Action: Mouse pressed left at (922, 397)
Screenshot: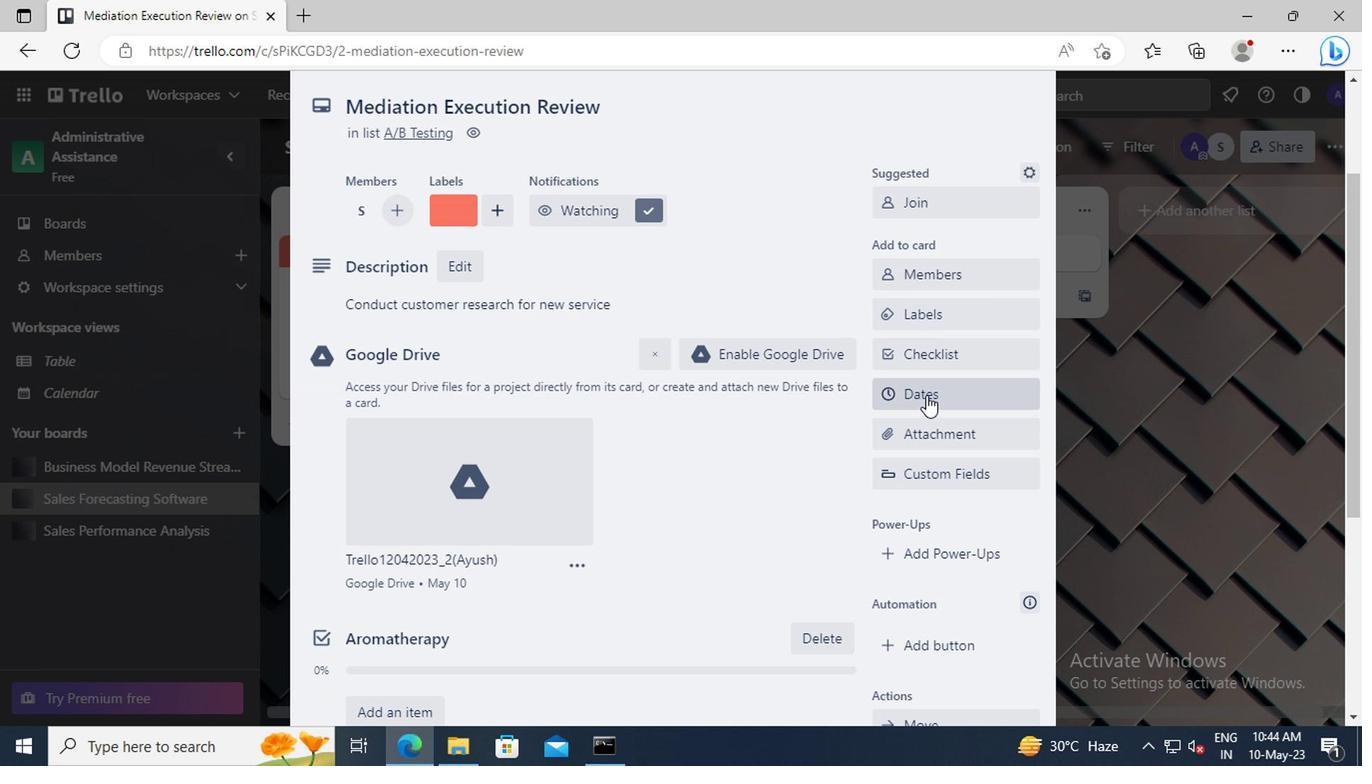 
Action: Mouse moved to (888, 507)
Screenshot: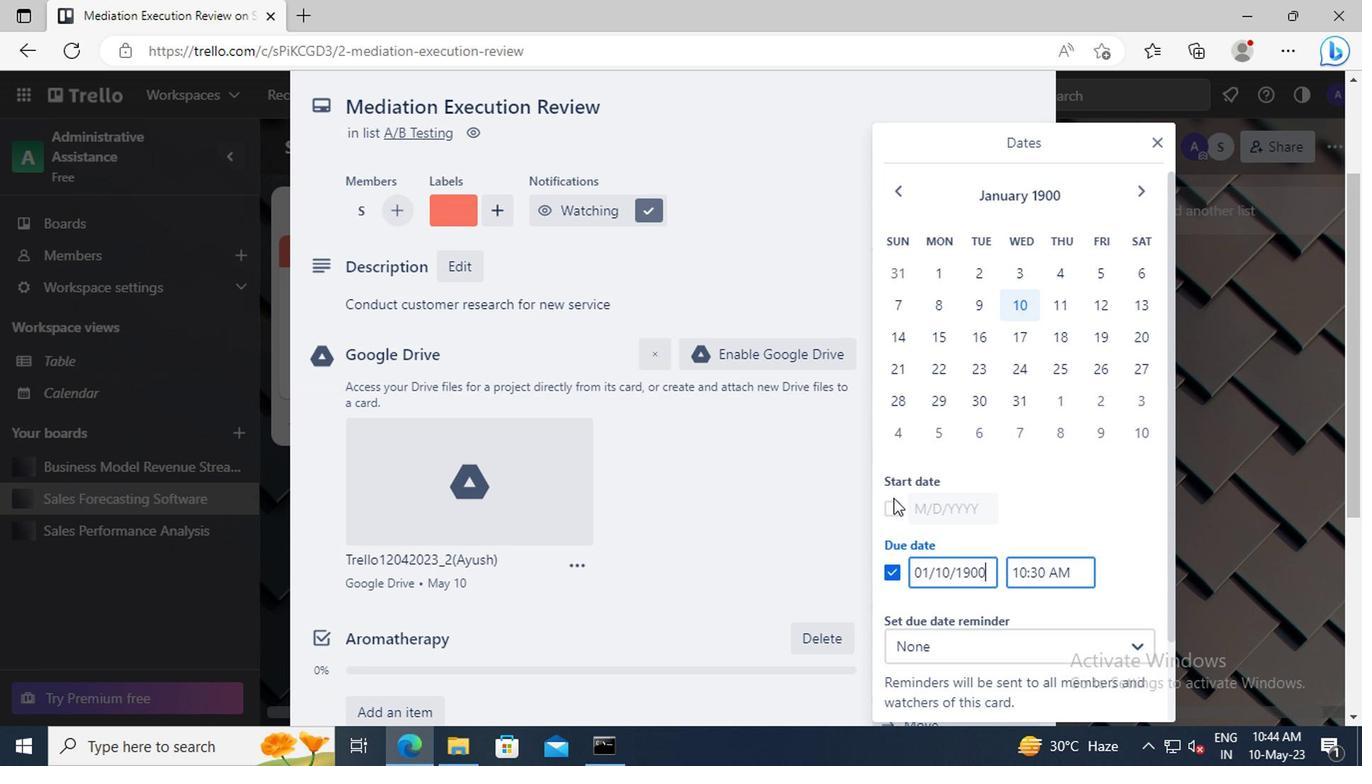 
Action: Mouse pressed left at (888, 507)
Screenshot: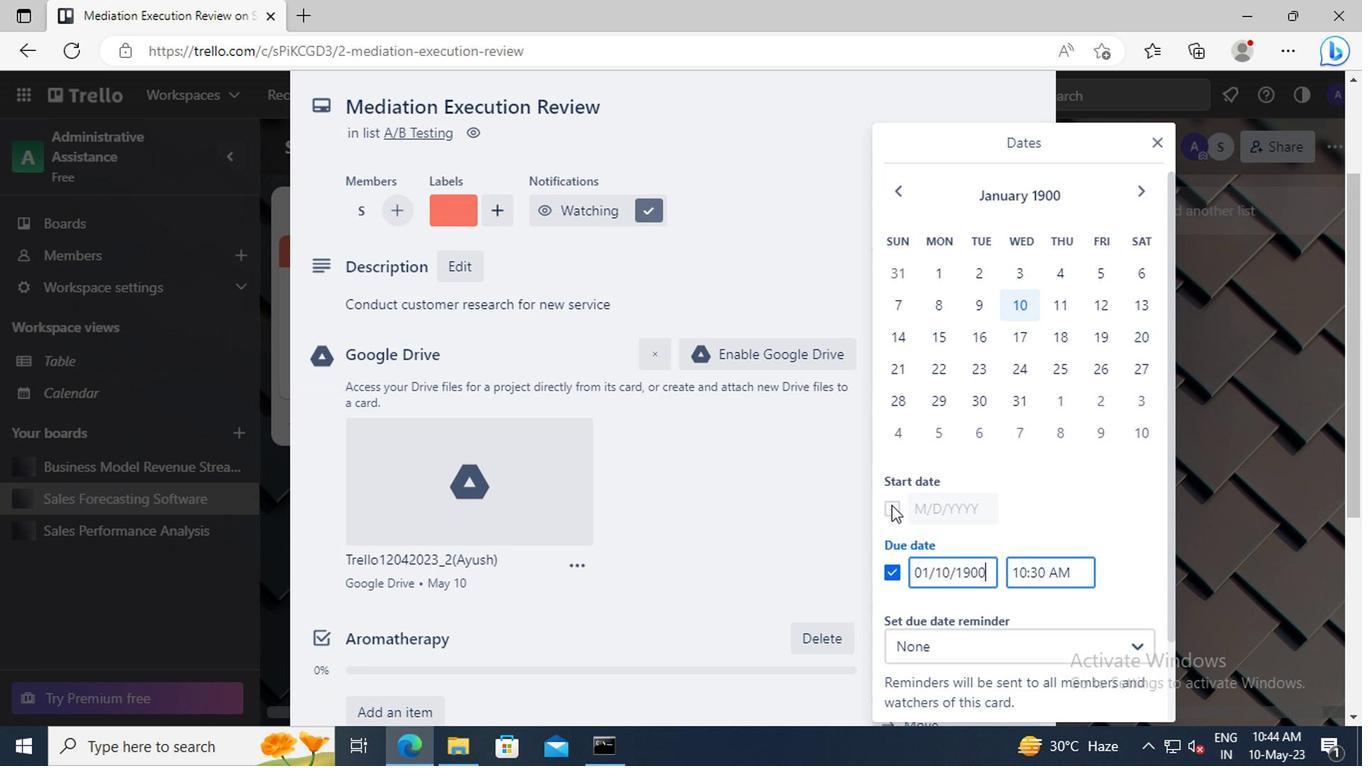 
Action: Mouse moved to (982, 514)
Screenshot: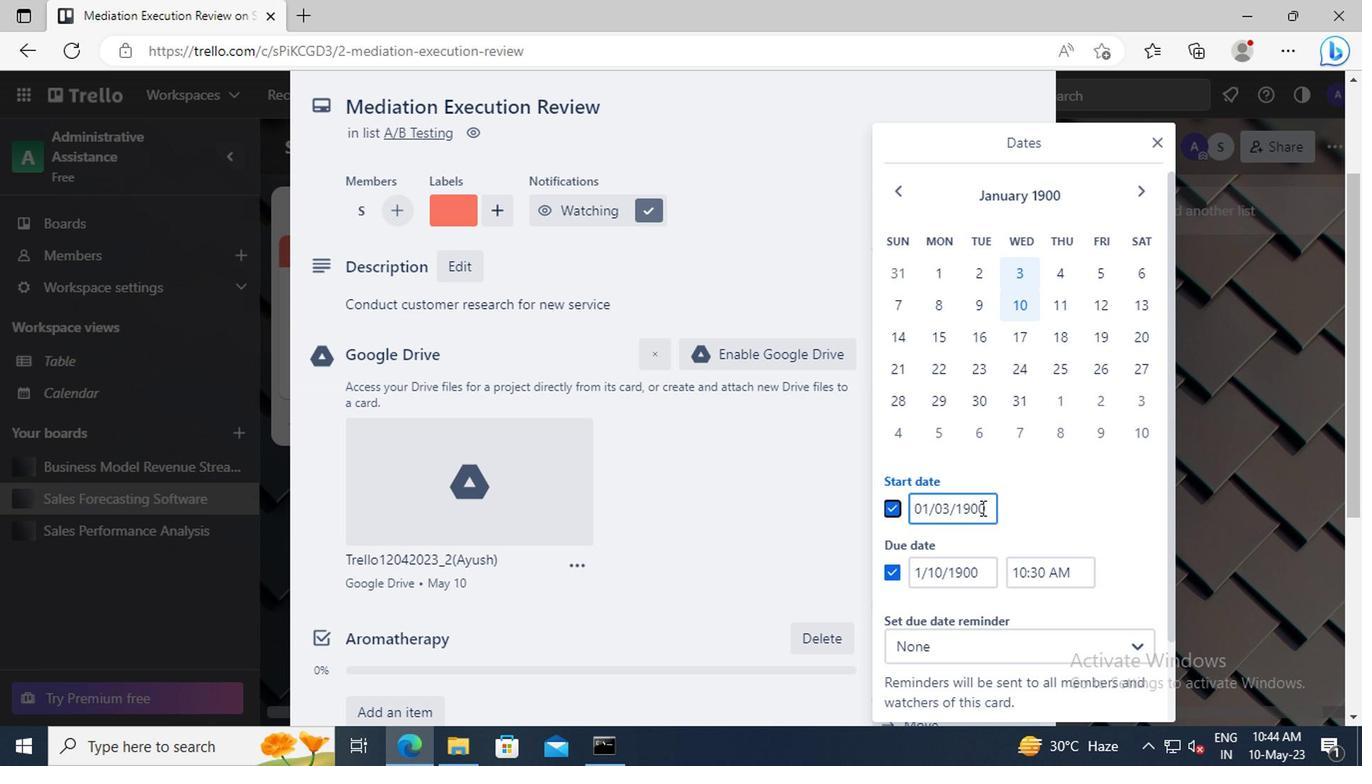 
Action: Mouse pressed left at (982, 514)
Screenshot: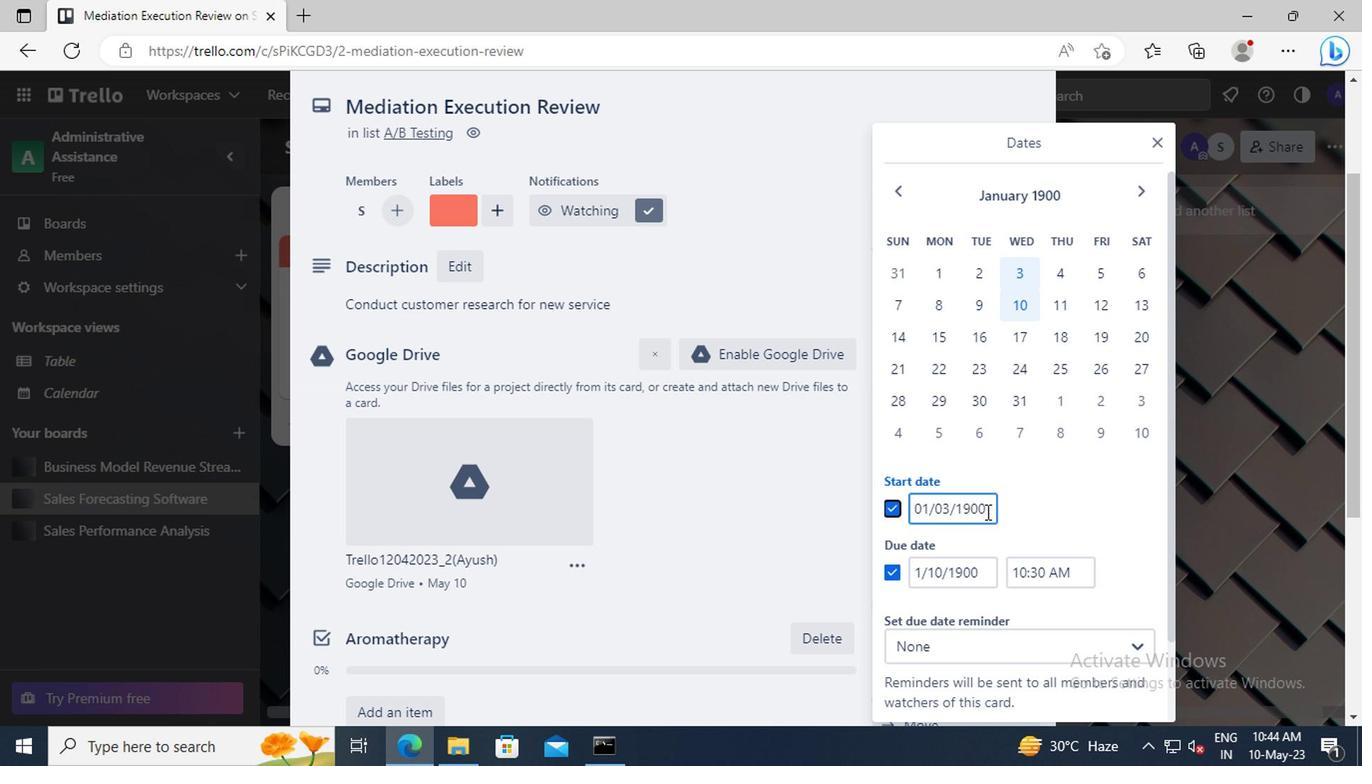 
Action: Key pressed <Key.left><Key.left><Key.left><Key.left><Key.left><Key.backspace>4
Screenshot: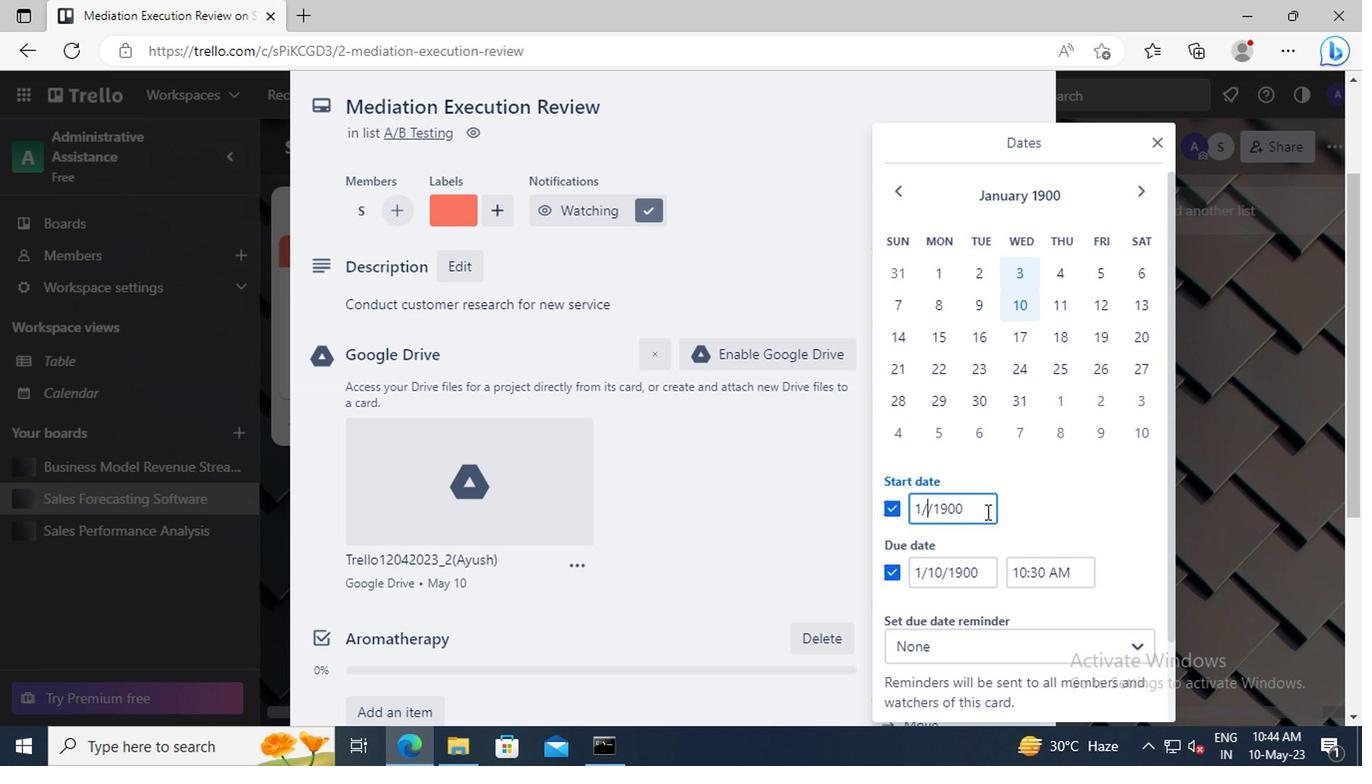 
Action: Mouse moved to (977, 575)
Screenshot: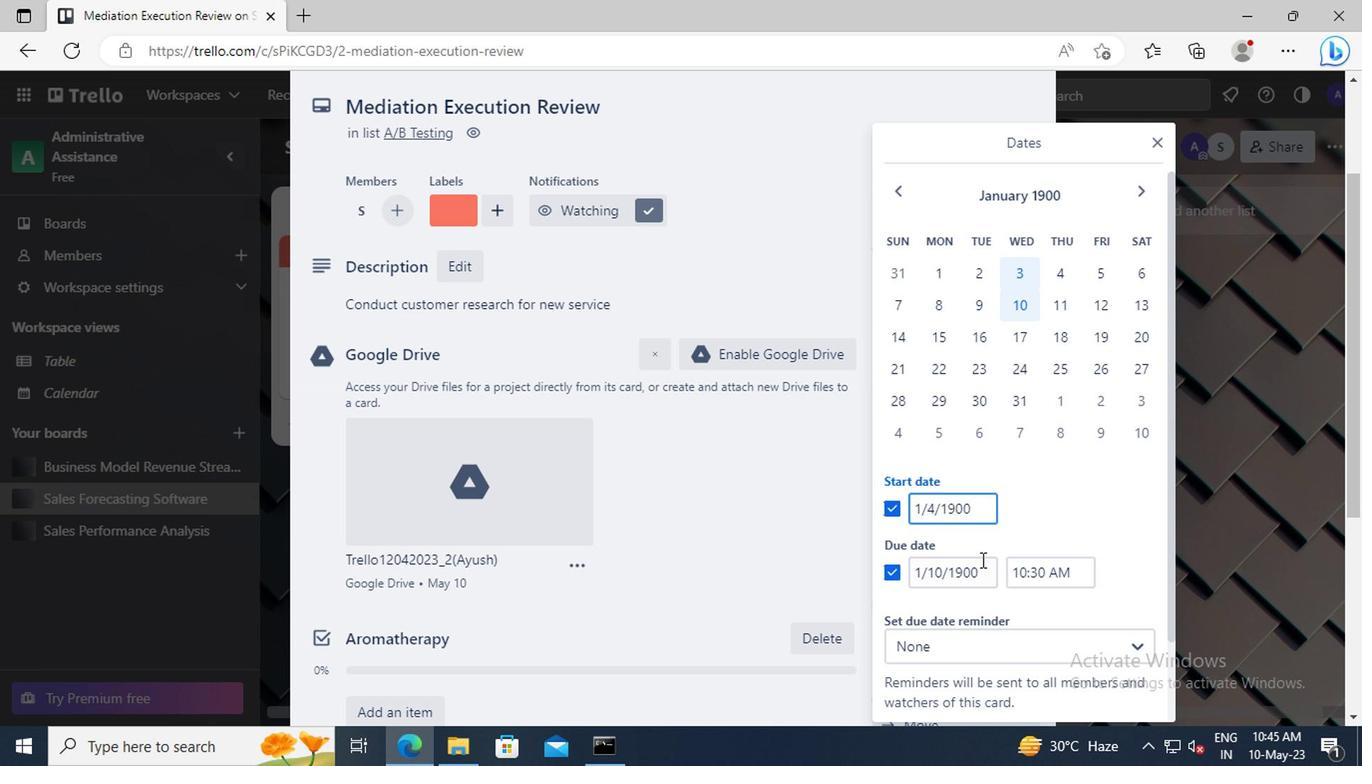 
Action: Mouse pressed left at (977, 575)
Screenshot: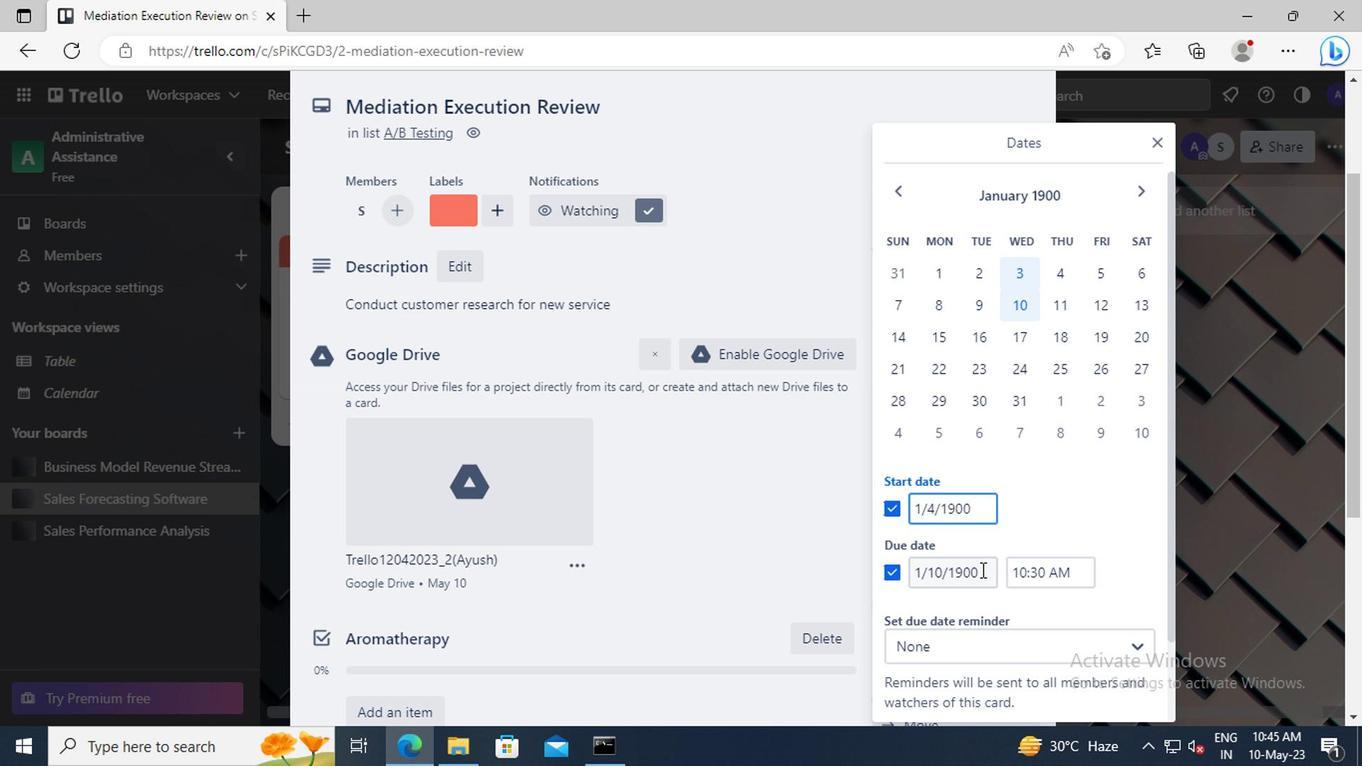 
Action: Key pressed <Key.left><Key.left><Key.left><Key.left><Key.left><Key.backspace><Key.backspace>11
Screenshot: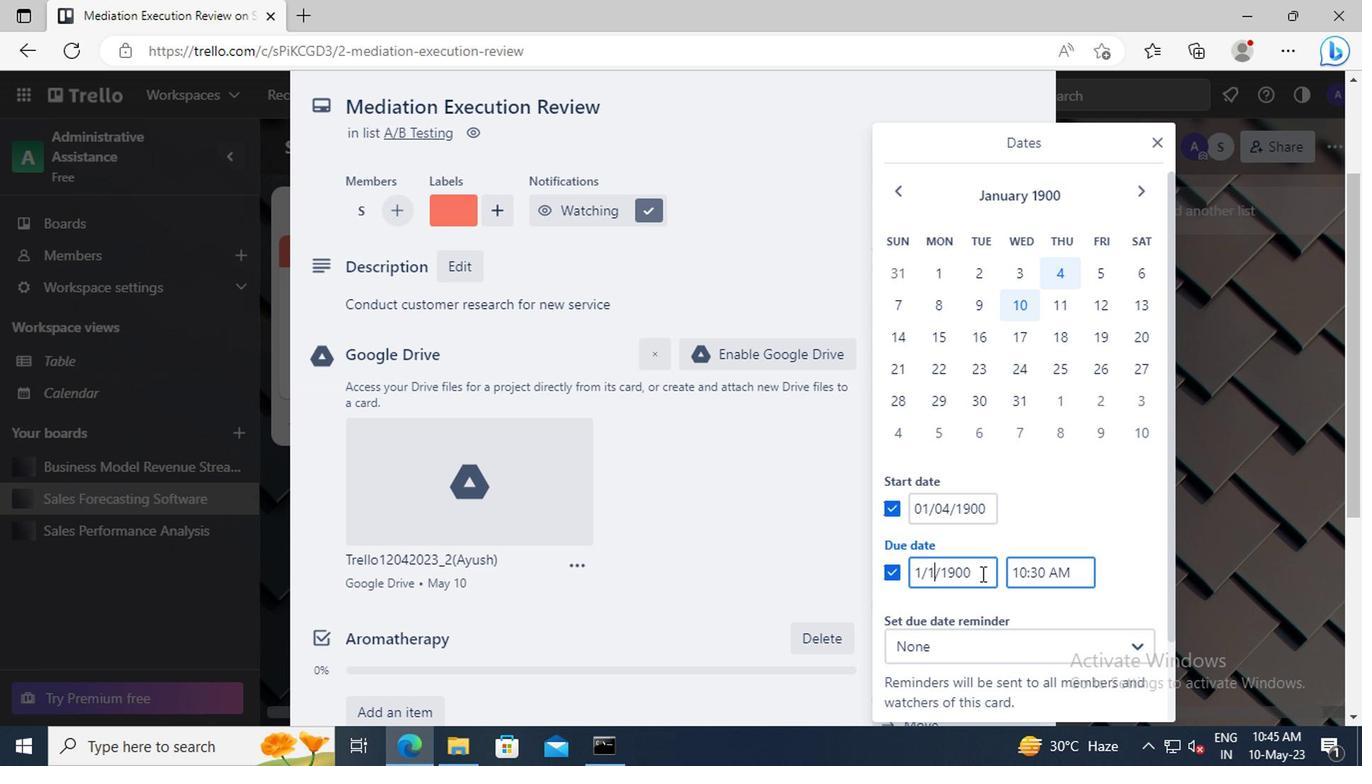 
Action: Mouse scrolled (977, 574) with delta (0, 0)
Screenshot: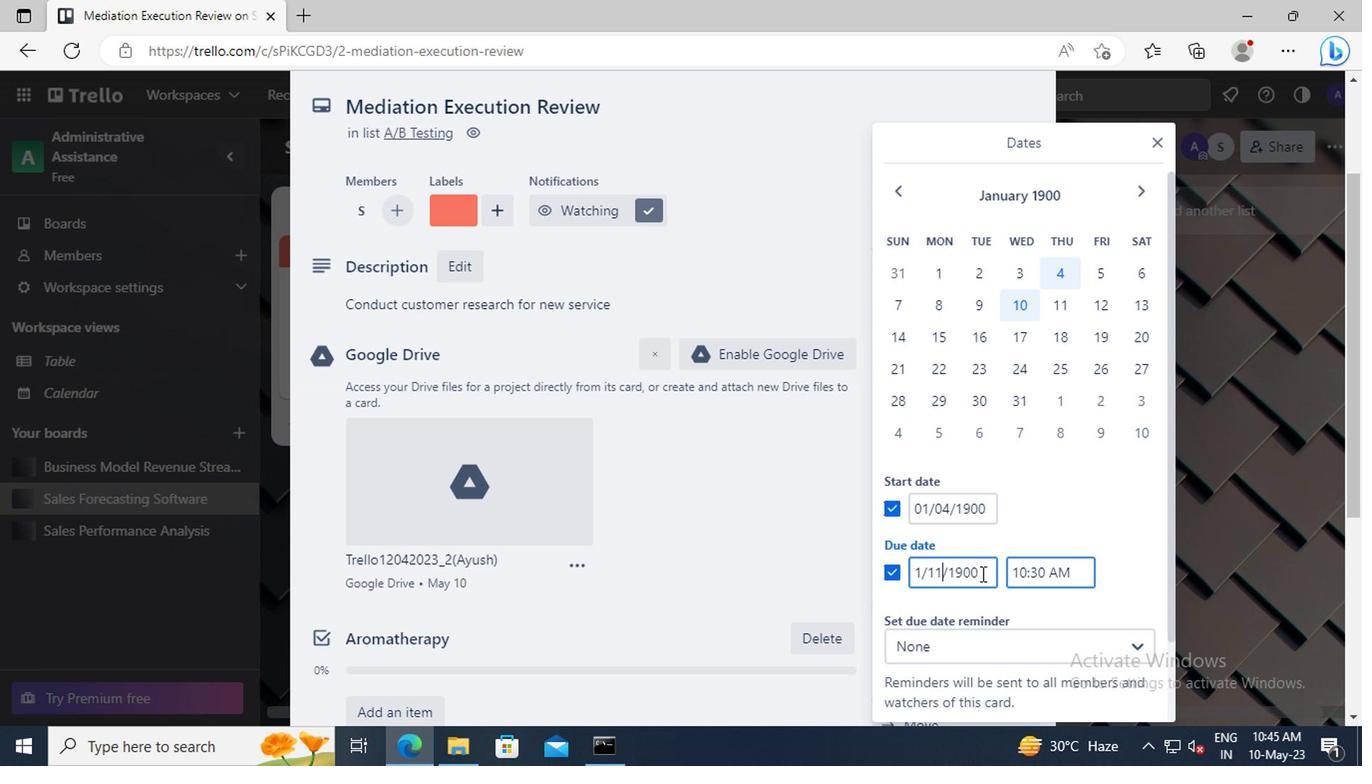 
Action: Mouse moved to (983, 654)
Screenshot: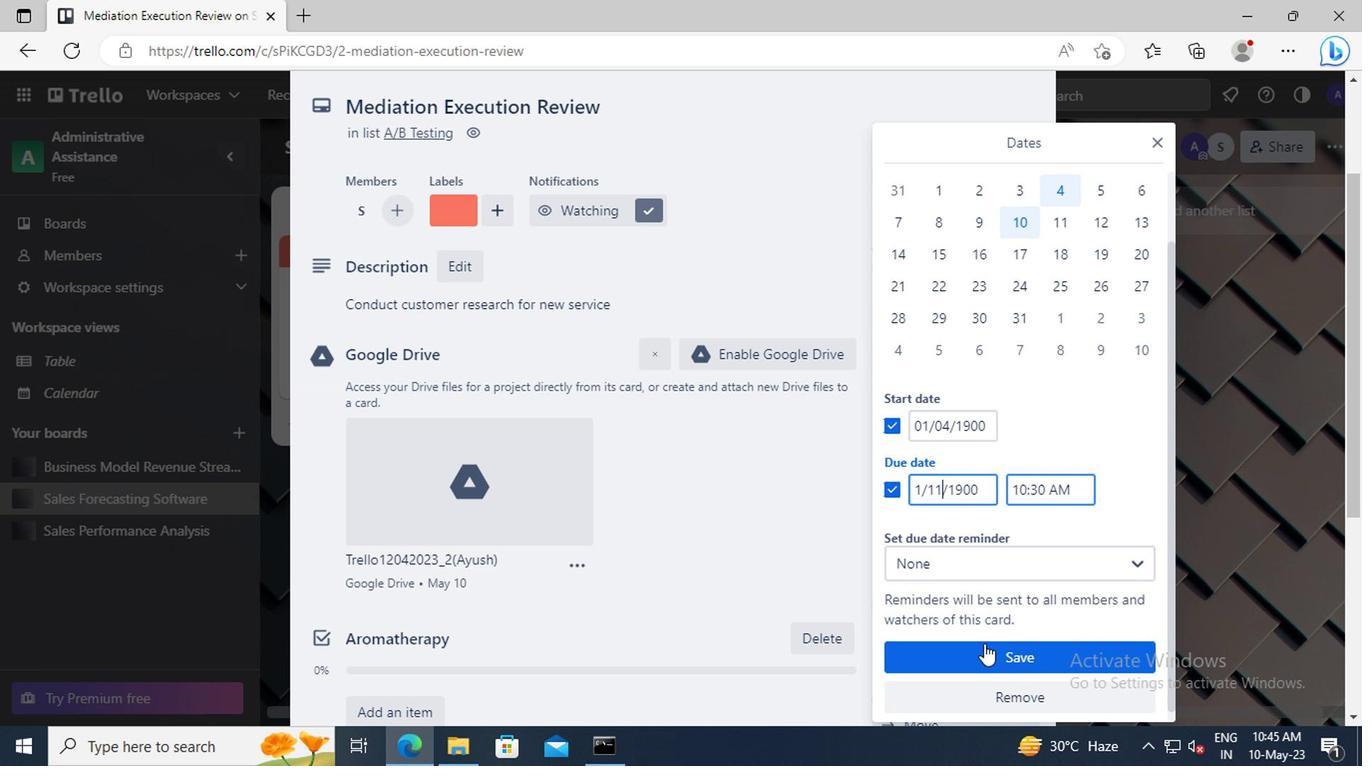 
Action: Mouse pressed left at (983, 654)
Screenshot: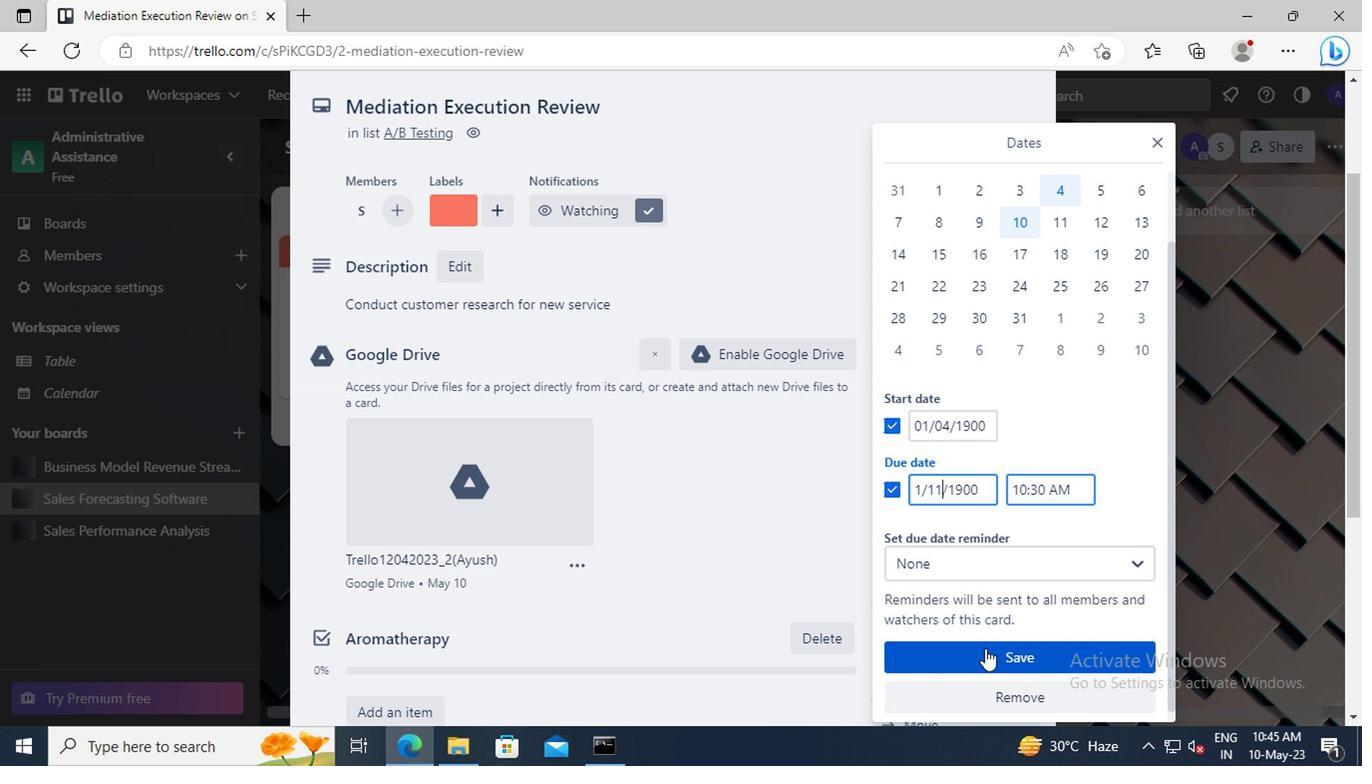 
